 Task: Find connections with filter location Romorantin-Lanthenay with filter topic #entrepreneurwith filter profile language French with filter current company Tata 1mg with filter school Siva Sivani Institute Of Management with filter industry Book and Periodical Publishing with filter service category Android Development with filter keywords title Receptionist
Action: Mouse moved to (405, 281)
Screenshot: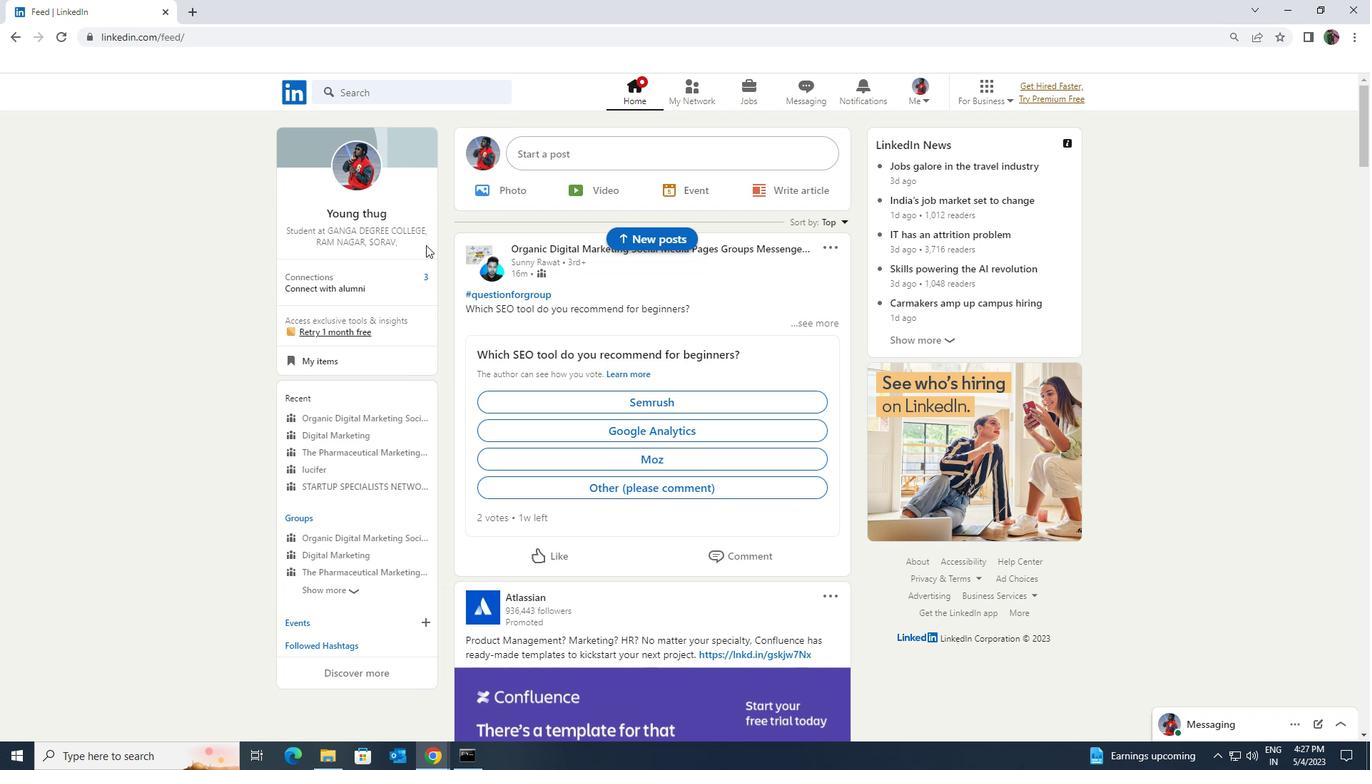 
Action: Mouse pressed left at (405, 281)
Screenshot: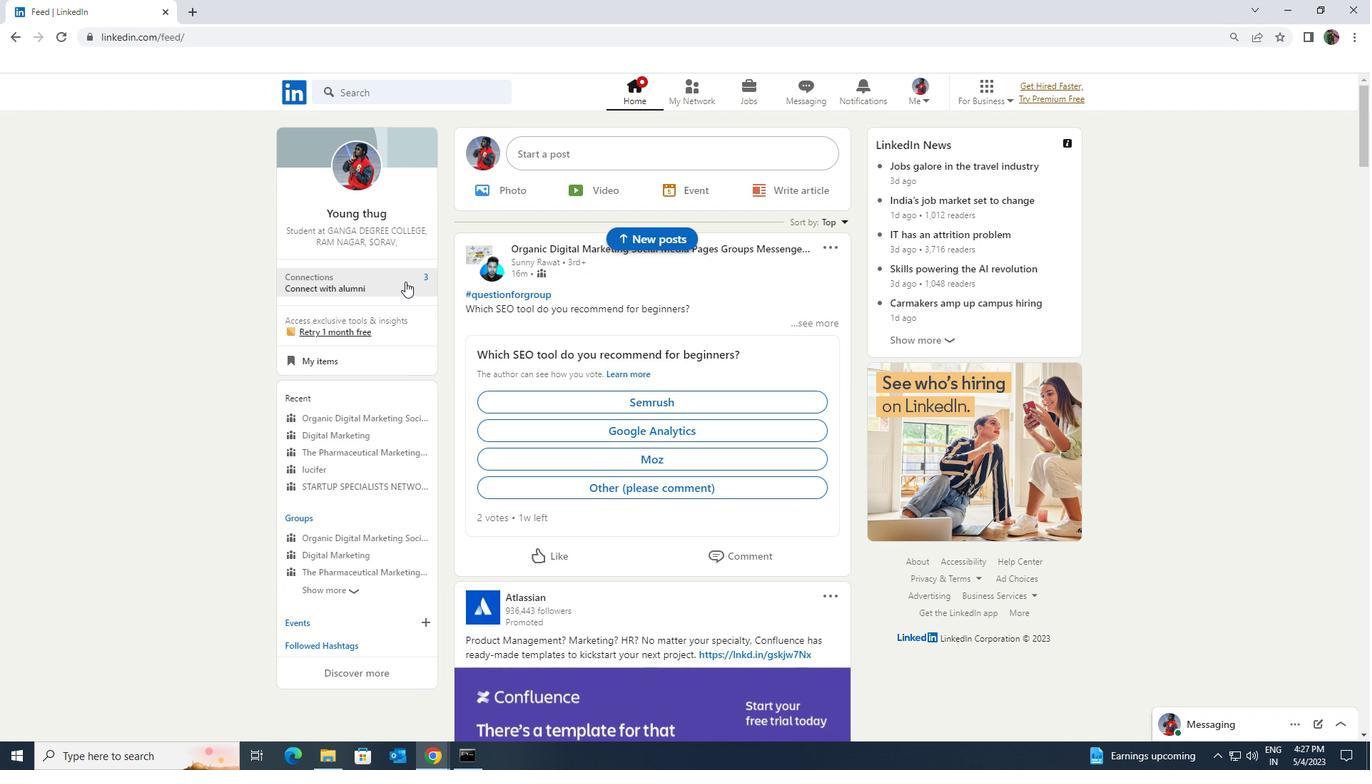 
Action: Mouse moved to (405, 178)
Screenshot: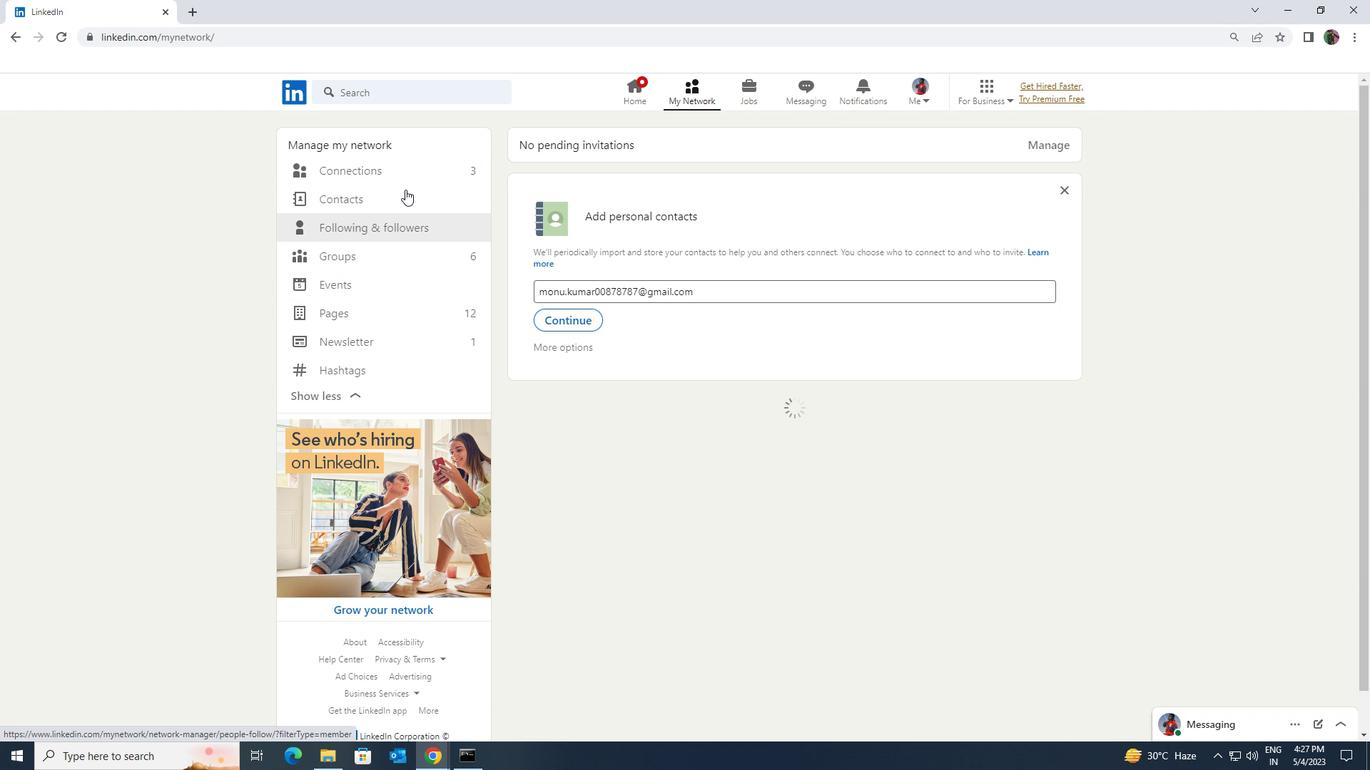 
Action: Mouse pressed left at (405, 178)
Screenshot: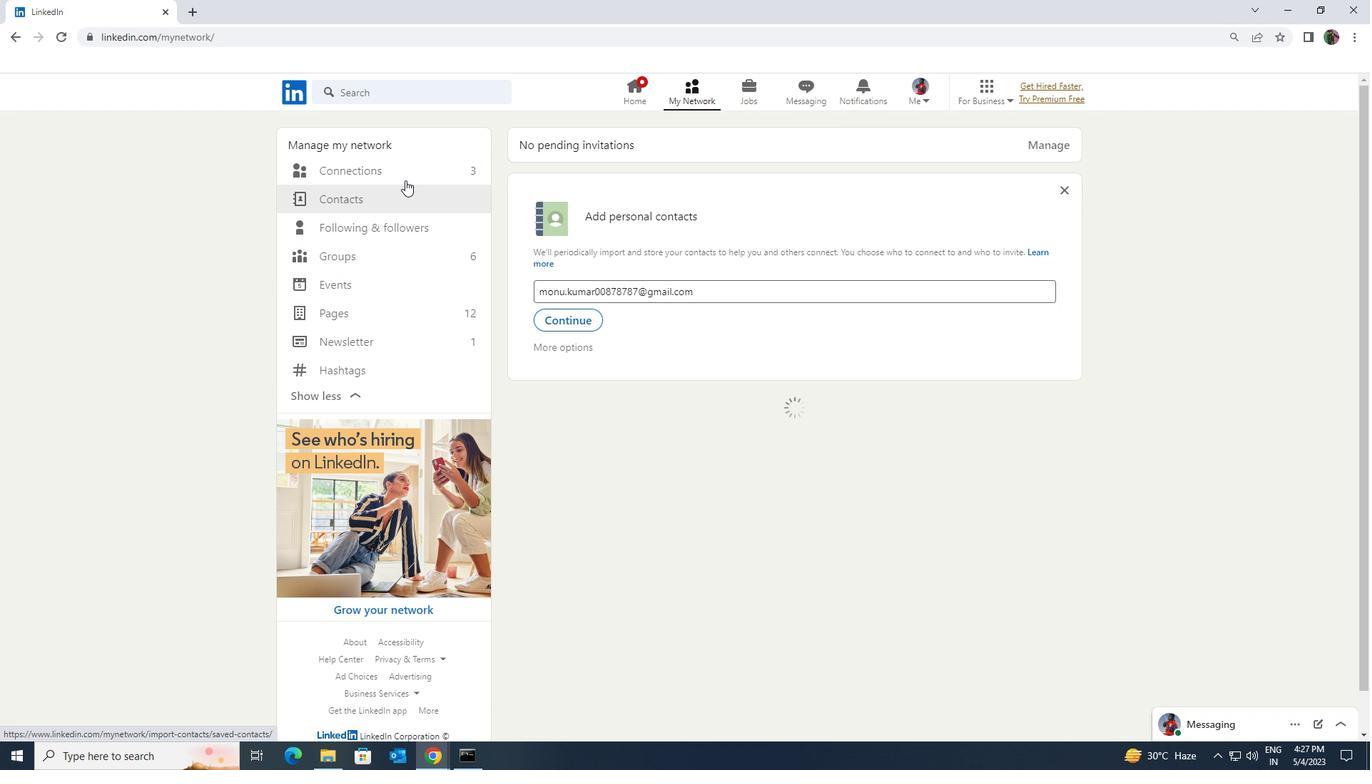 
Action: Mouse moved to (757, 172)
Screenshot: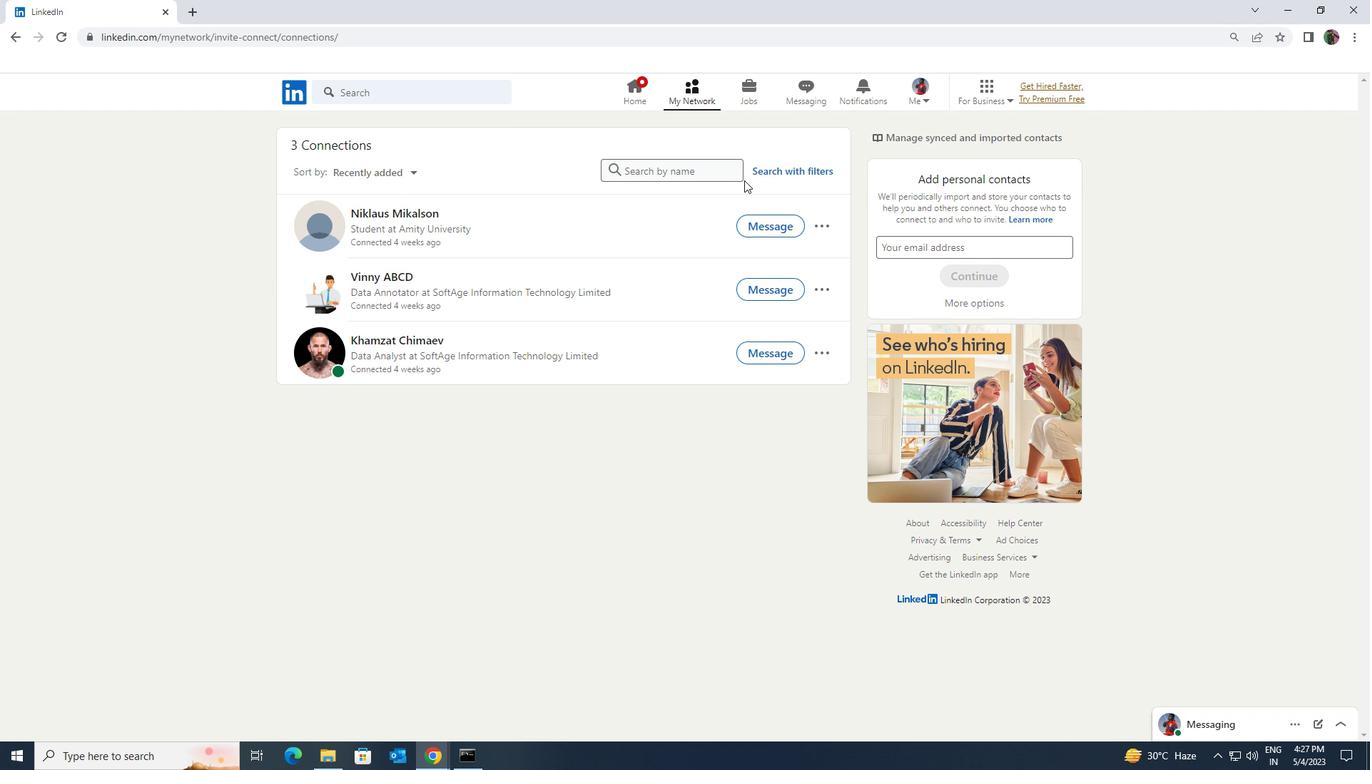 
Action: Mouse pressed left at (757, 172)
Screenshot: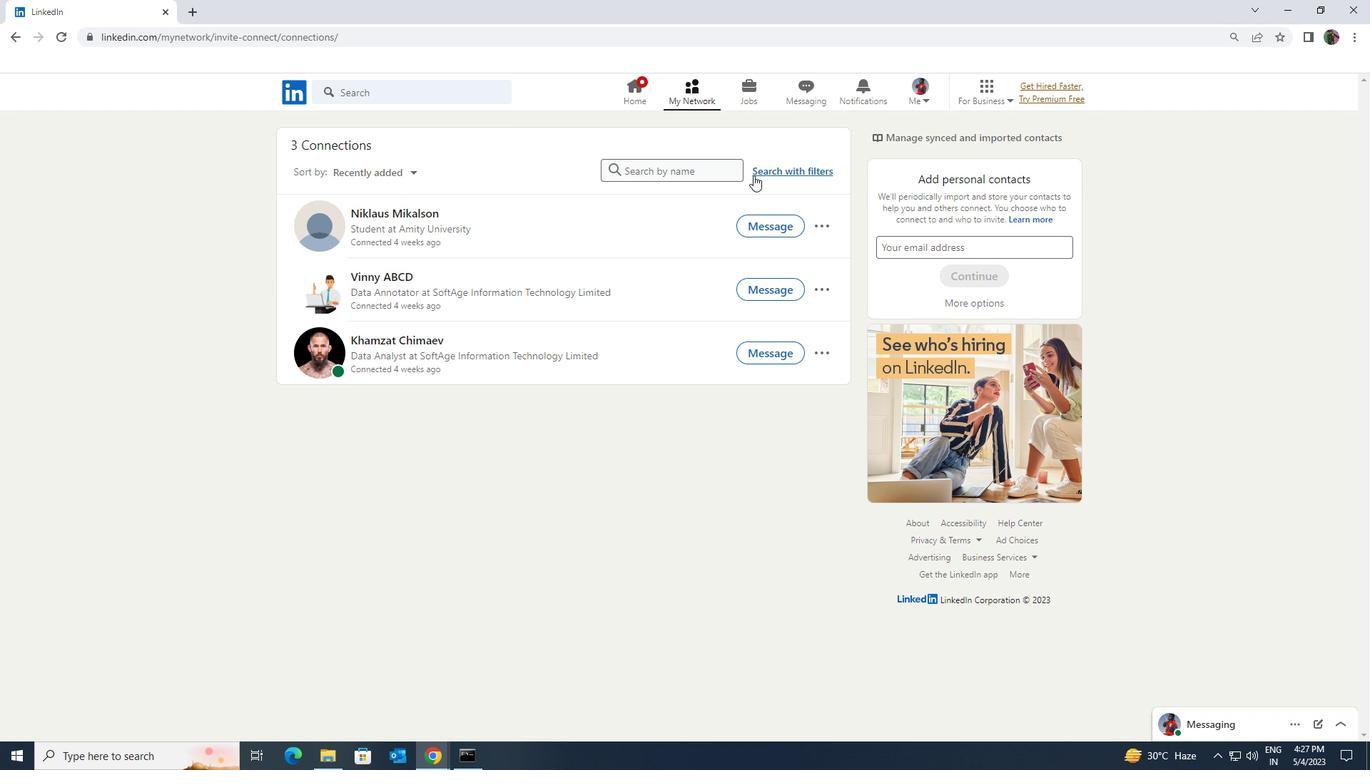 
Action: Mouse moved to (735, 130)
Screenshot: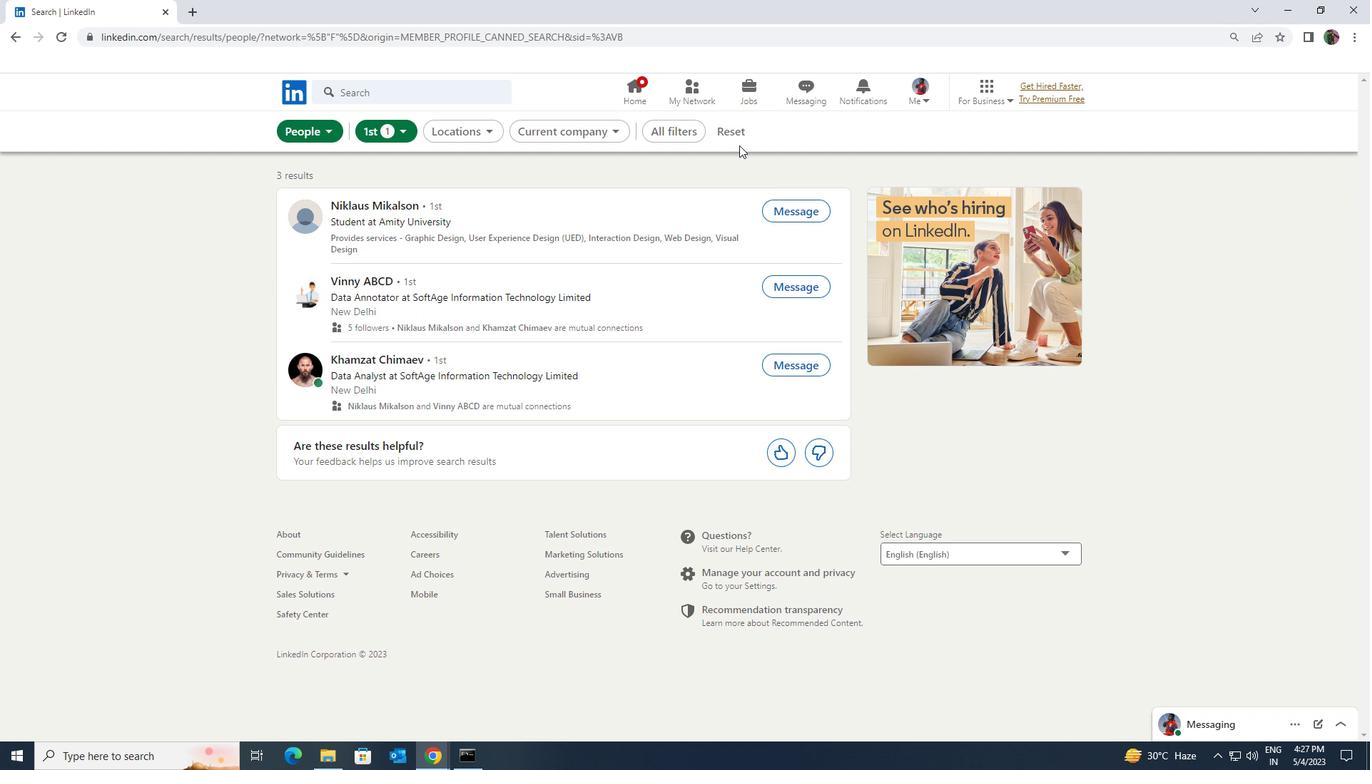 
Action: Mouse pressed left at (735, 130)
Screenshot: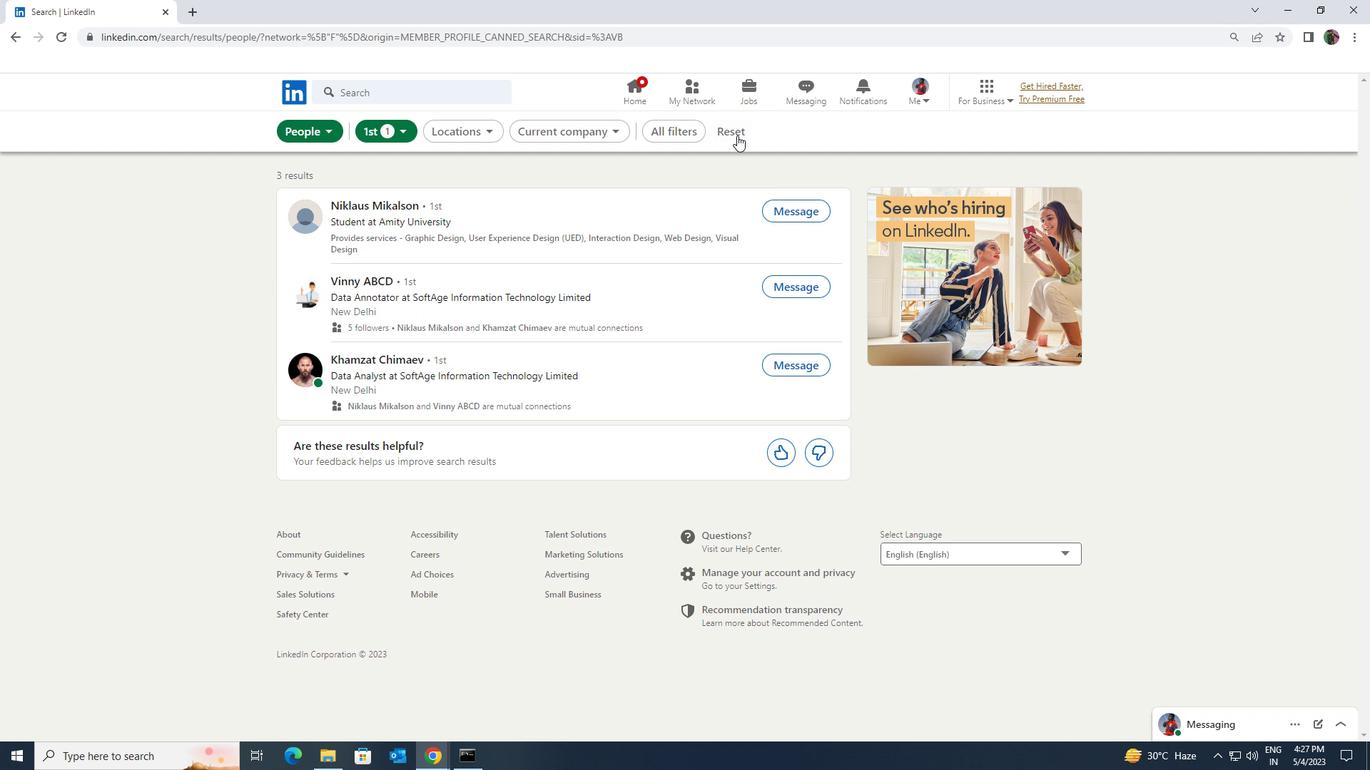 
Action: Mouse moved to (705, 129)
Screenshot: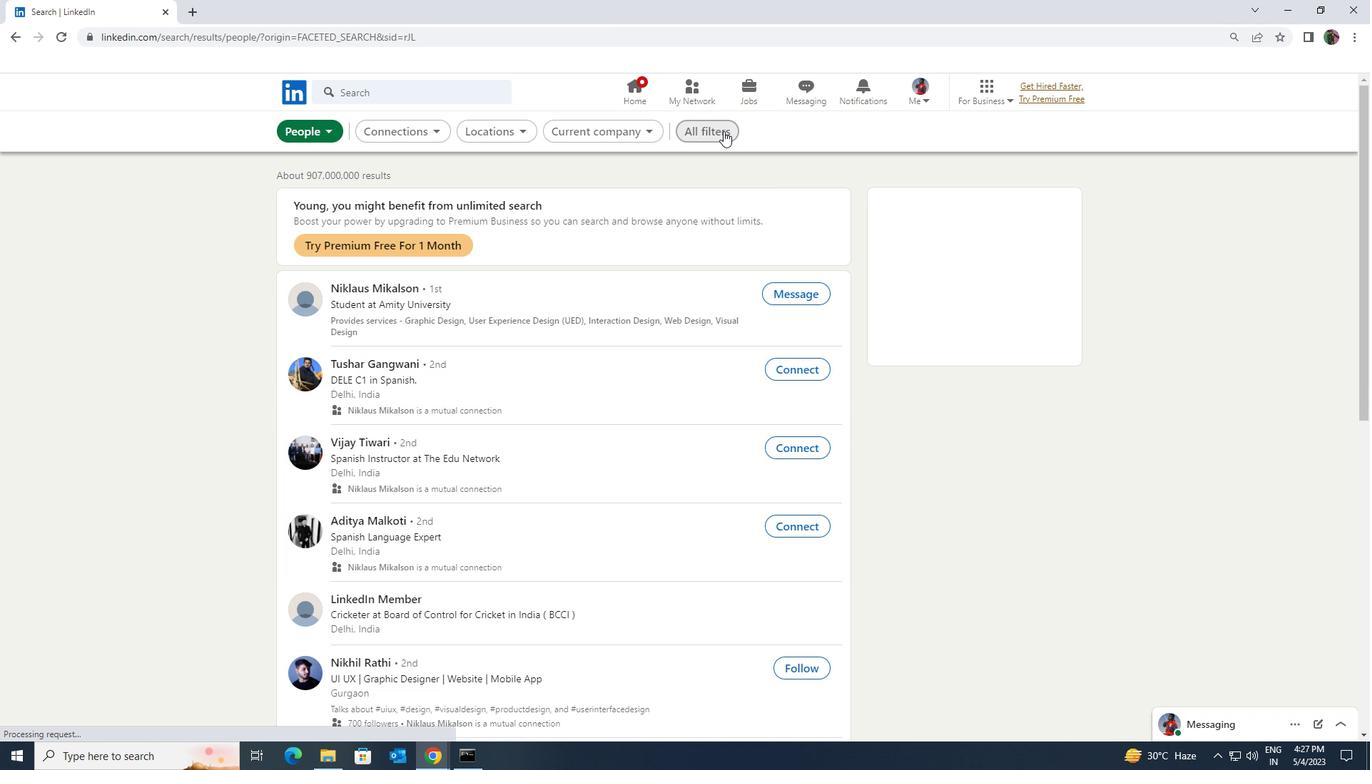 
Action: Mouse pressed left at (705, 129)
Screenshot: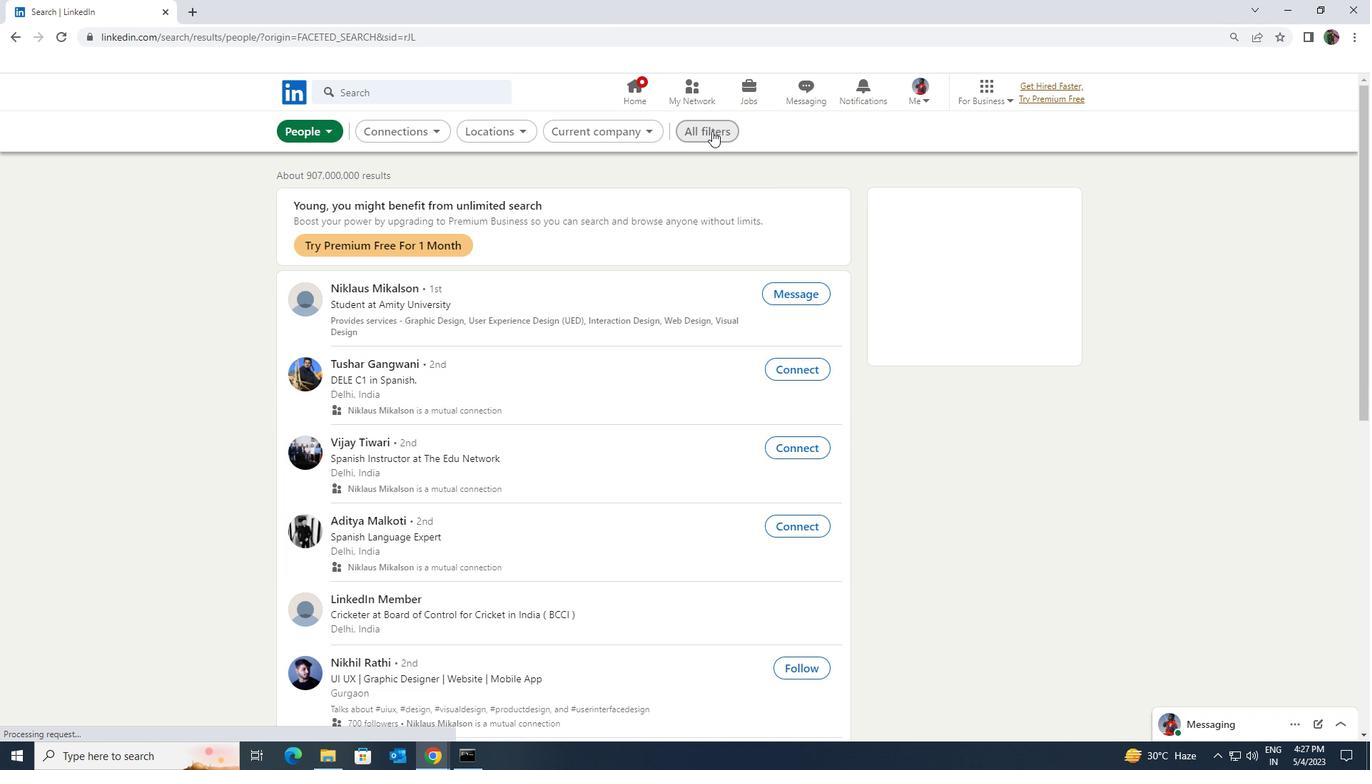 
Action: Mouse moved to (1189, 569)
Screenshot: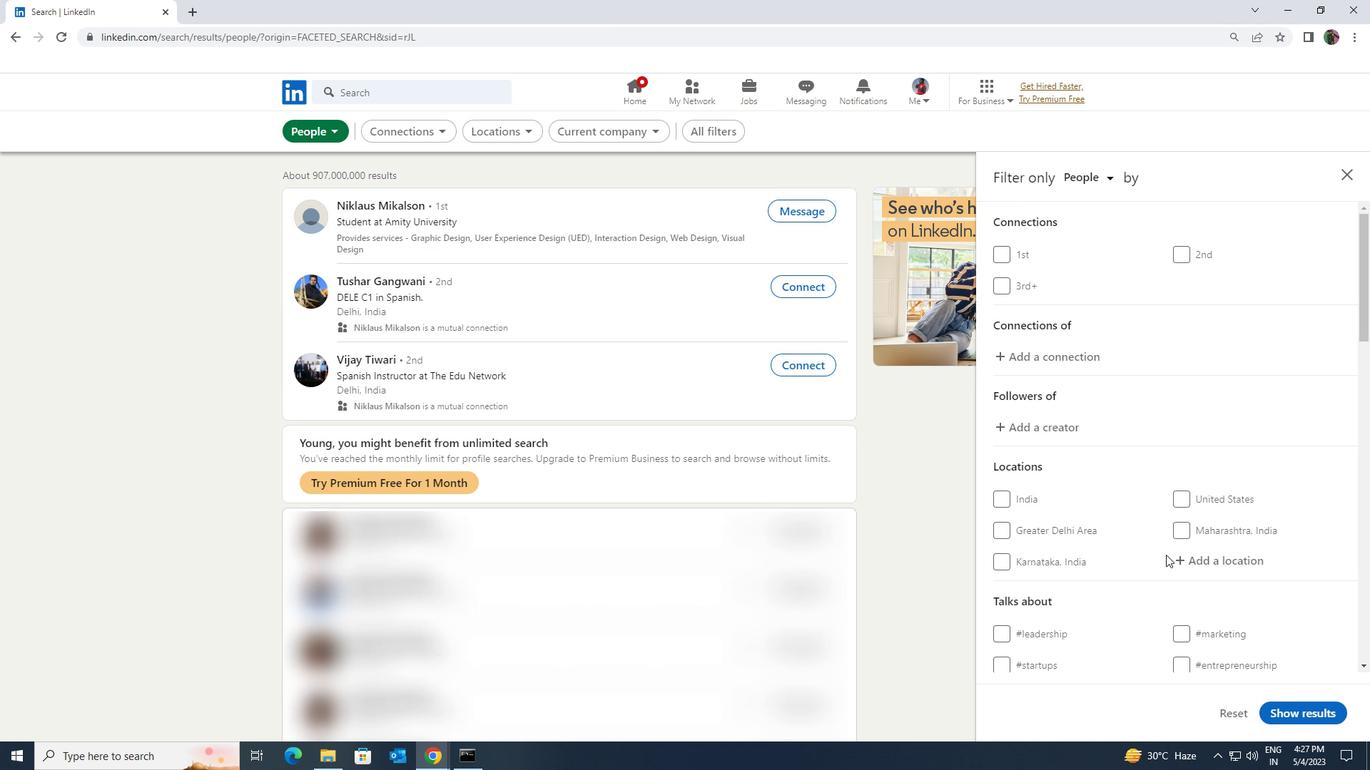 
Action: Mouse pressed left at (1189, 569)
Screenshot: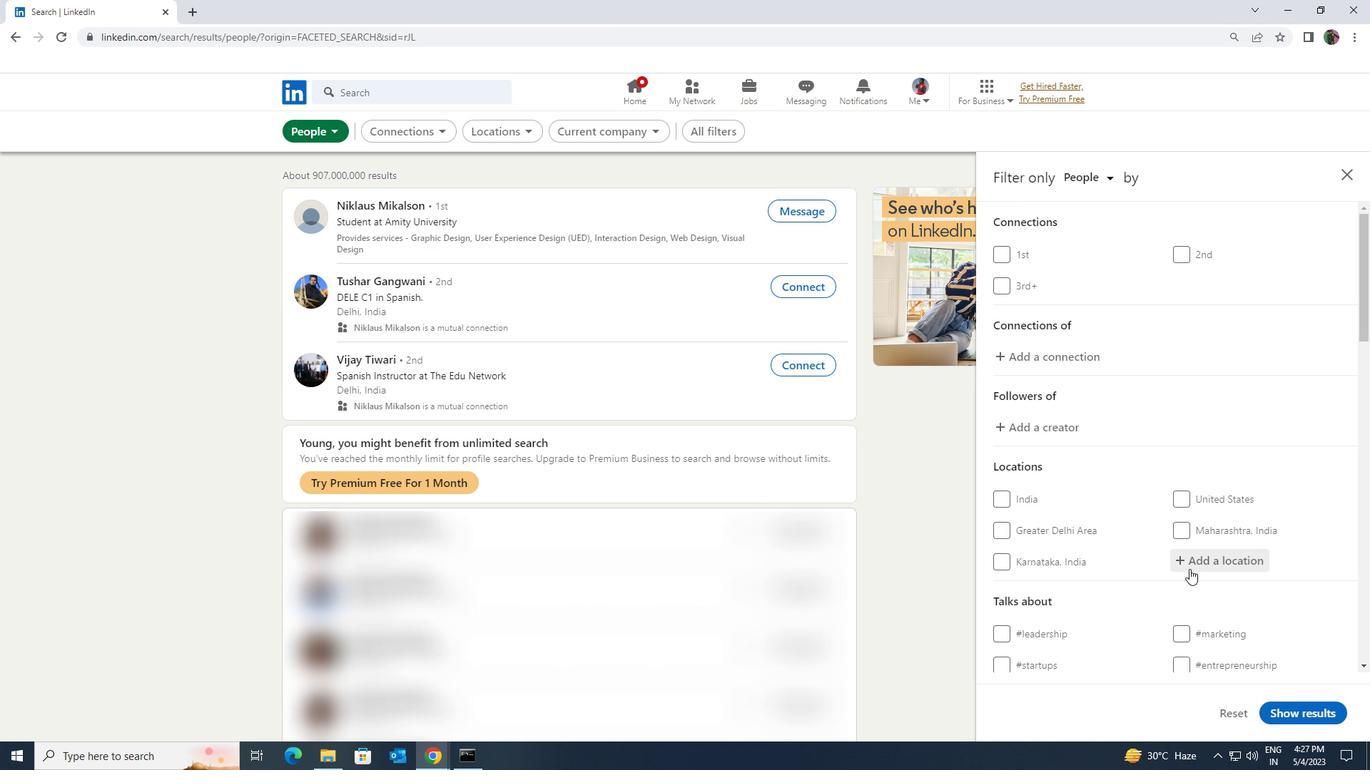 
Action: Key pressed <Key.shift>ROMANS<Key.space>SUR
Screenshot: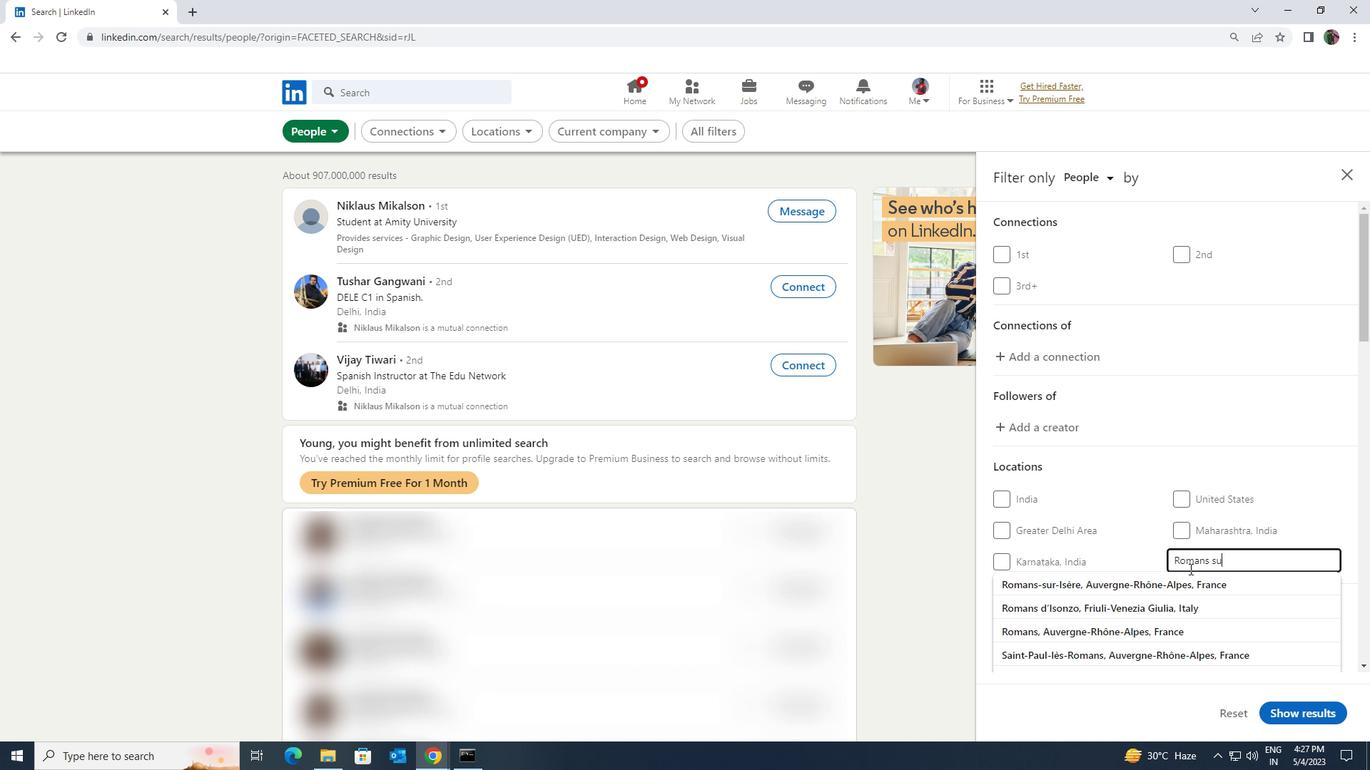 
Action: Mouse moved to (1196, 586)
Screenshot: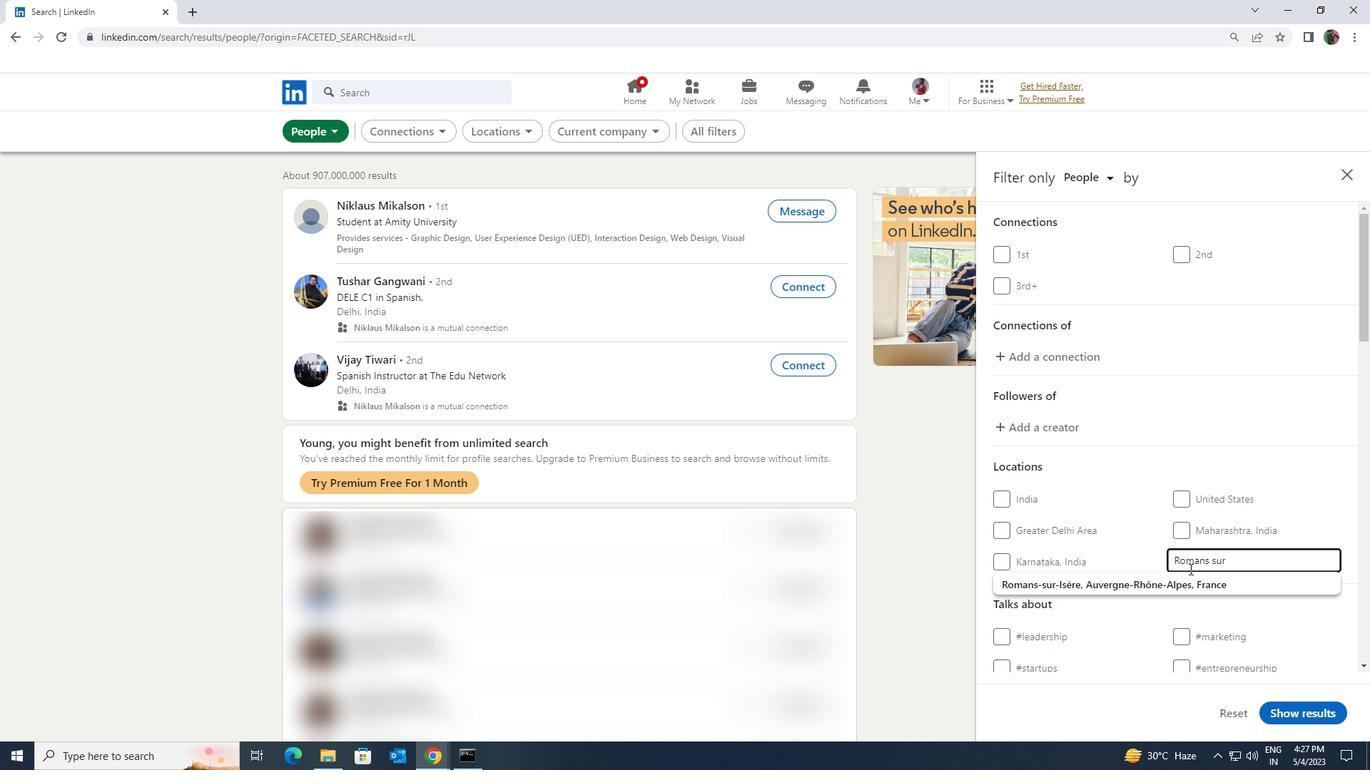 
Action: Mouse pressed left at (1196, 586)
Screenshot: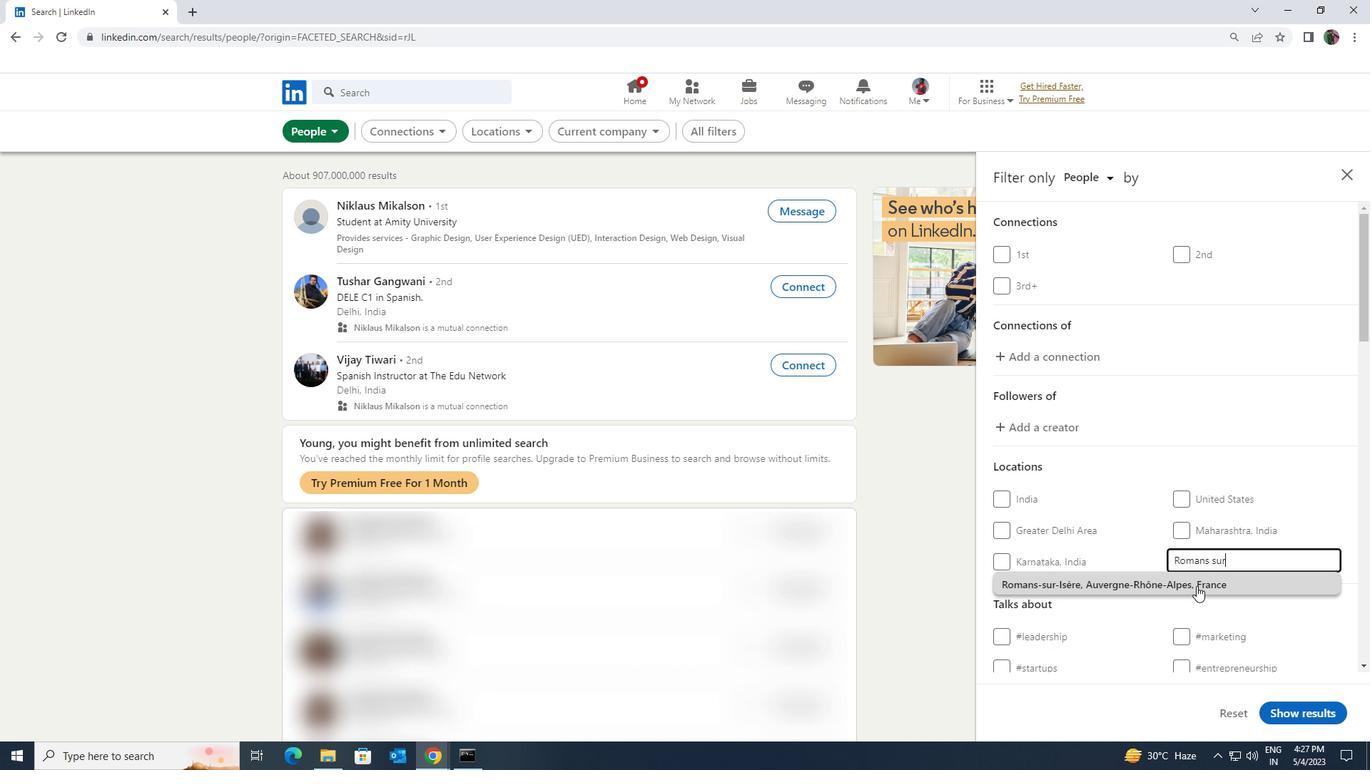 
Action: Mouse moved to (1194, 587)
Screenshot: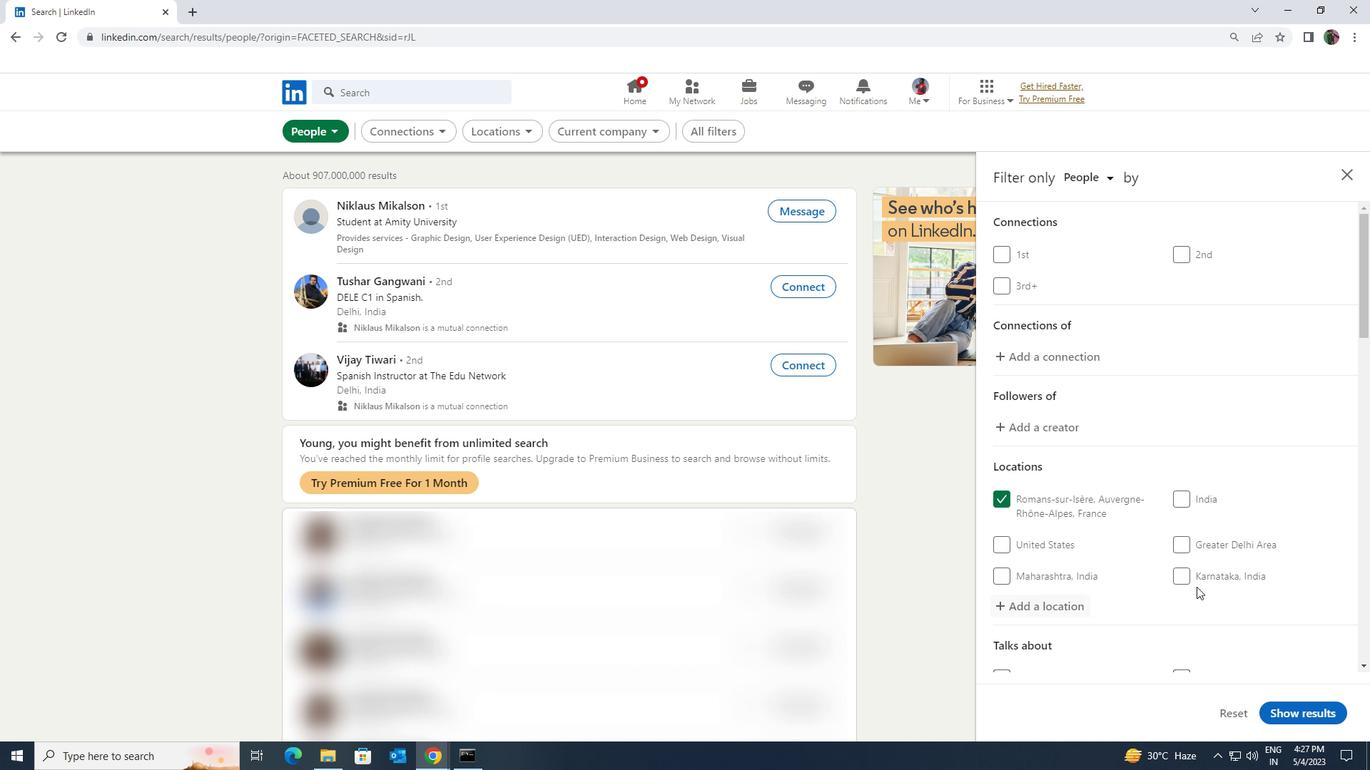
Action: Mouse scrolled (1194, 586) with delta (0, 0)
Screenshot: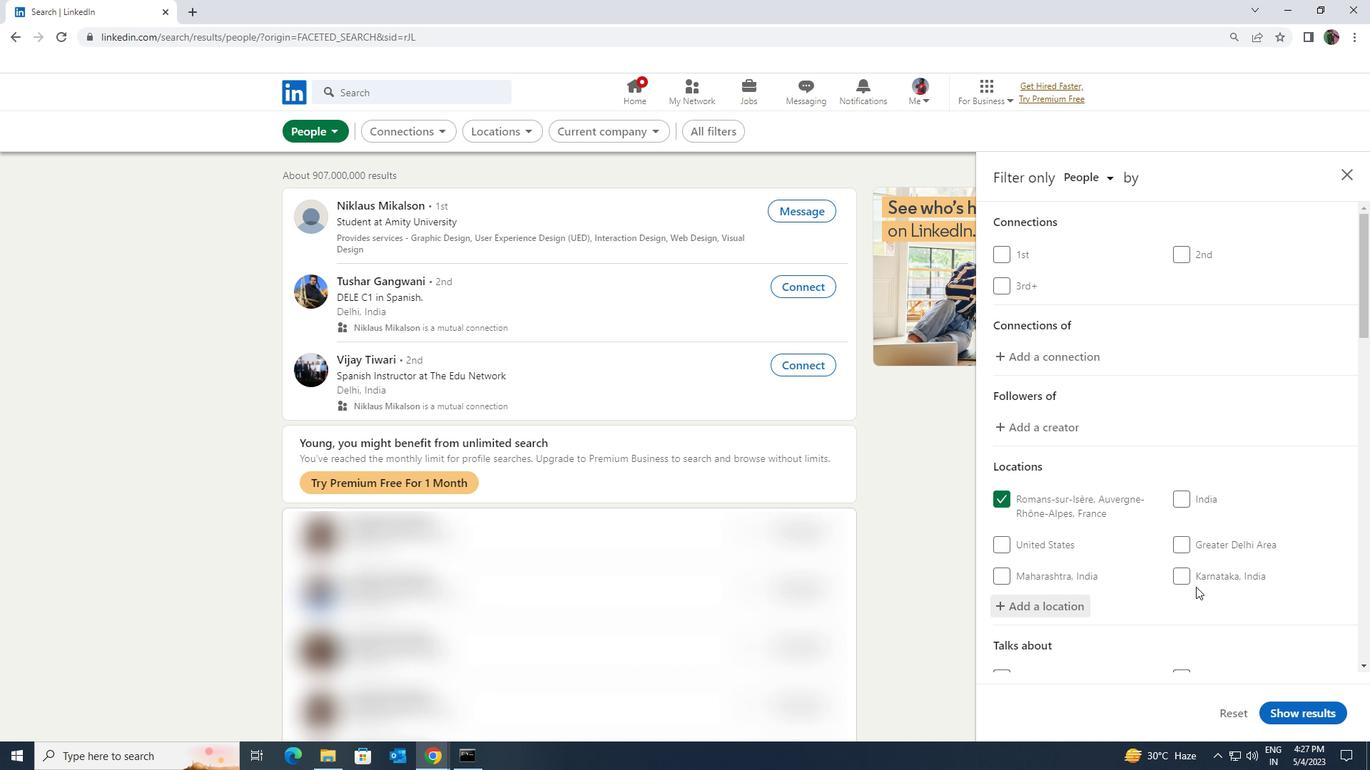 
Action: Mouse scrolled (1194, 586) with delta (0, 0)
Screenshot: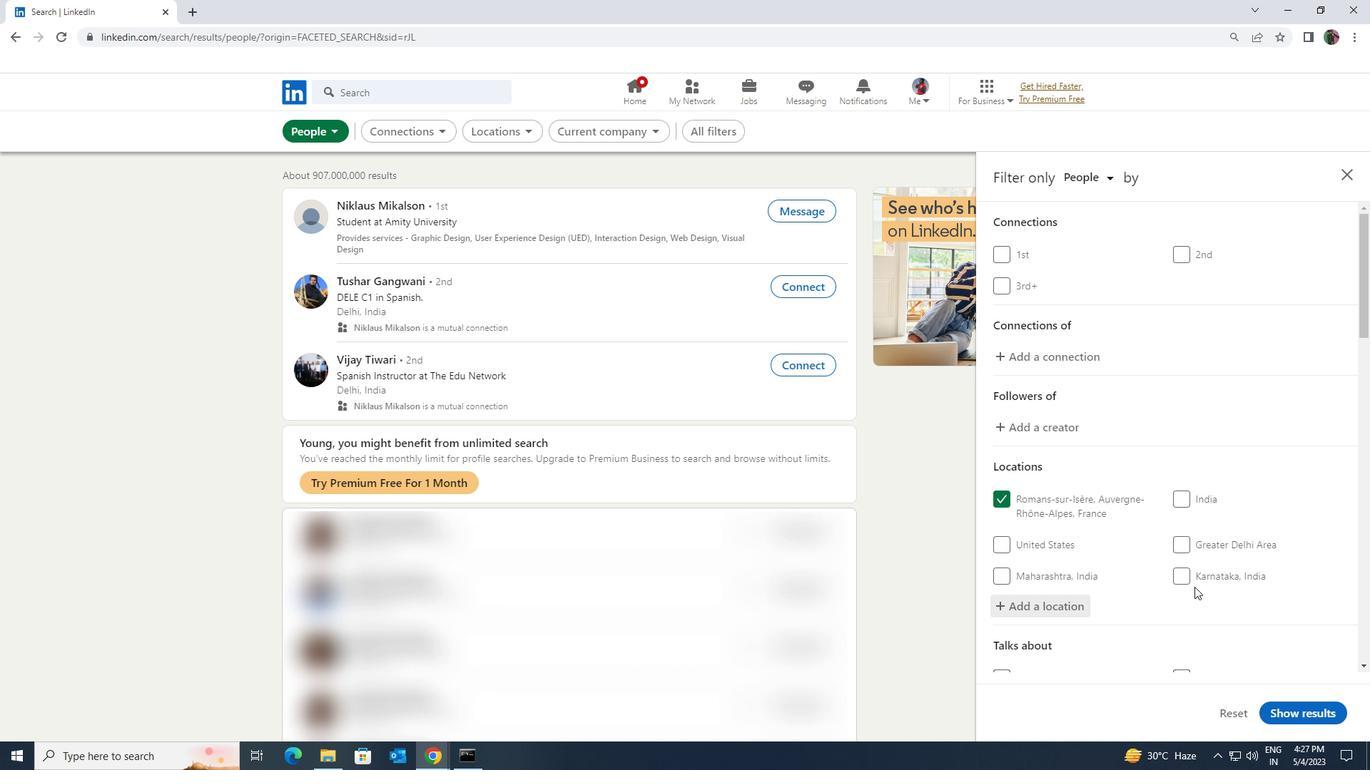 
Action: Mouse moved to (1193, 604)
Screenshot: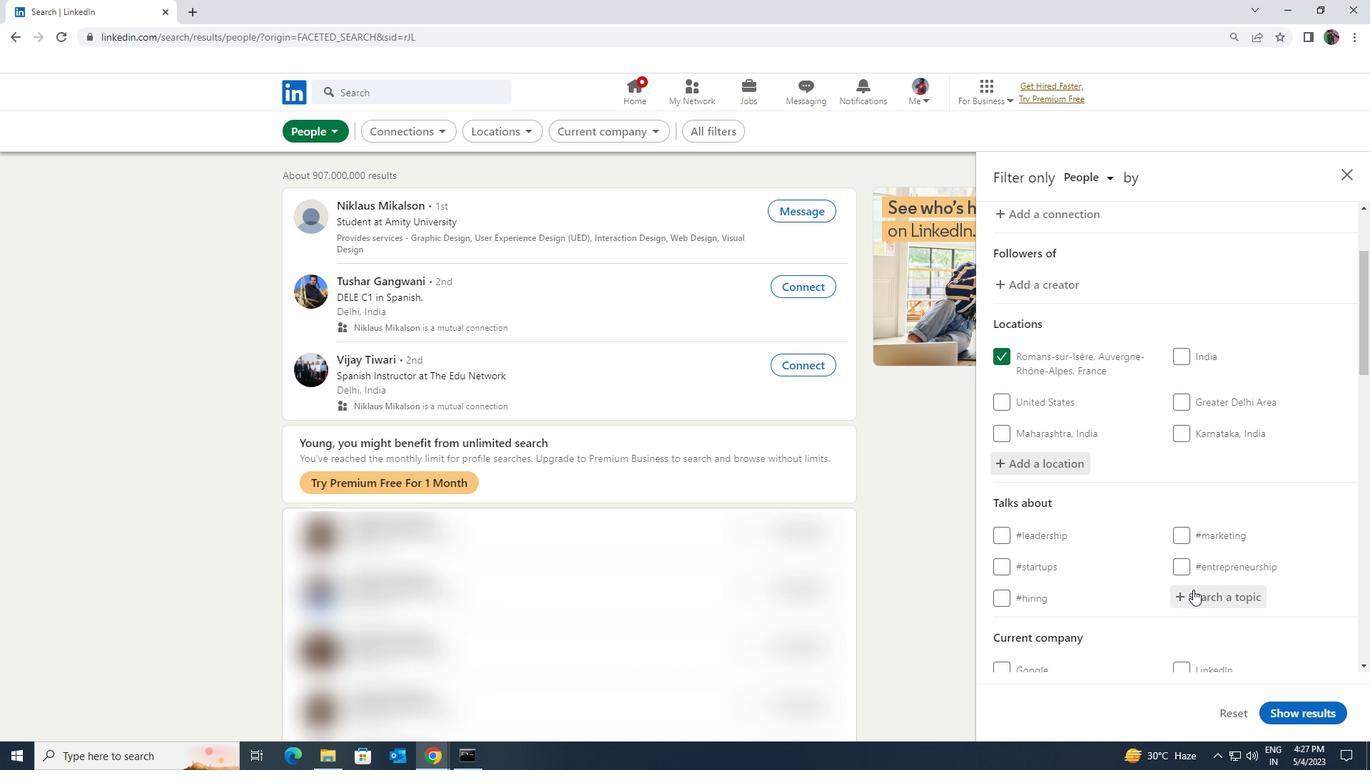 
Action: Mouse pressed left at (1193, 604)
Screenshot: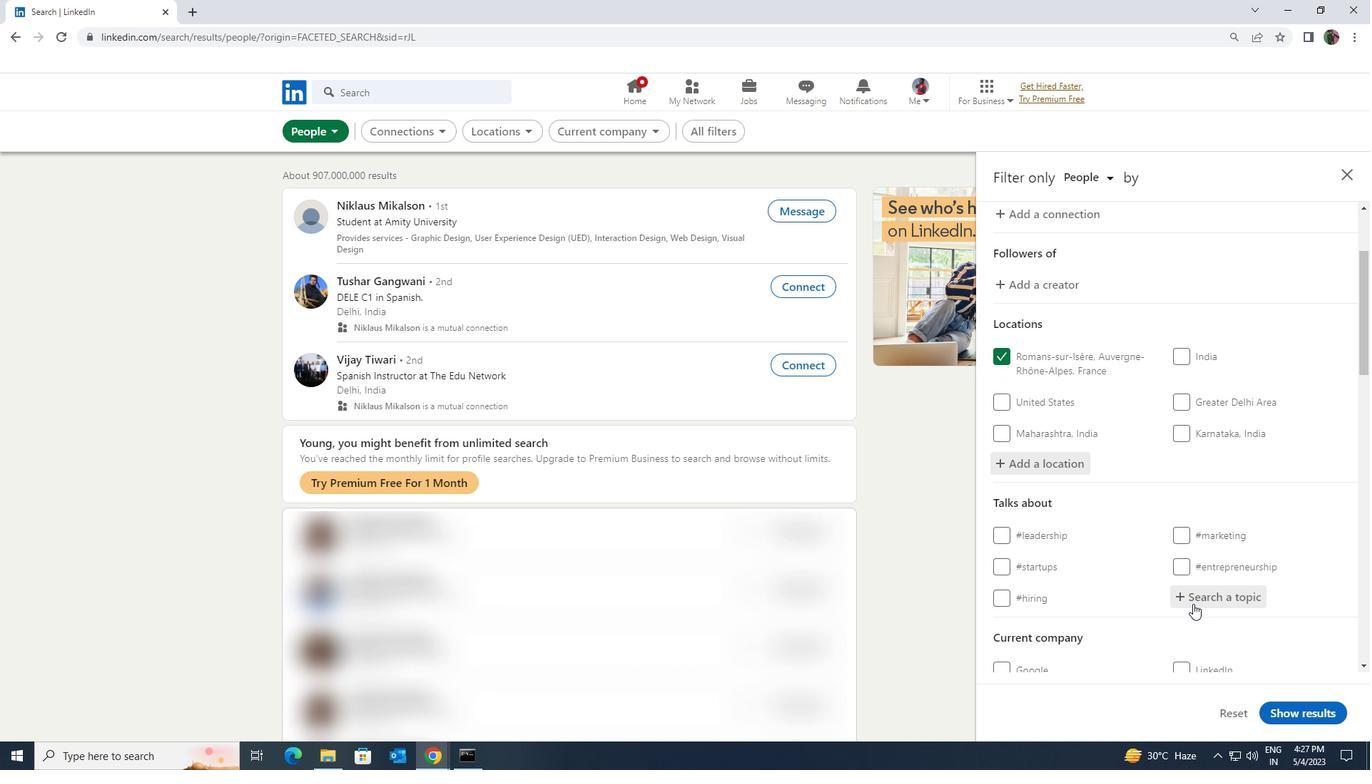
Action: Key pressed <Key.shift>LINKEDIN
Screenshot: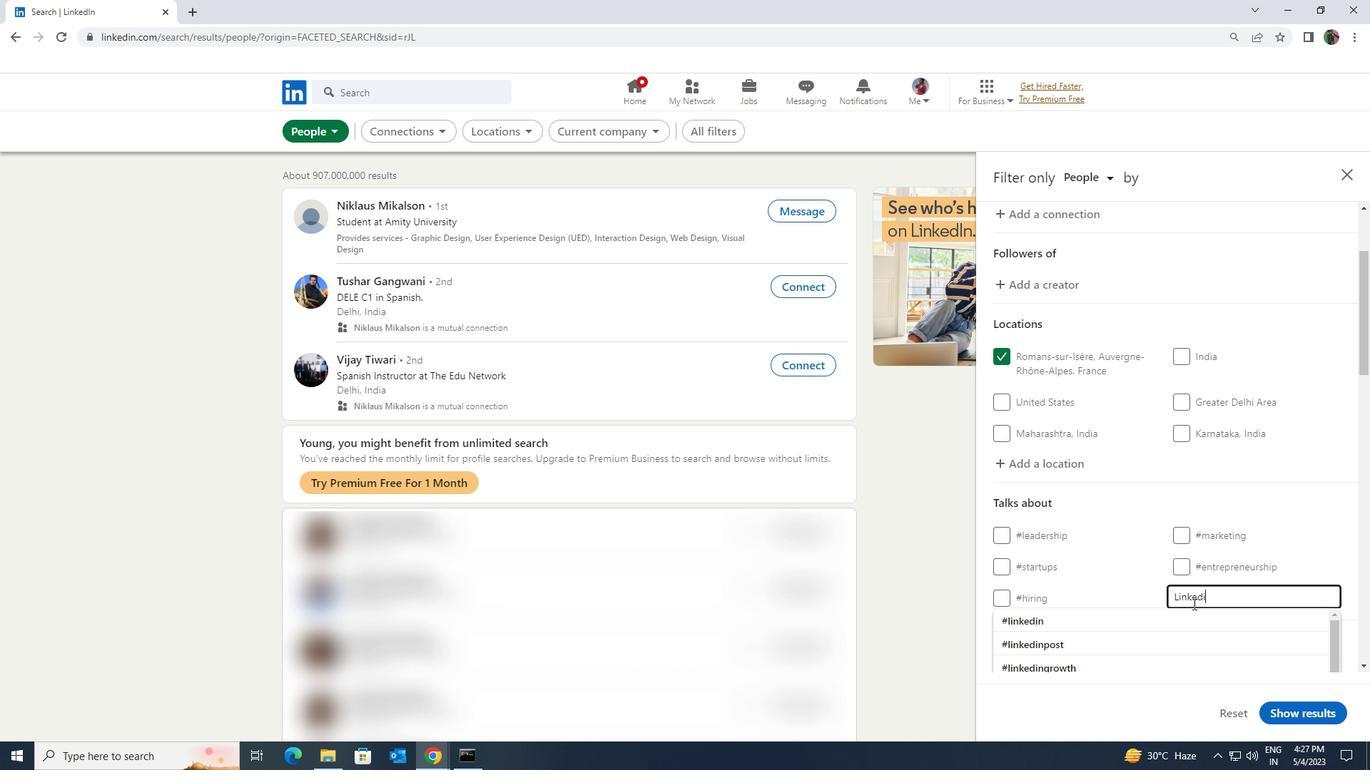 
Action: Mouse moved to (1164, 617)
Screenshot: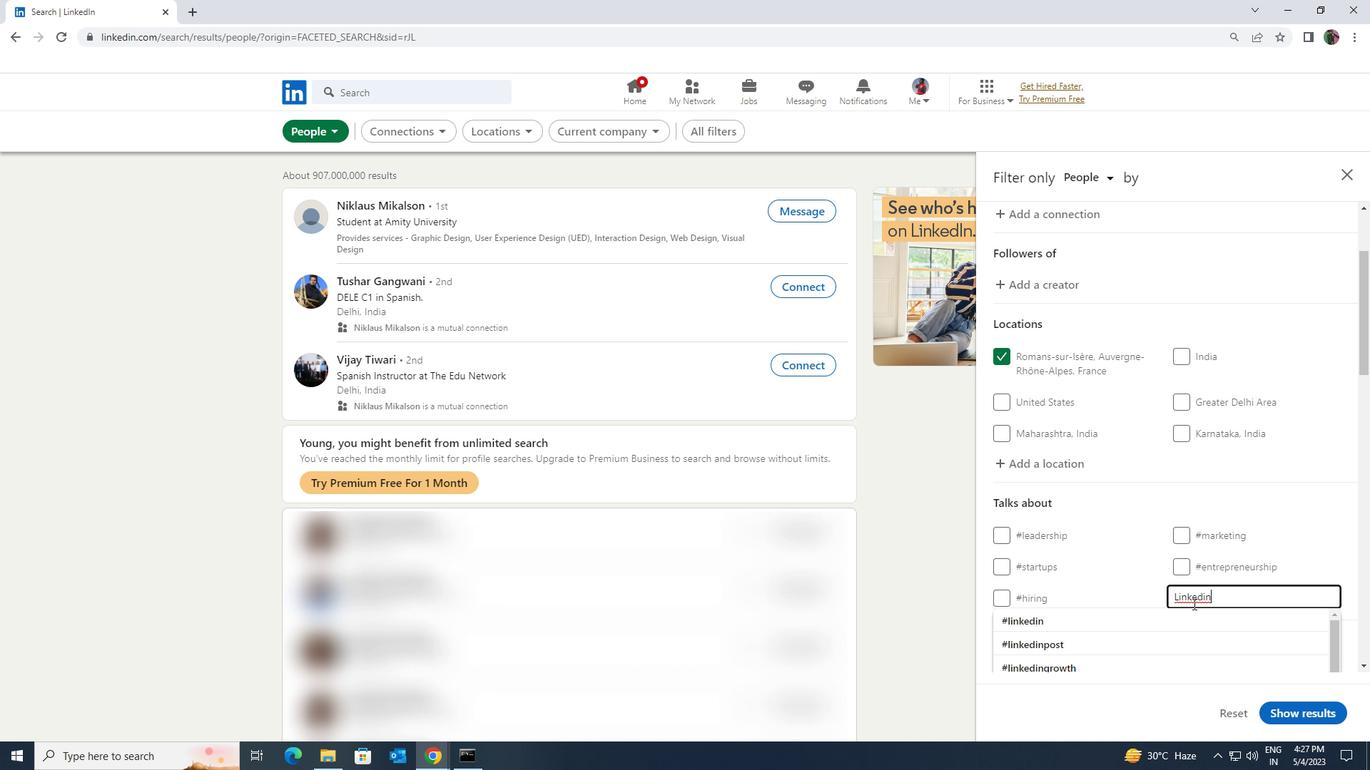 
Action: Mouse pressed left at (1164, 617)
Screenshot: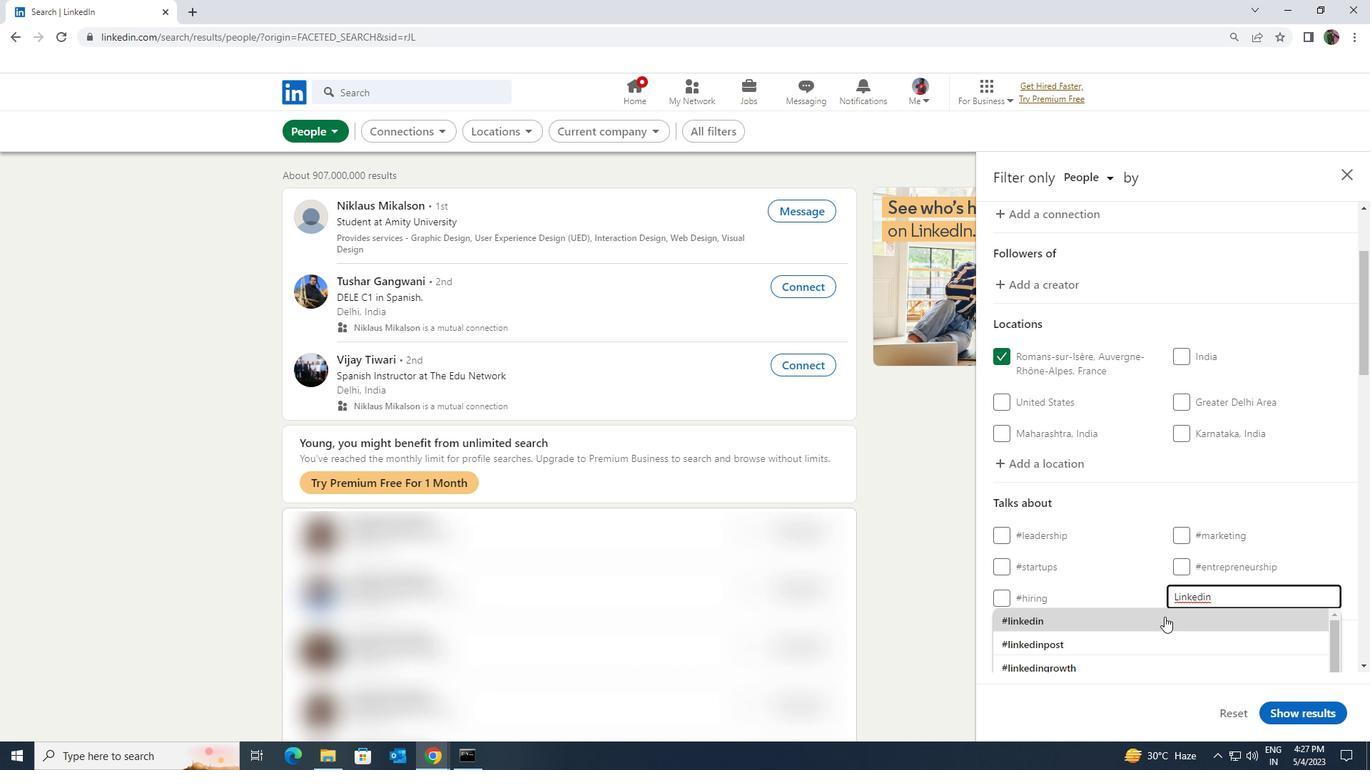 
Action: Mouse scrolled (1164, 616) with delta (0, 0)
Screenshot: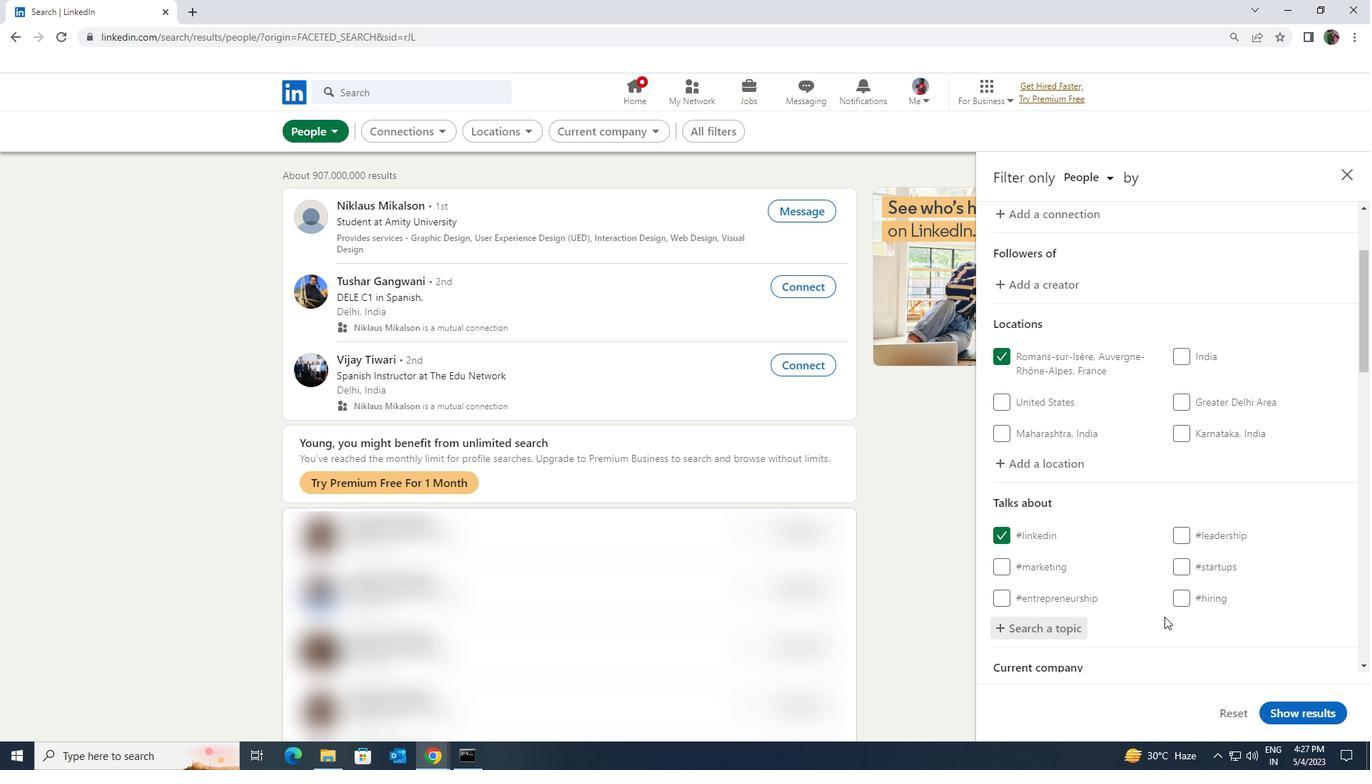 
Action: Mouse scrolled (1164, 616) with delta (0, 0)
Screenshot: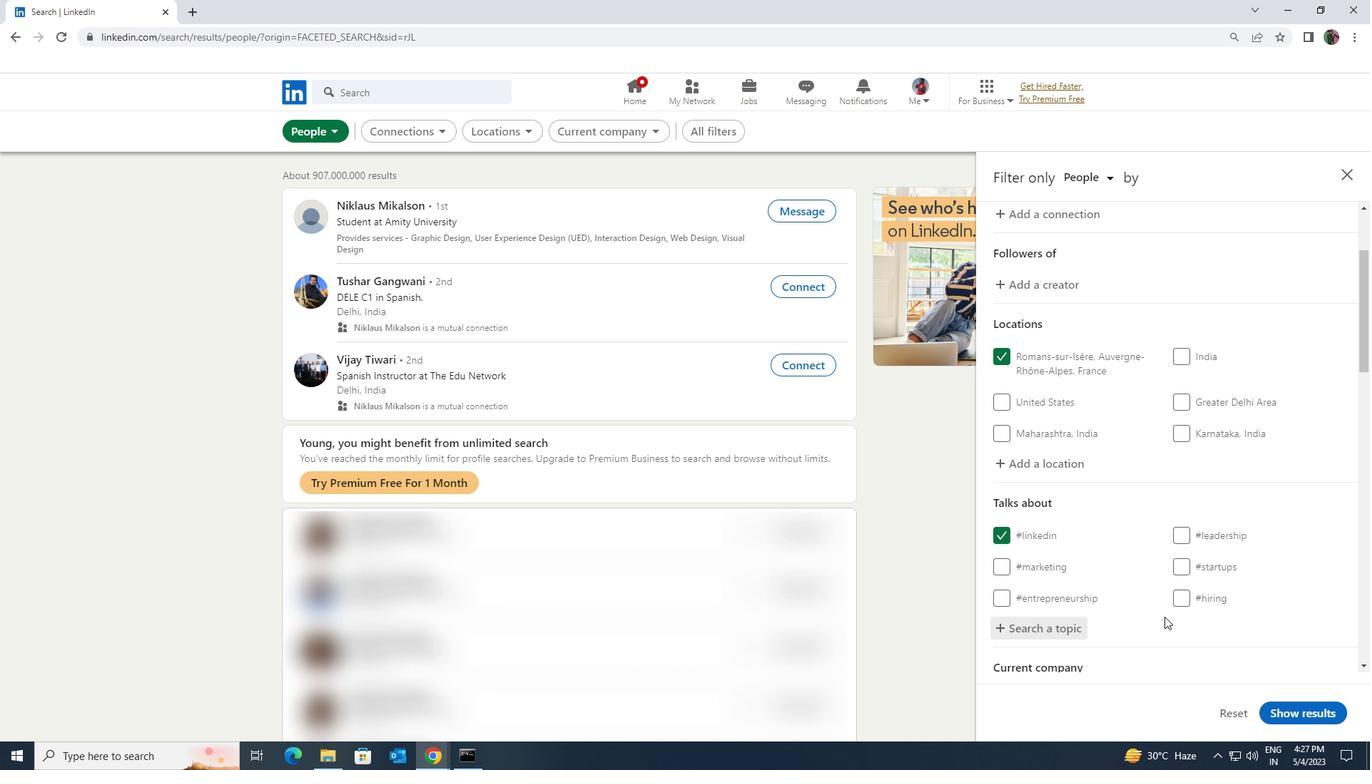 
Action: Mouse scrolled (1164, 616) with delta (0, 0)
Screenshot: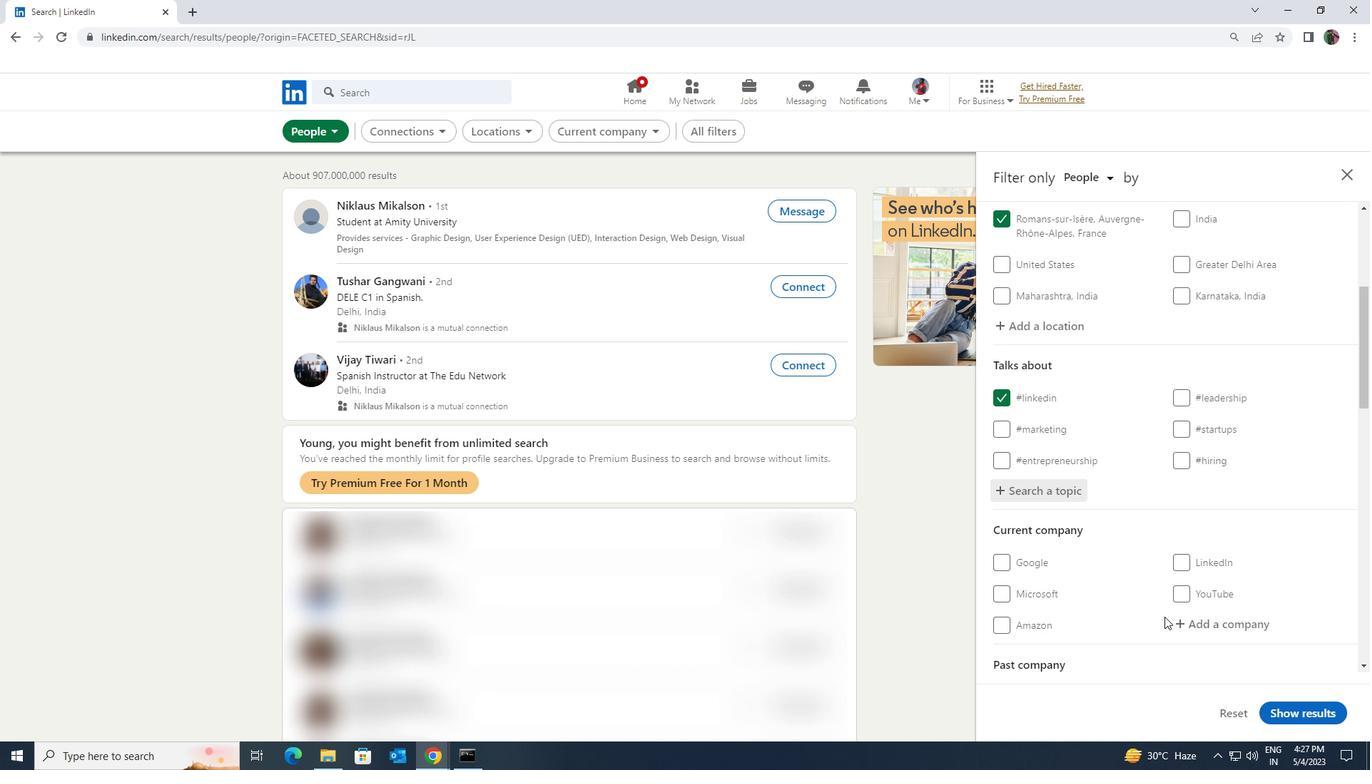 
Action: Mouse scrolled (1164, 616) with delta (0, 0)
Screenshot: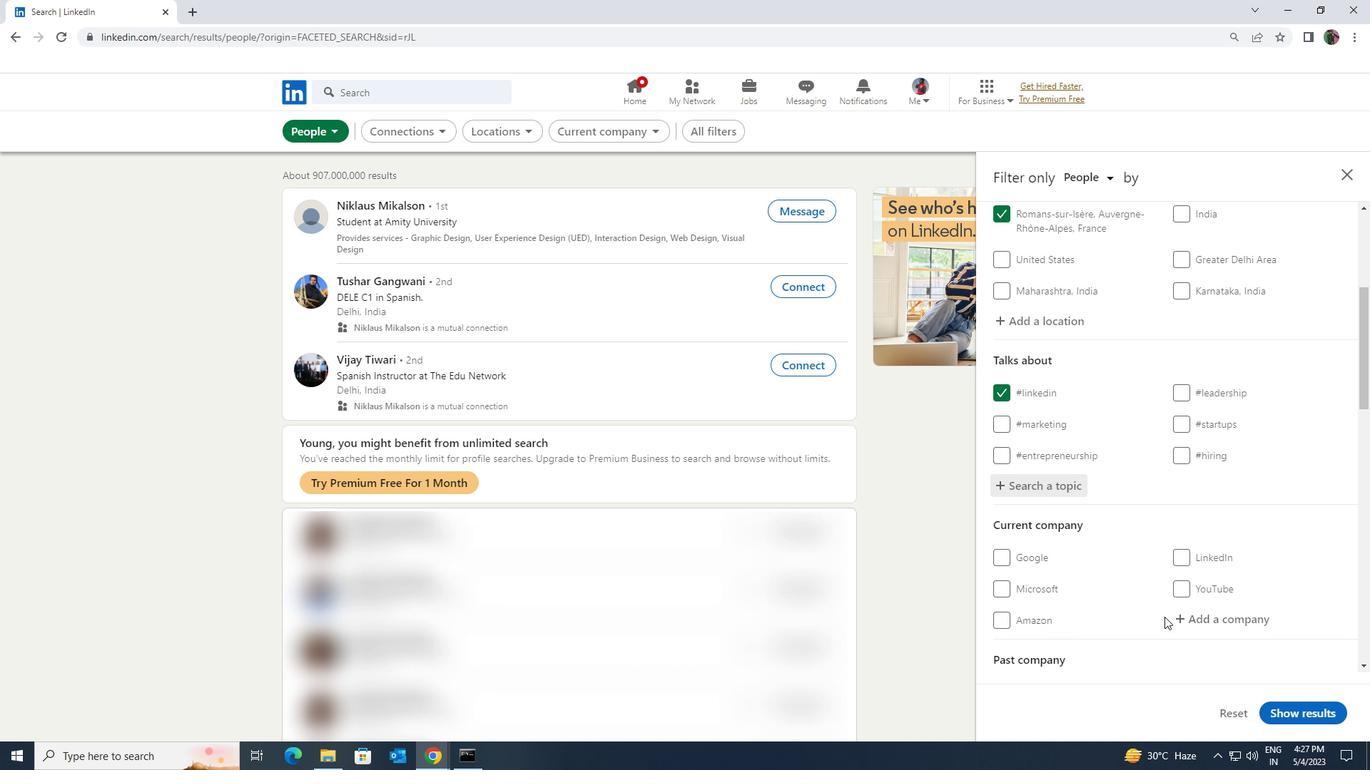 
Action: Mouse scrolled (1164, 616) with delta (0, 0)
Screenshot: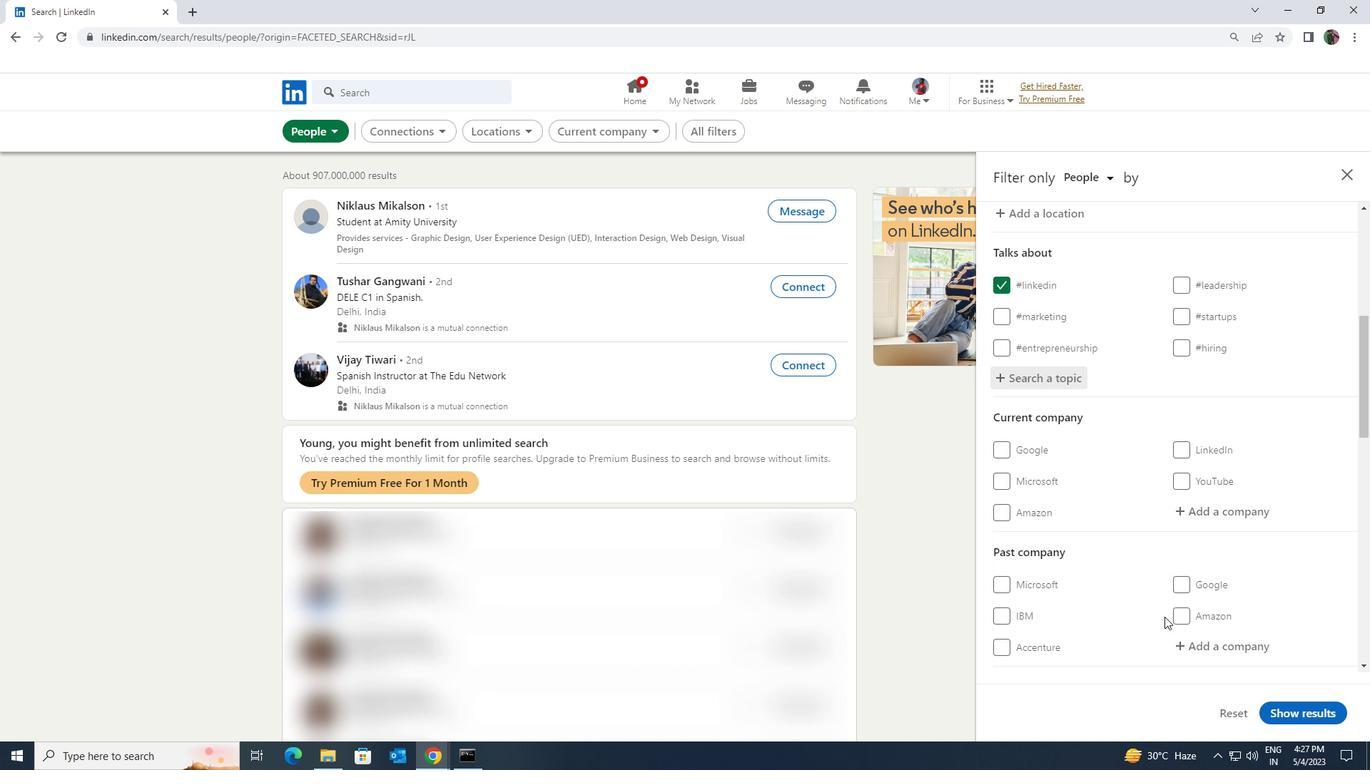 
Action: Mouse scrolled (1164, 616) with delta (0, 0)
Screenshot: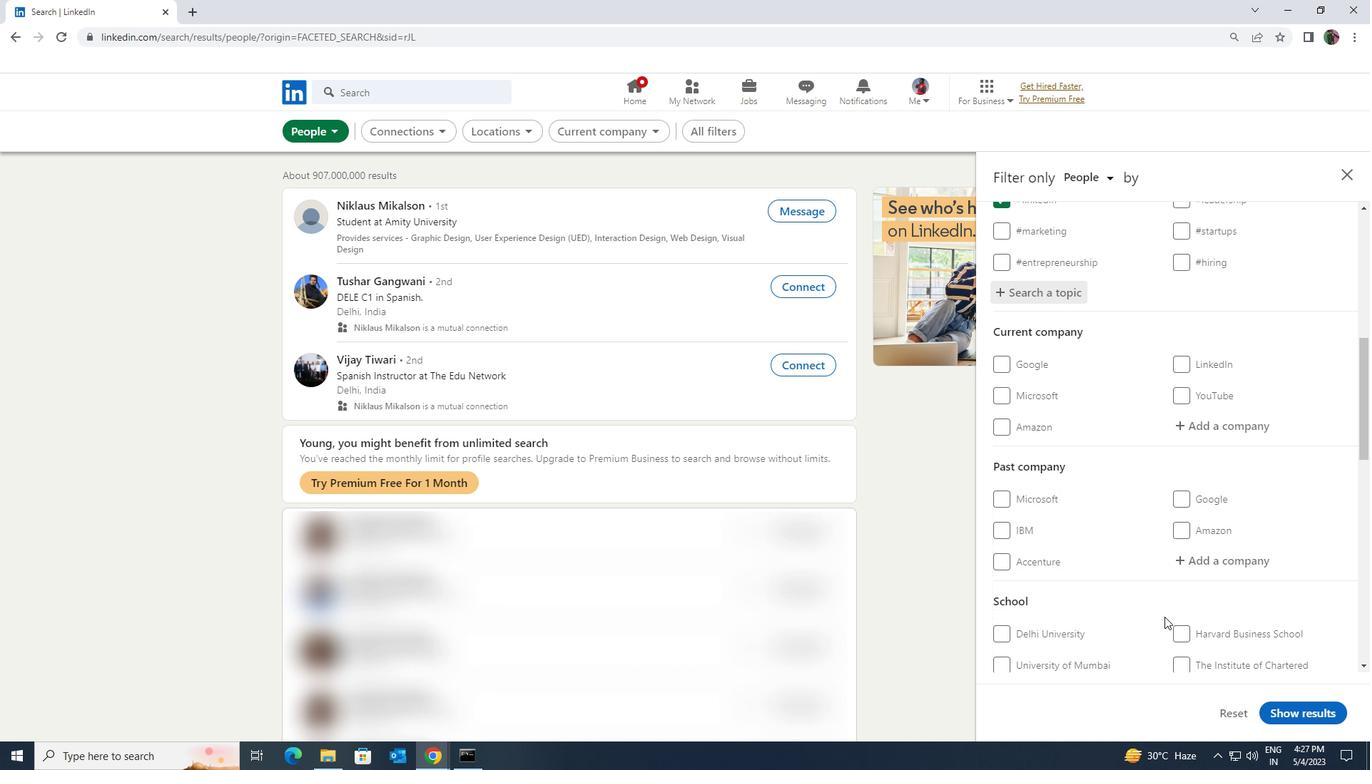 
Action: Mouse scrolled (1164, 616) with delta (0, 0)
Screenshot: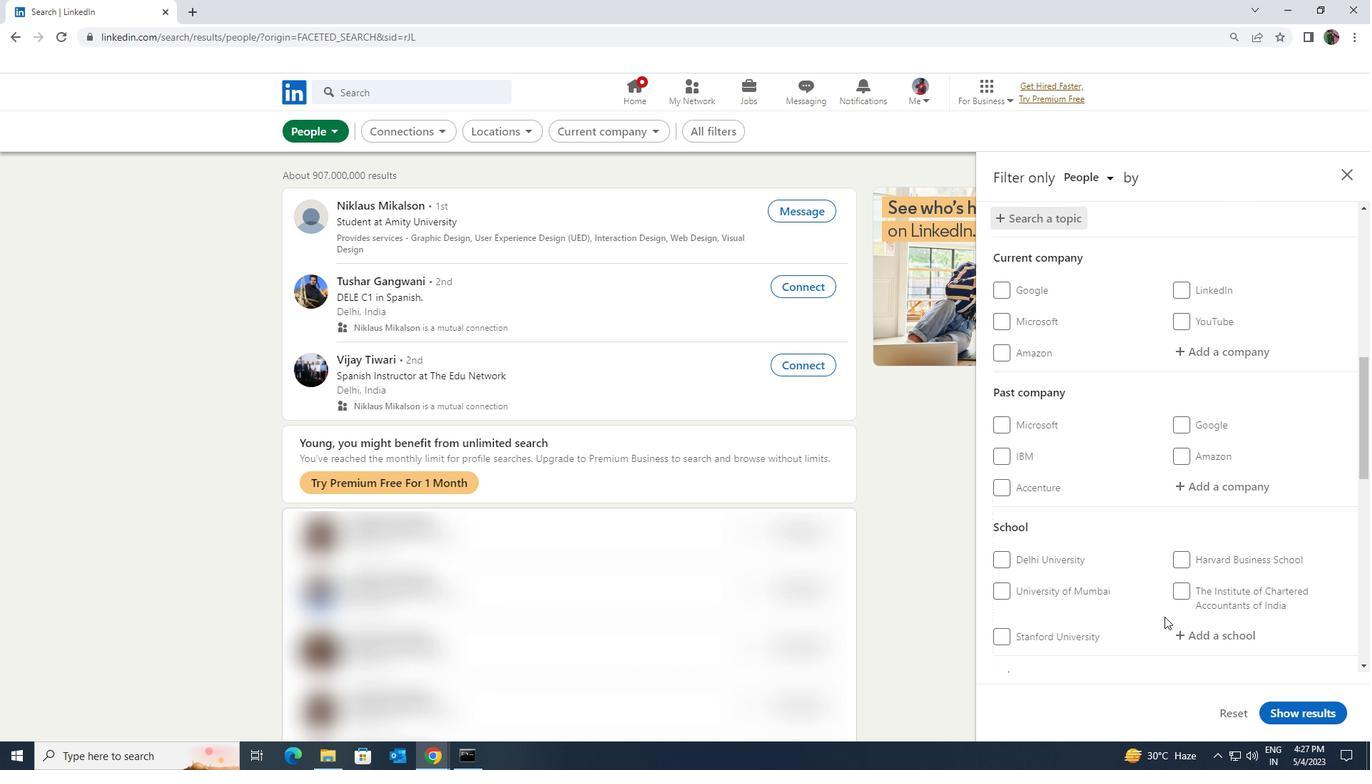 
Action: Mouse scrolled (1164, 616) with delta (0, 0)
Screenshot: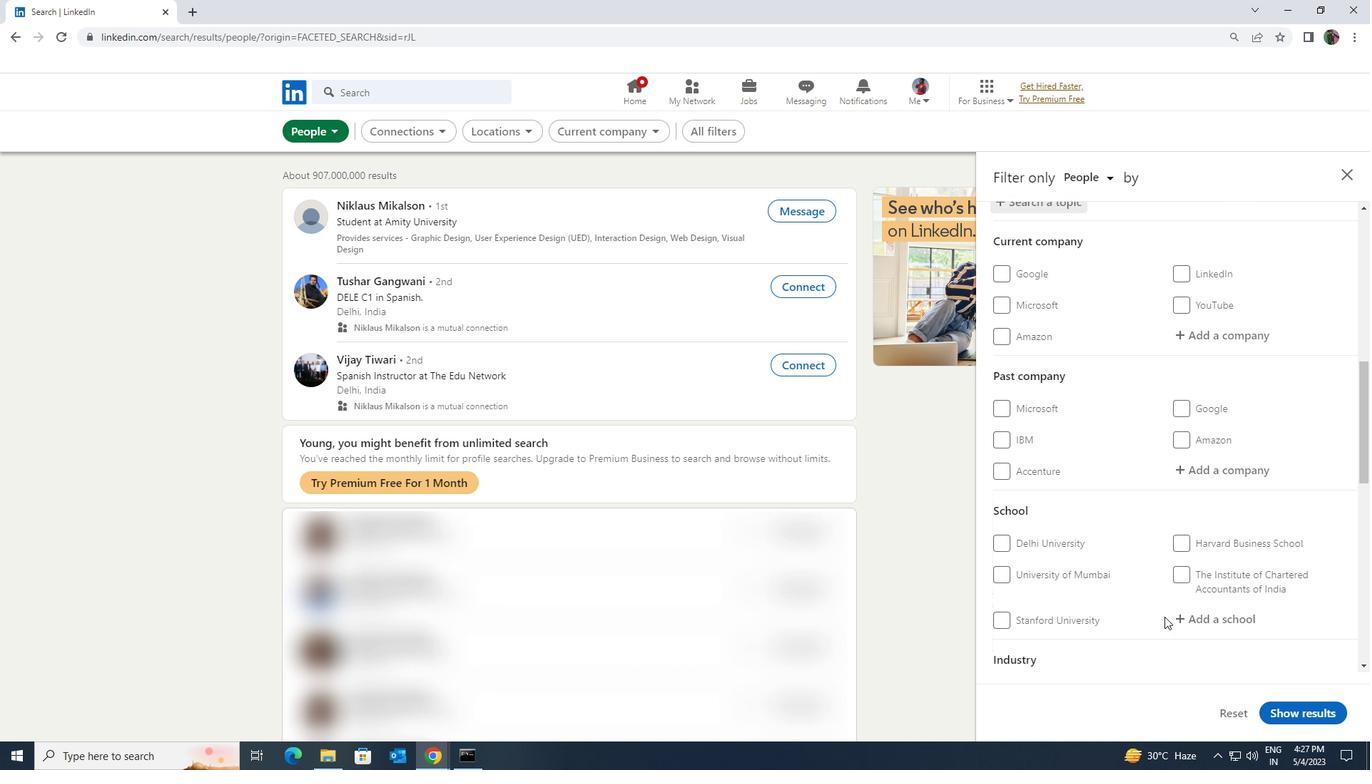 
Action: Mouse scrolled (1164, 616) with delta (0, 0)
Screenshot: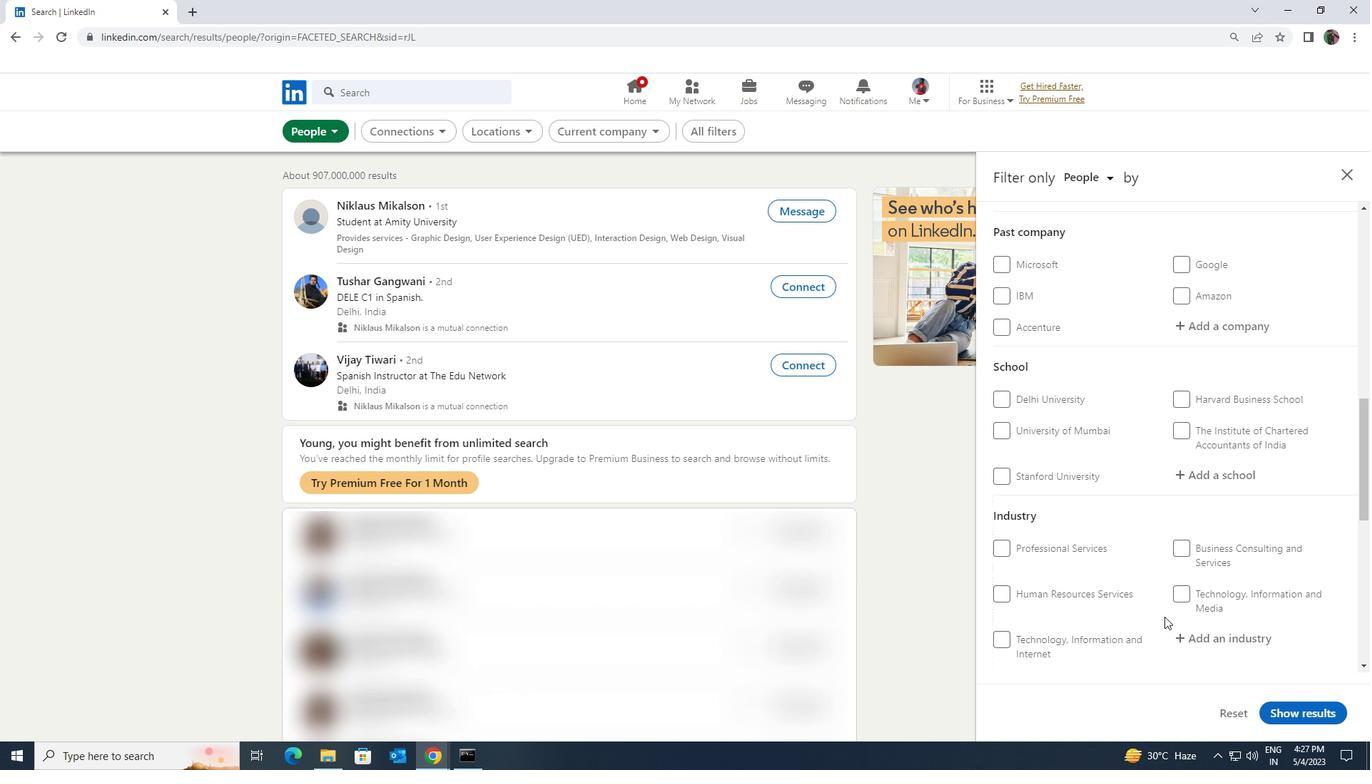 
Action: Mouse scrolled (1164, 616) with delta (0, 0)
Screenshot: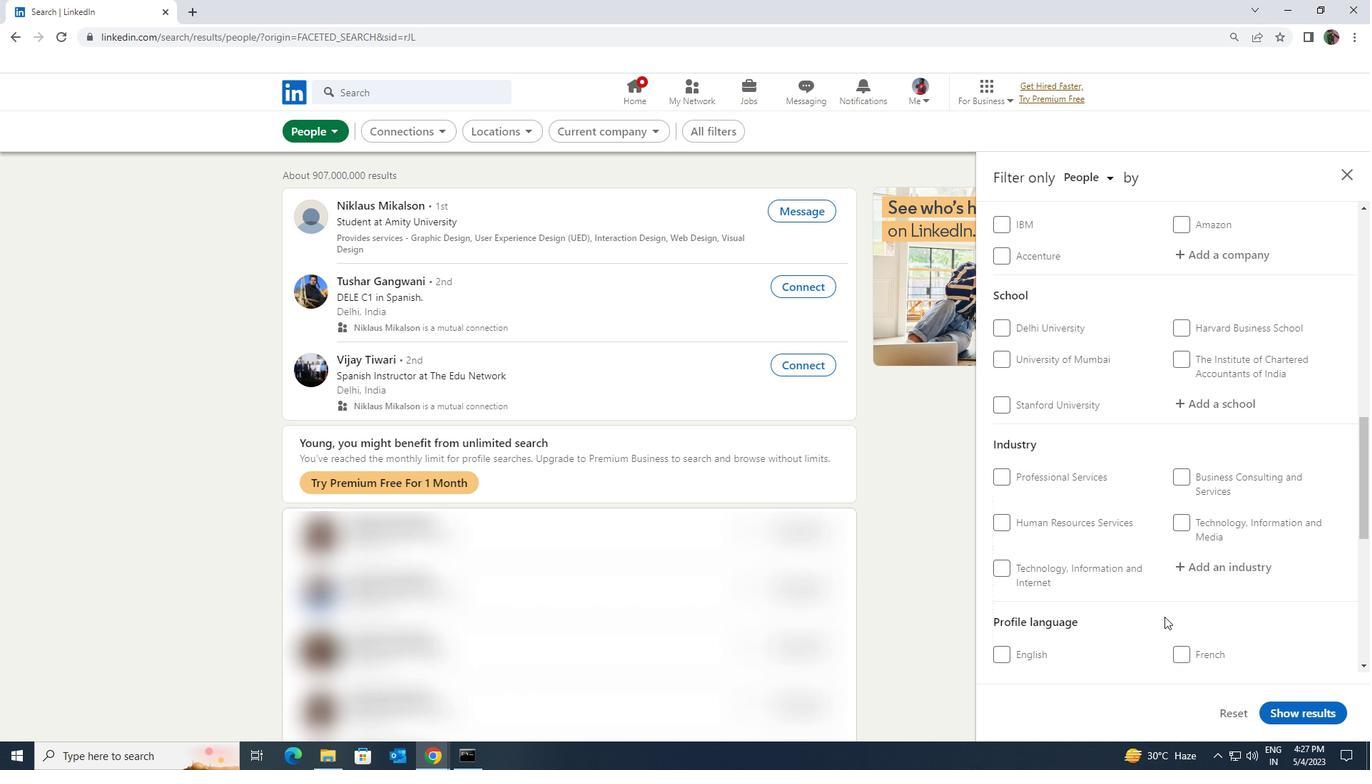 
Action: Mouse moved to (1049, 619)
Screenshot: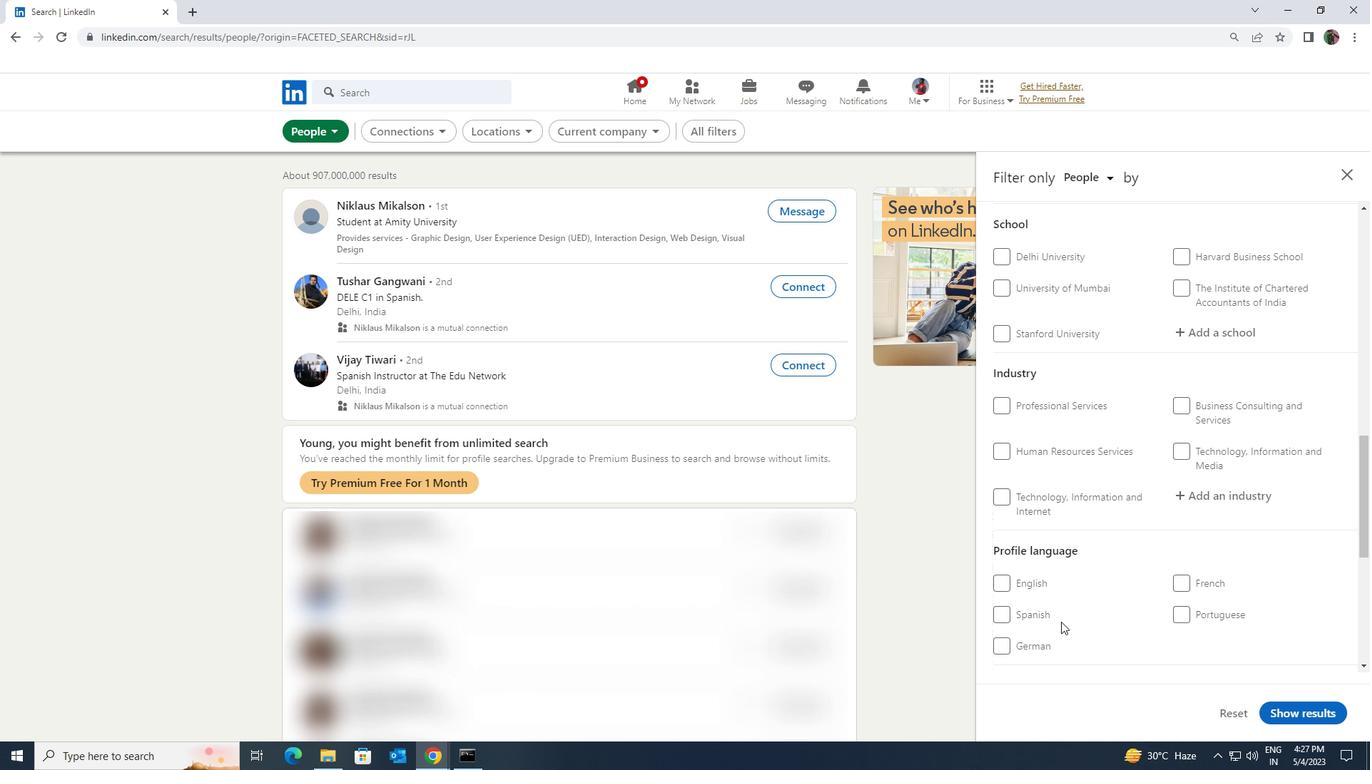 
Action: Mouse pressed left at (1049, 619)
Screenshot: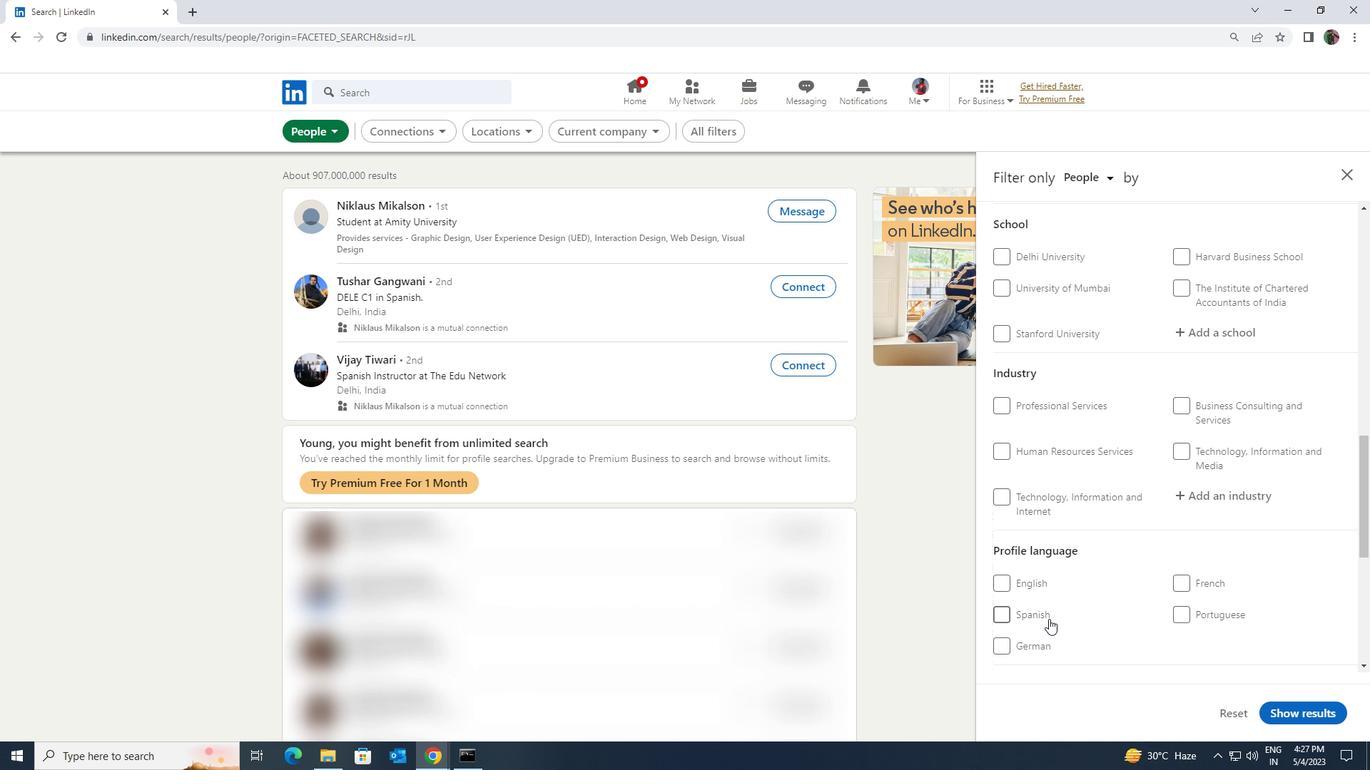 
Action: Mouse moved to (1136, 605)
Screenshot: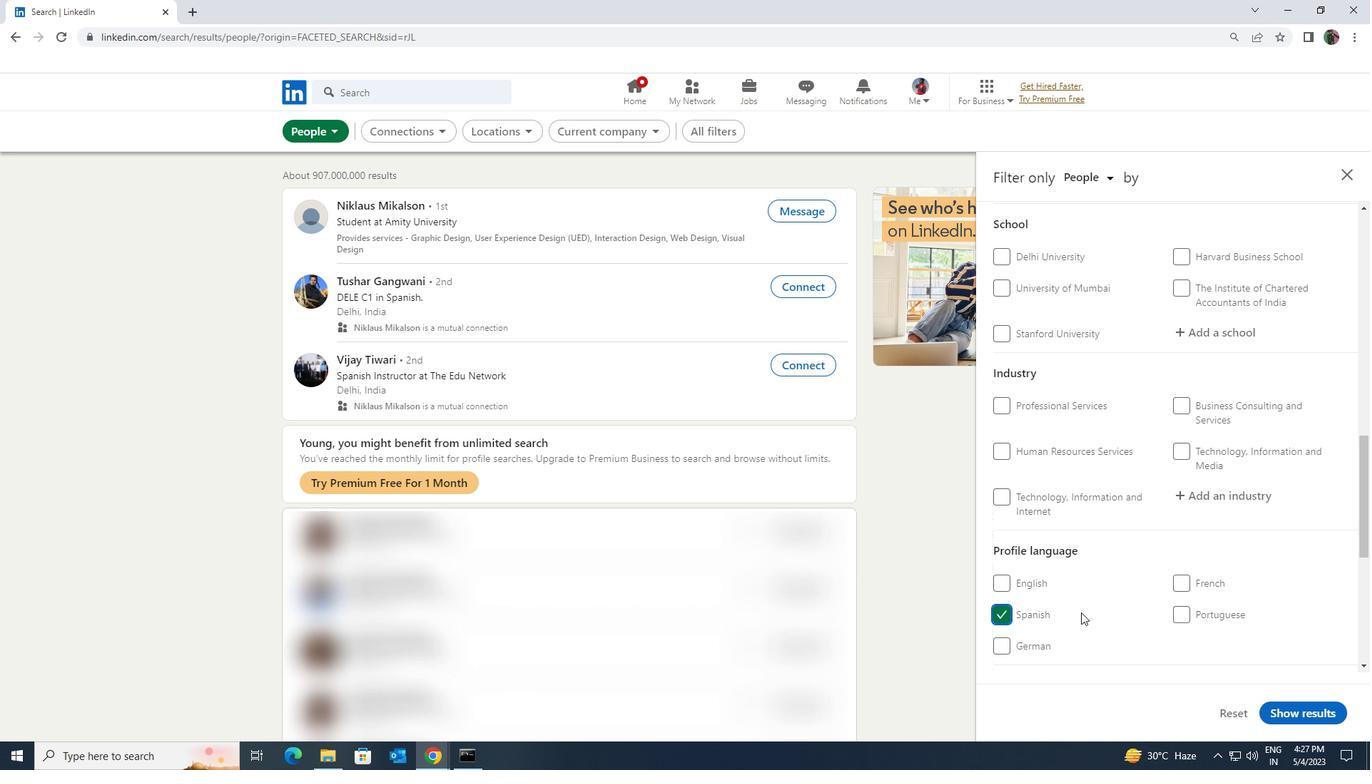 
Action: Mouse scrolled (1136, 606) with delta (0, 0)
Screenshot: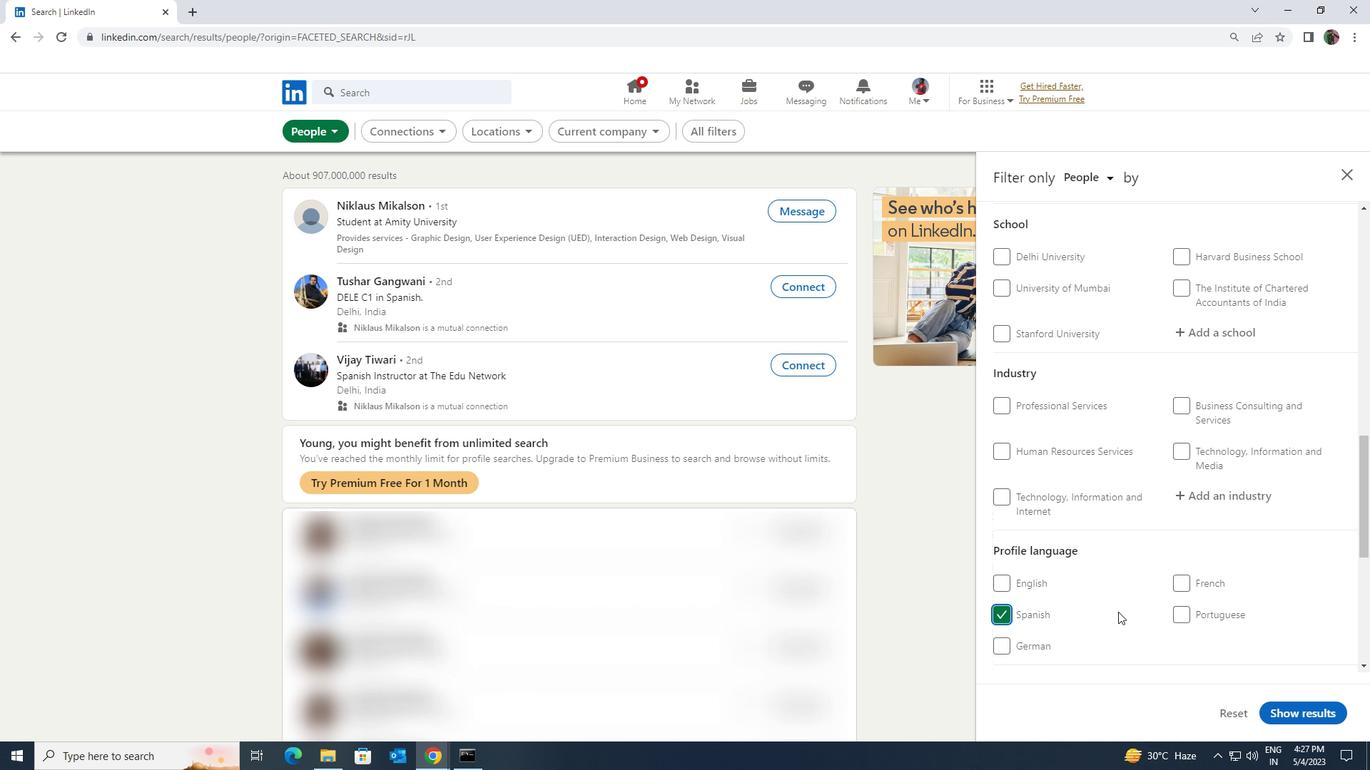 
Action: Mouse scrolled (1136, 606) with delta (0, 0)
Screenshot: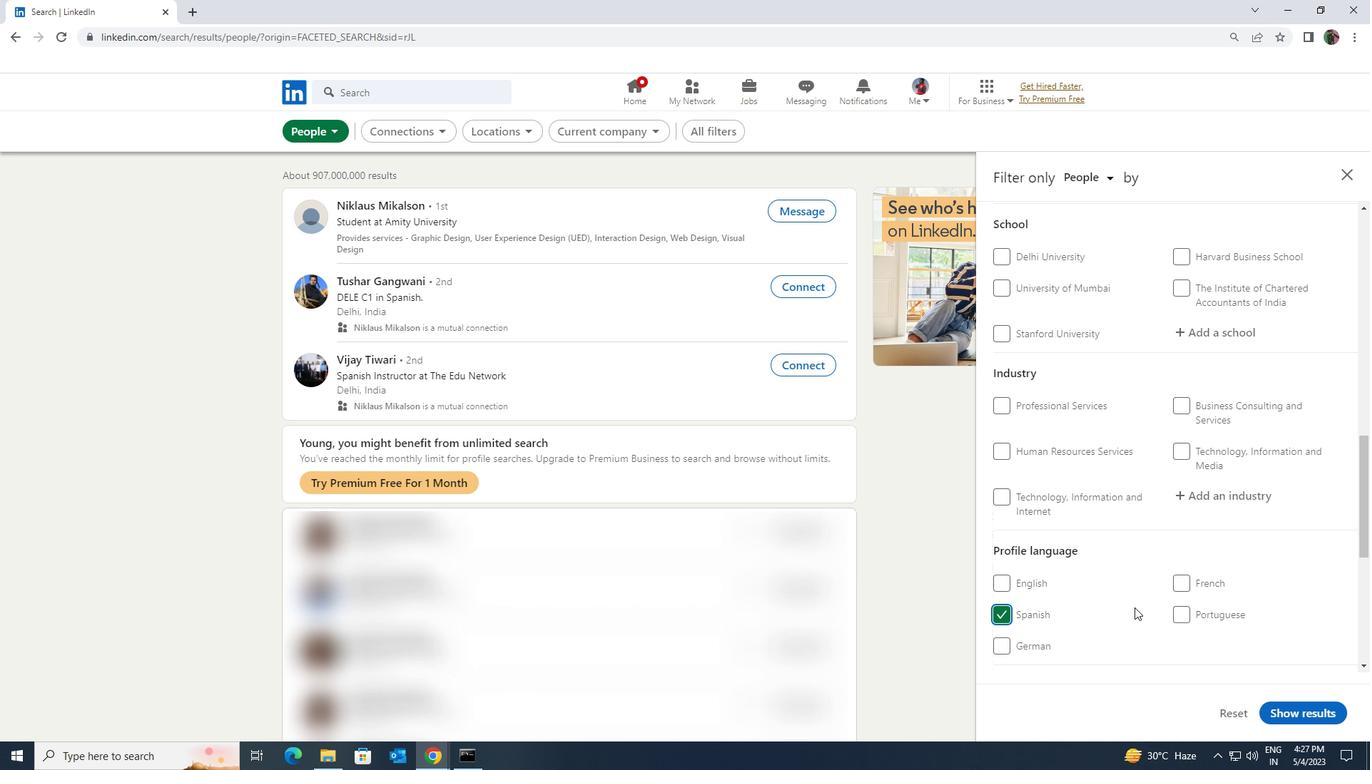 
Action: Mouse moved to (1138, 605)
Screenshot: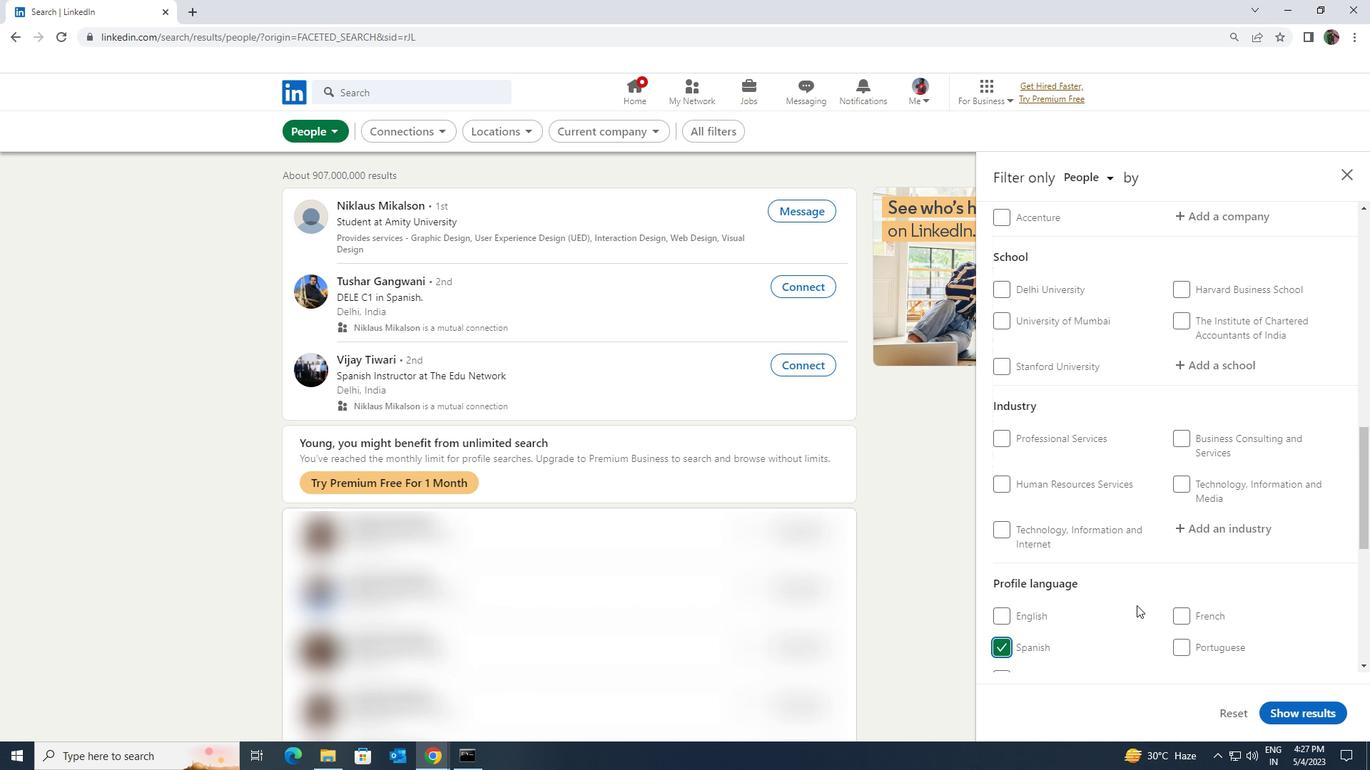 
Action: Mouse scrolled (1138, 605) with delta (0, 0)
Screenshot: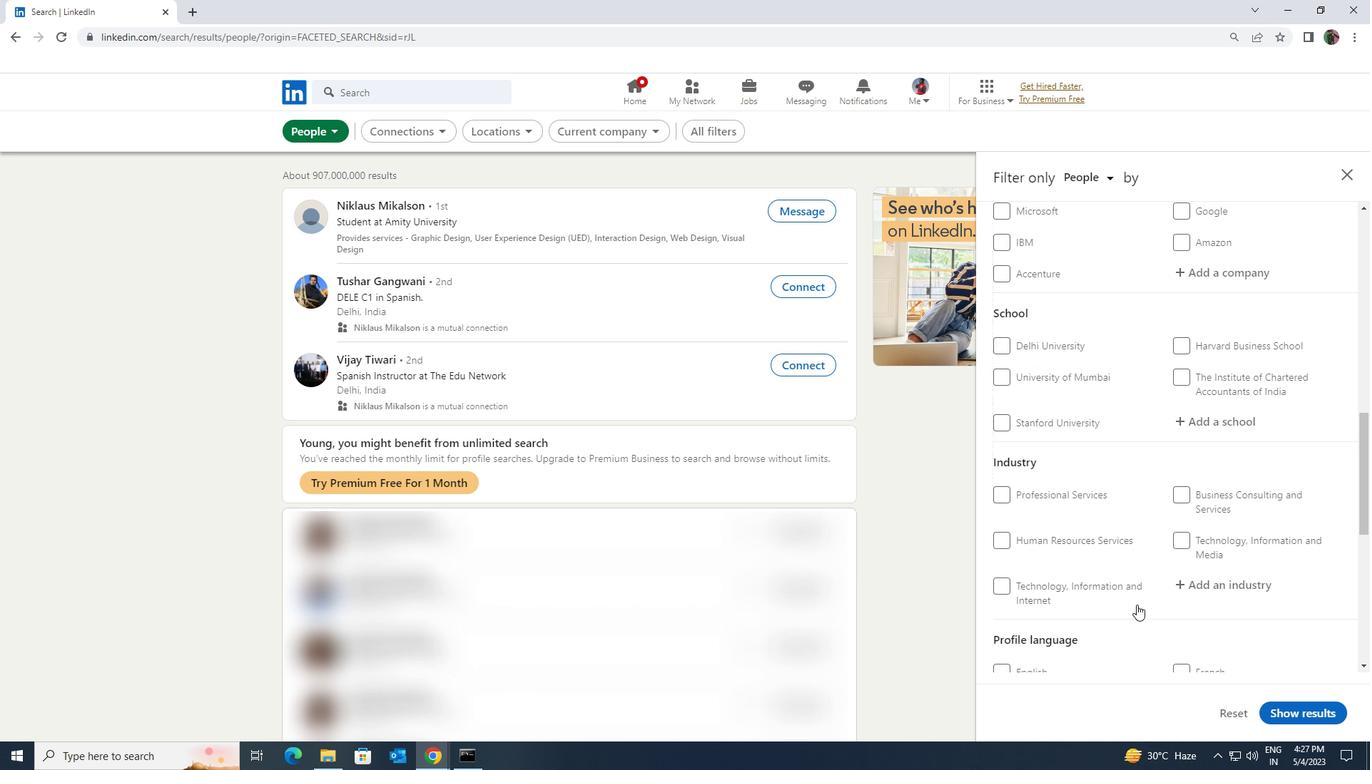 
Action: Mouse scrolled (1138, 605) with delta (0, 0)
Screenshot: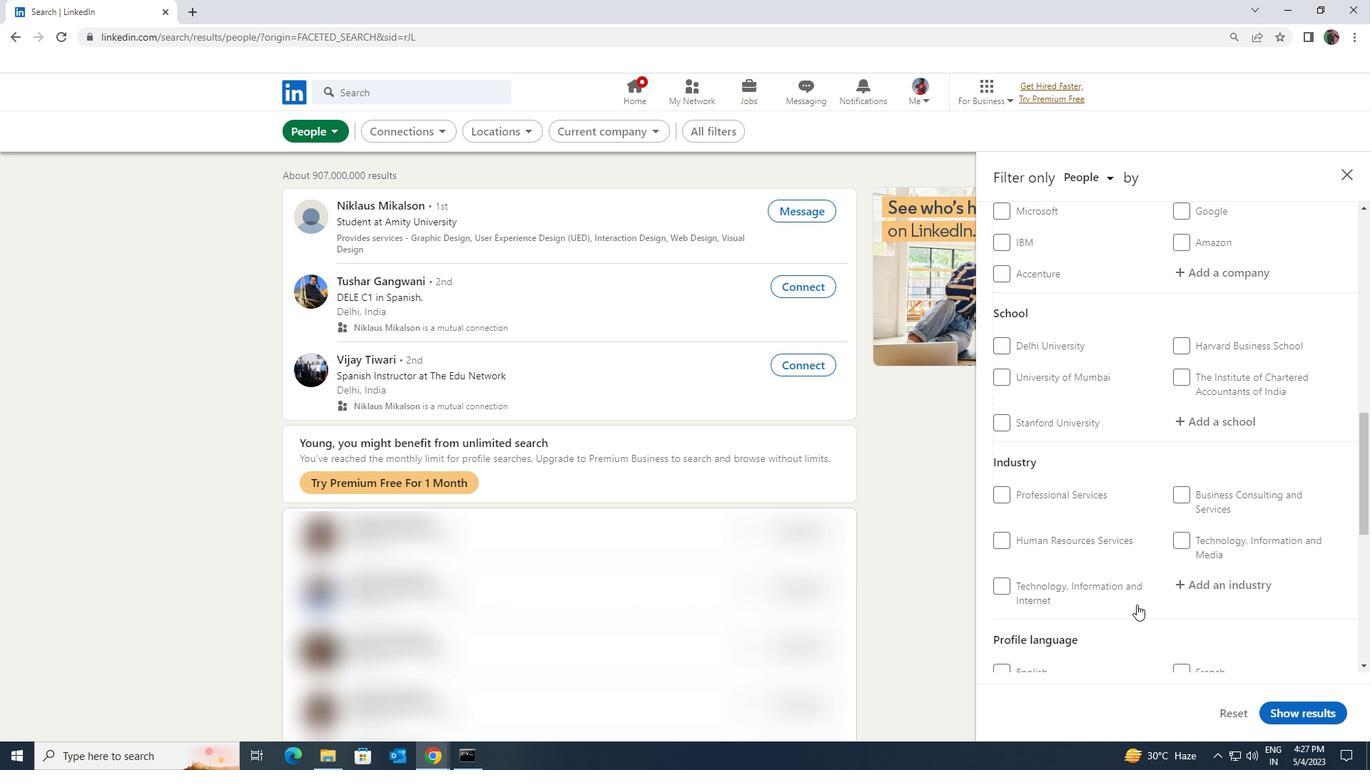 
Action: Mouse moved to (1139, 605)
Screenshot: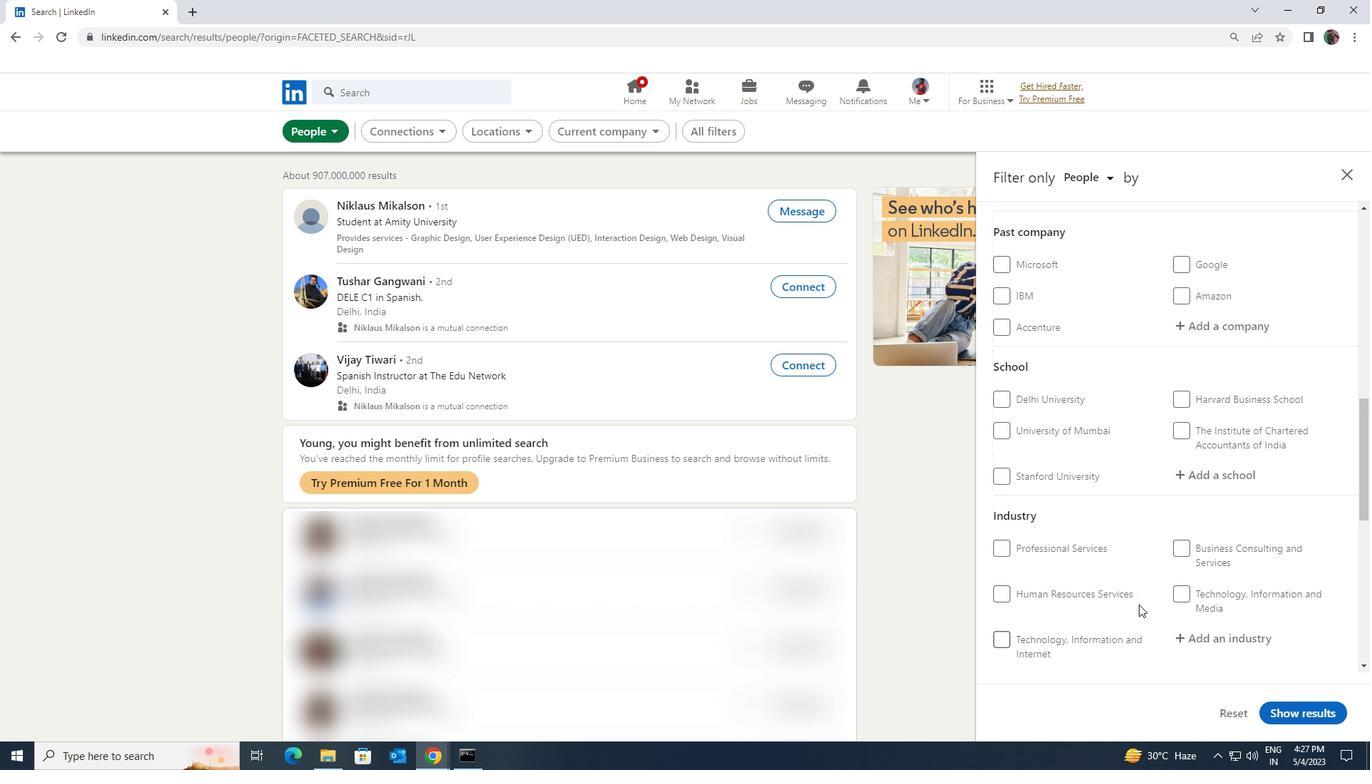 
Action: Mouse scrolled (1139, 605) with delta (0, 0)
Screenshot: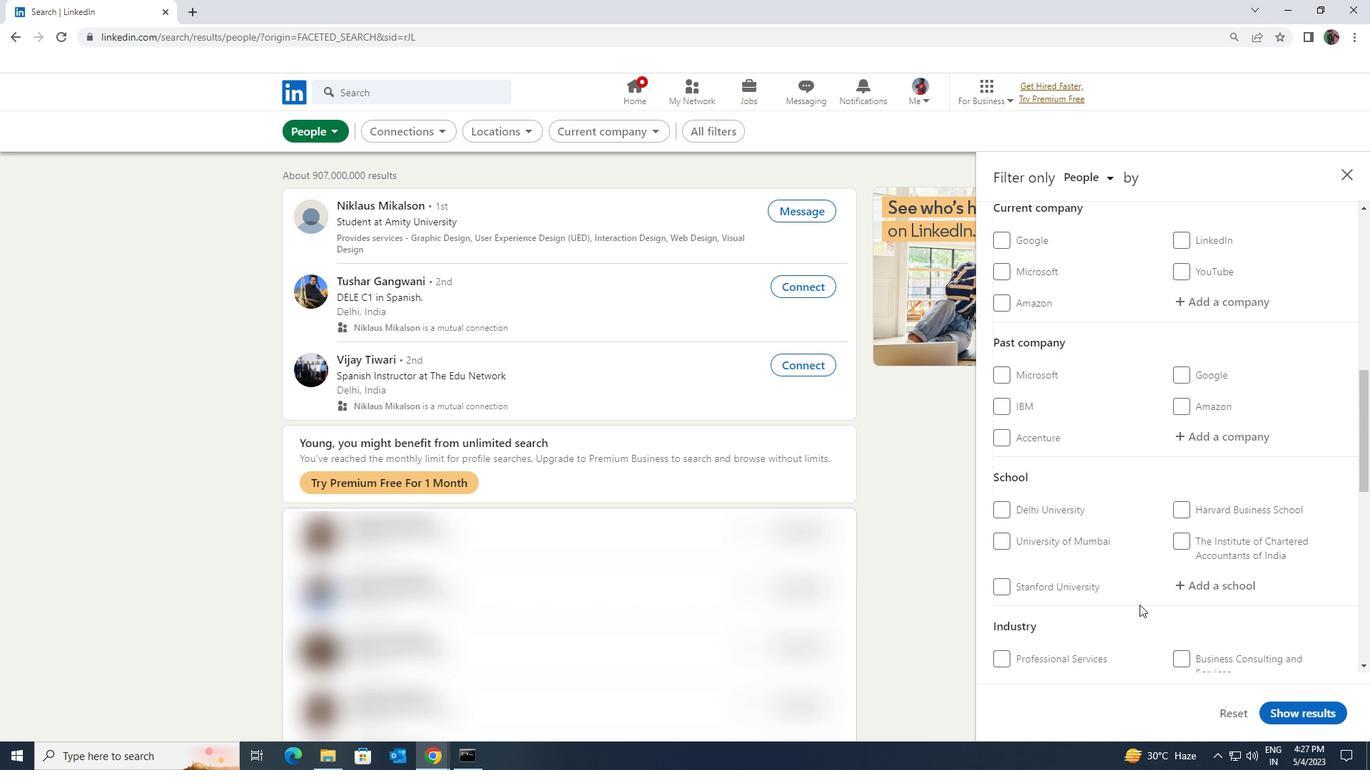 
Action: Mouse scrolled (1139, 605) with delta (0, 0)
Screenshot: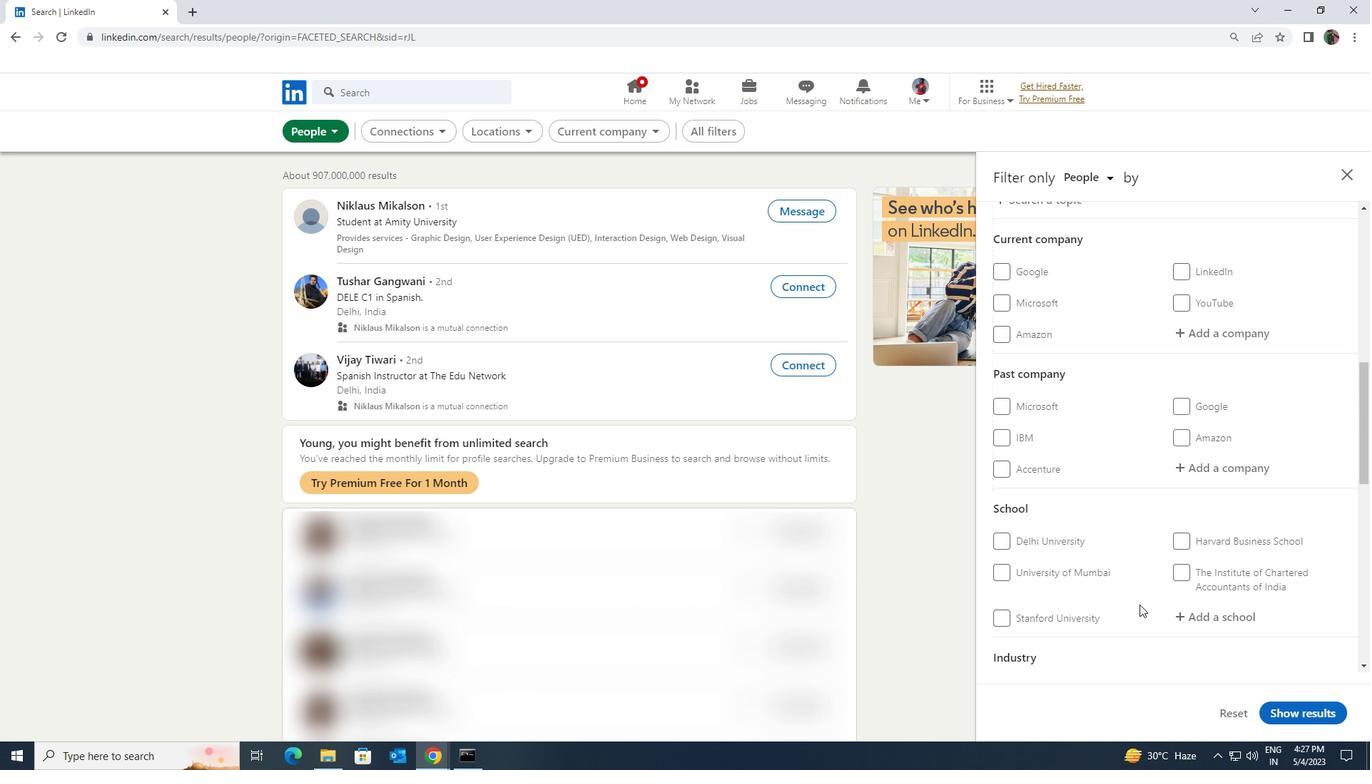
Action: Mouse scrolled (1139, 605) with delta (0, 0)
Screenshot: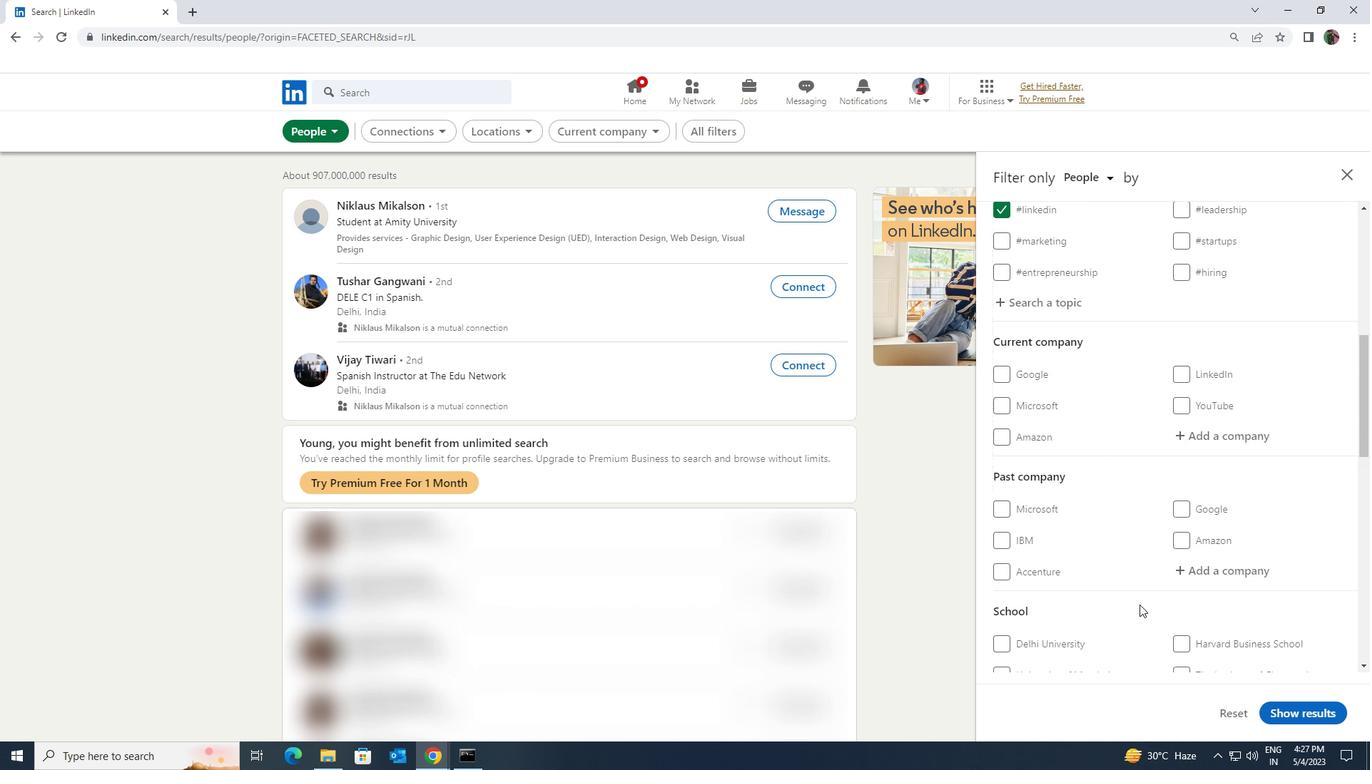 
Action: Mouse scrolled (1139, 605) with delta (0, 0)
Screenshot: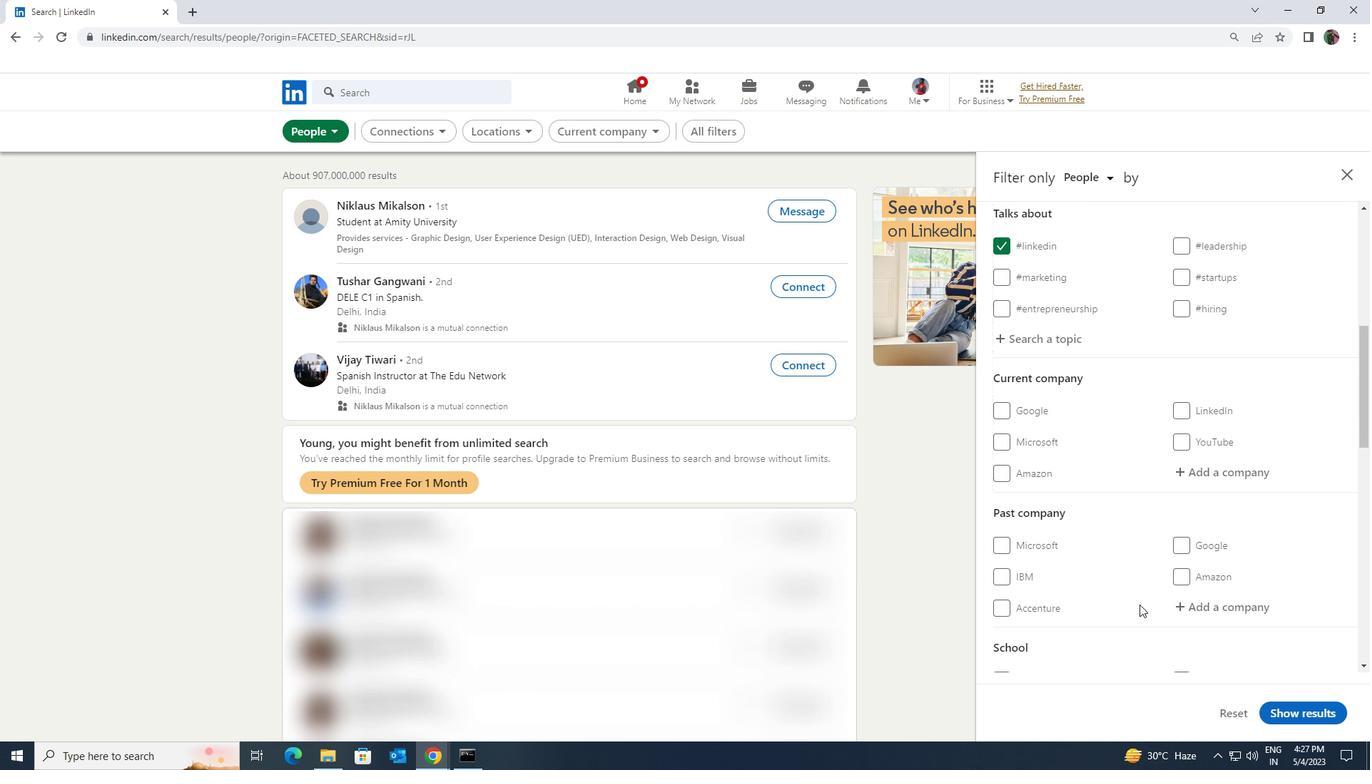 
Action: Mouse moved to (1186, 619)
Screenshot: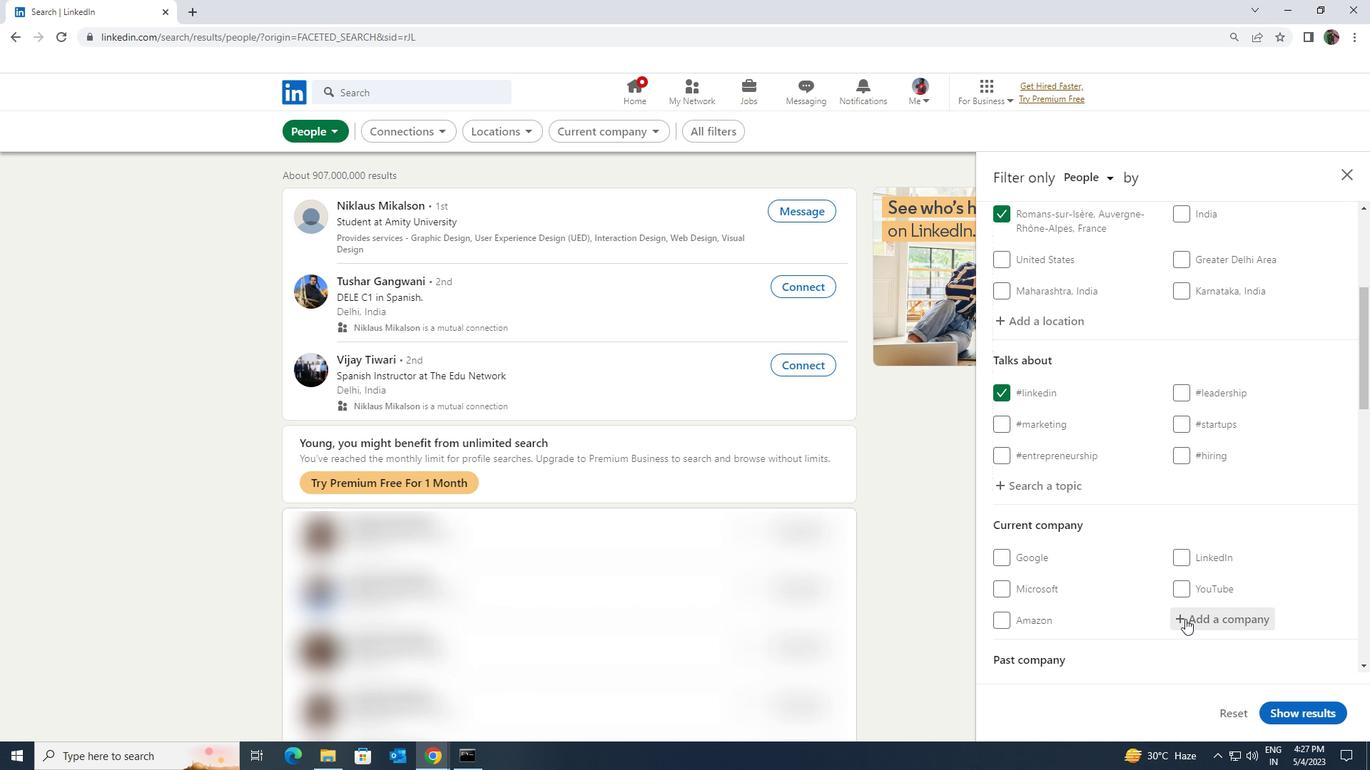 
Action: Mouse pressed left at (1186, 619)
Screenshot: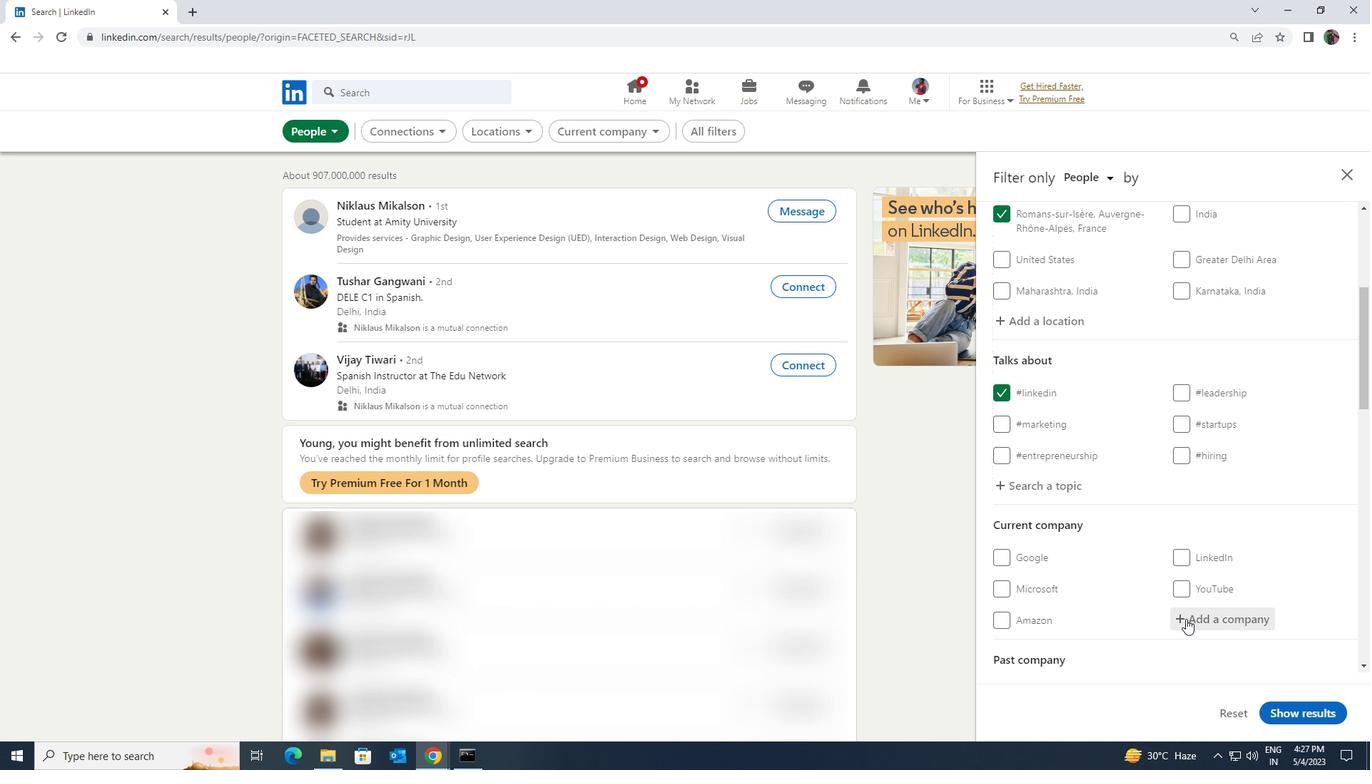 
Action: Key pressed <Key.shift><Key.shift><Key.shift><Key.shift><Key.shift><Key.shift><Key.shift><Key.shift><Key.shift><Key.shift><Key.shift><Key.shift>PARLE<Key.space><Key.shift>PRODUCTS
Screenshot: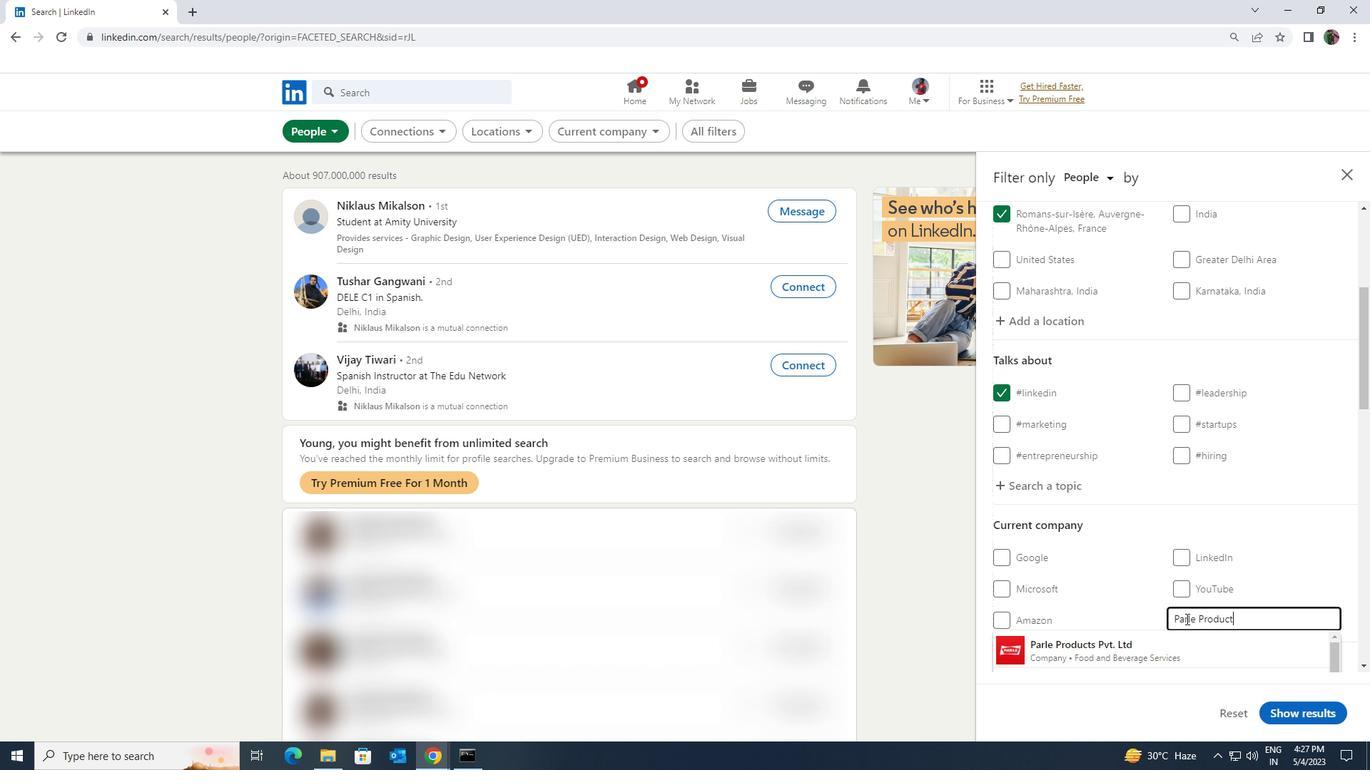 
Action: Mouse moved to (1176, 638)
Screenshot: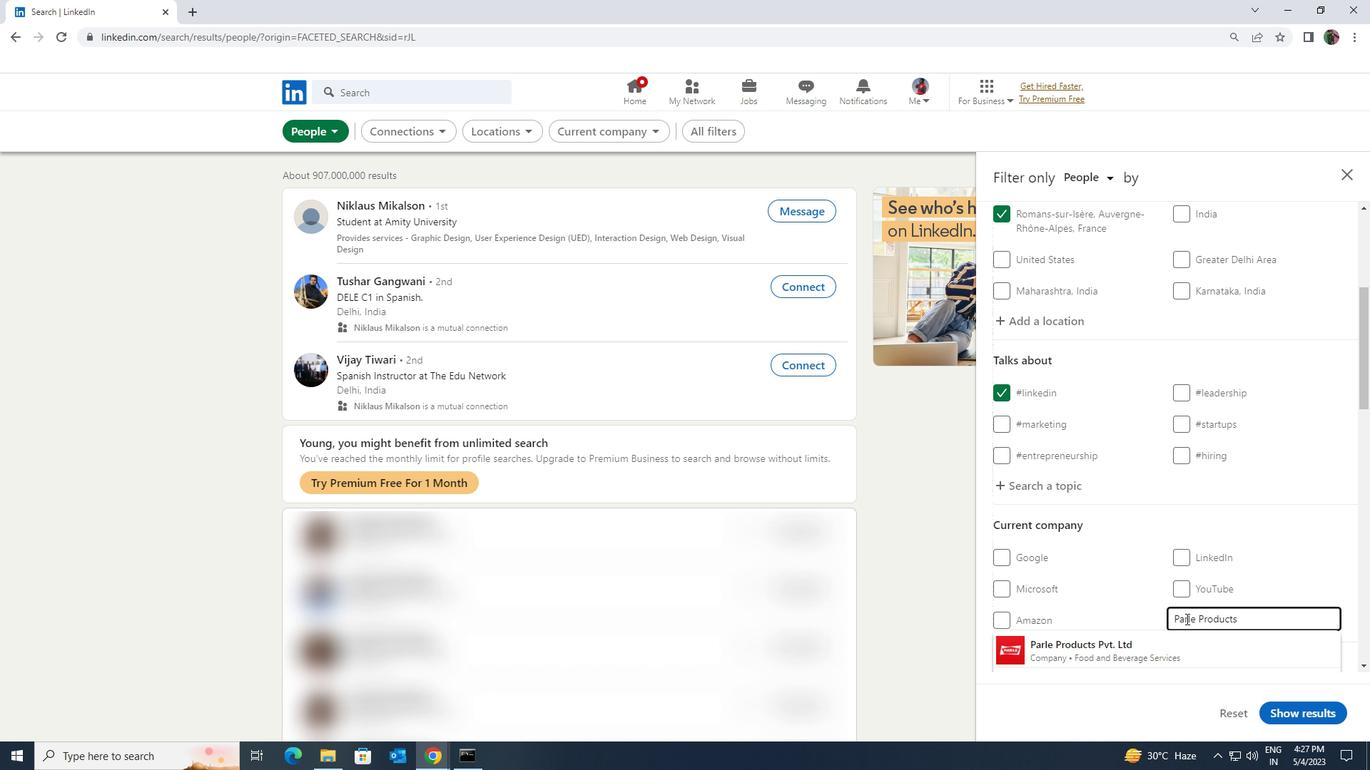 
Action: Mouse pressed left at (1176, 638)
Screenshot: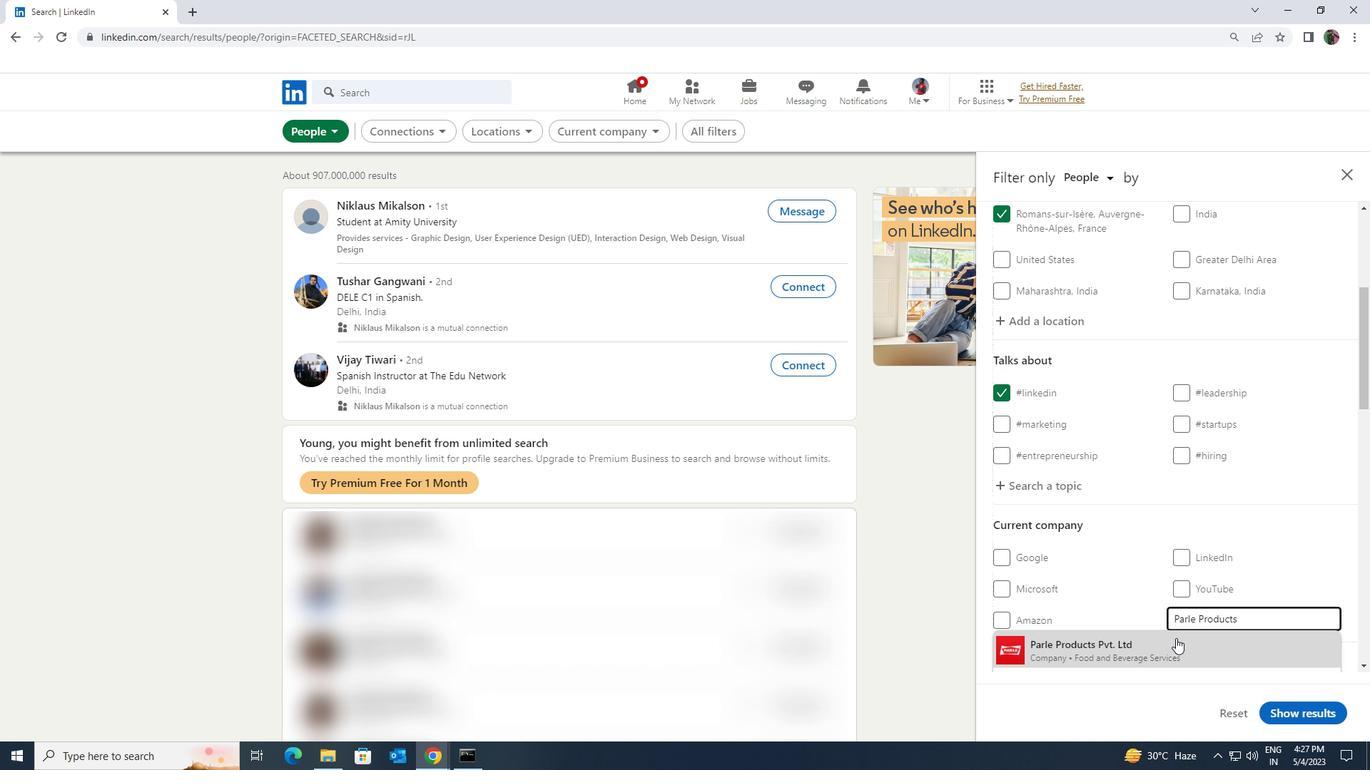 
Action: Mouse moved to (1186, 599)
Screenshot: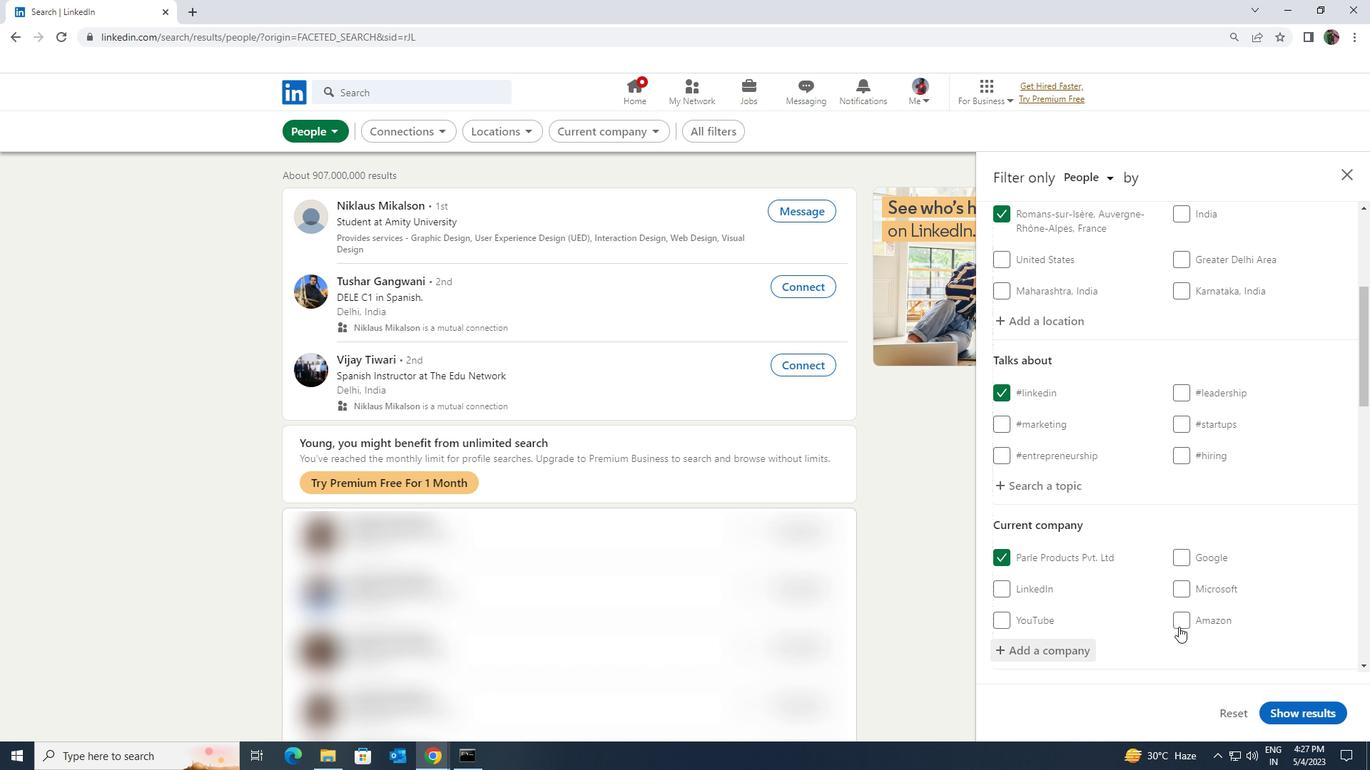 
Action: Mouse scrolled (1186, 598) with delta (0, 0)
Screenshot: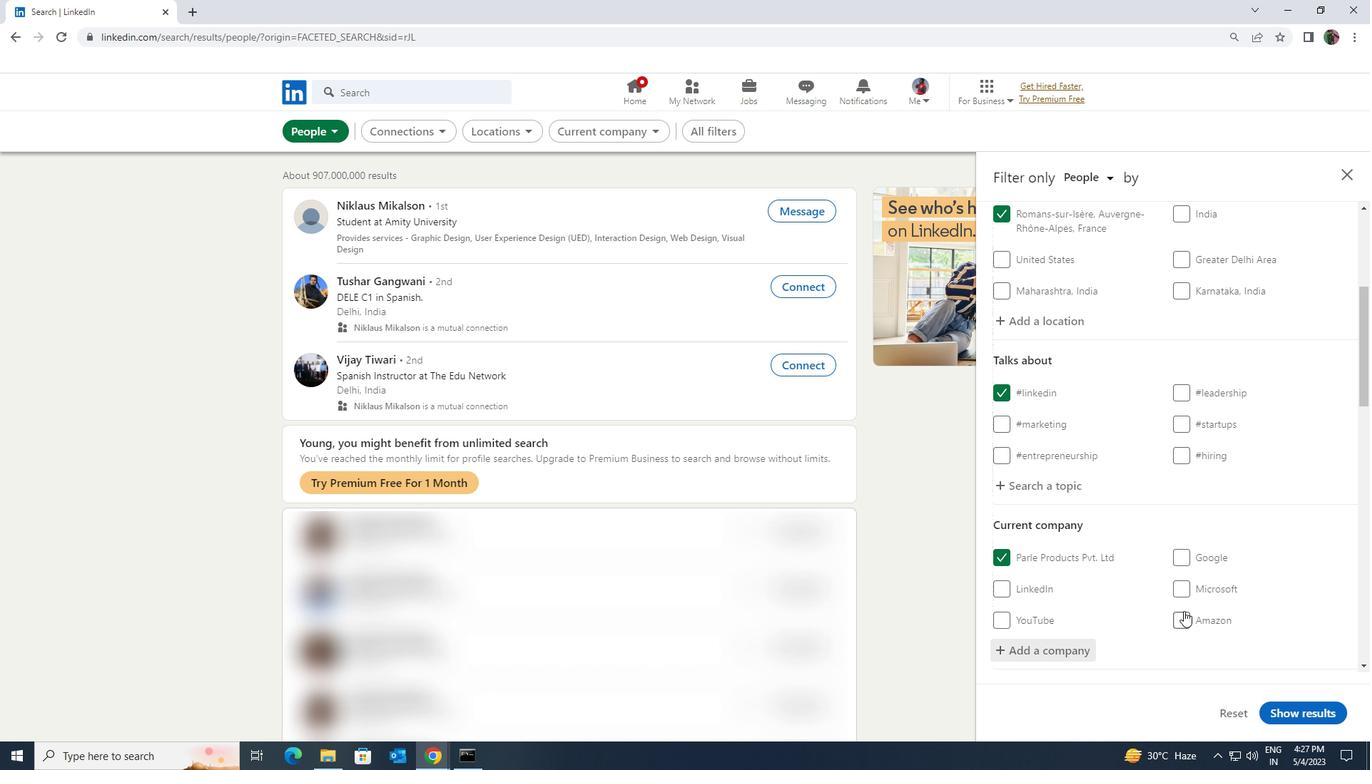 
Action: Mouse scrolled (1186, 598) with delta (0, 0)
Screenshot: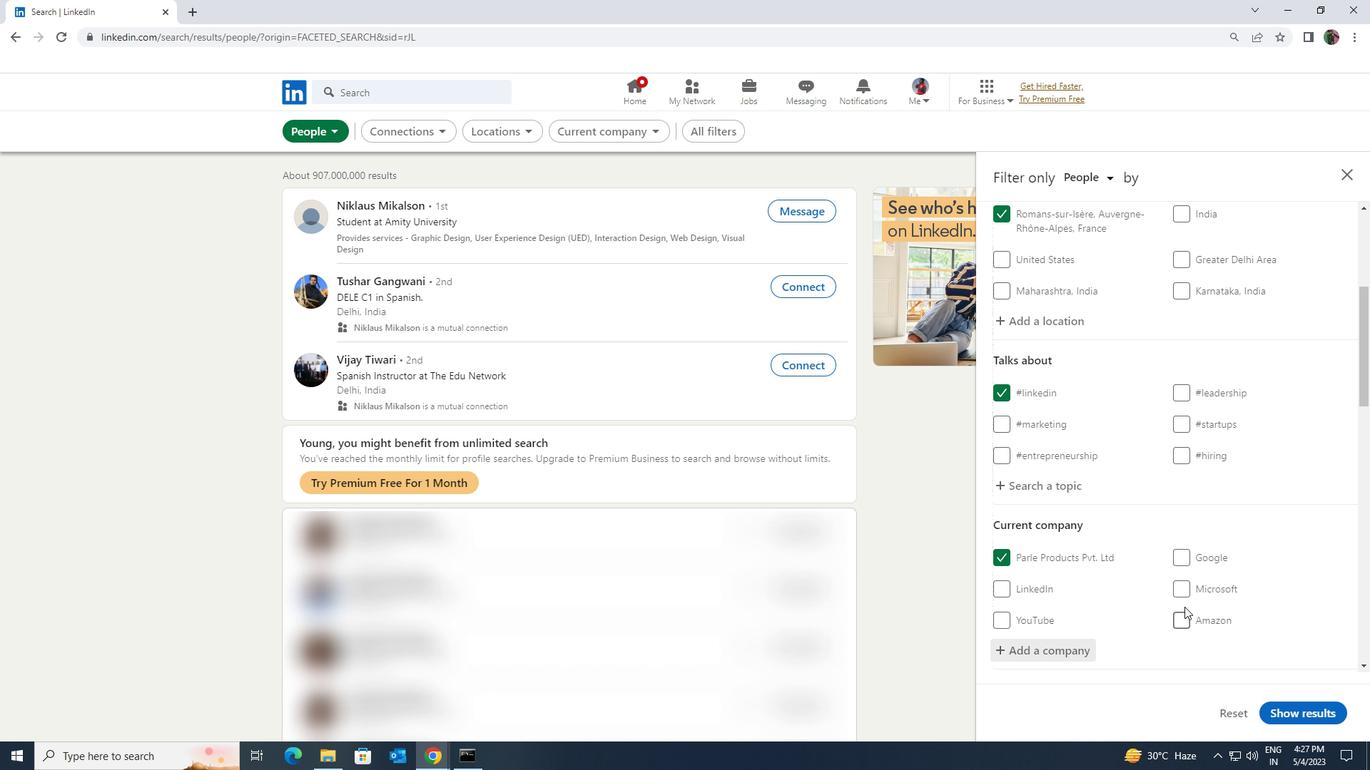 
Action: Mouse scrolled (1186, 598) with delta (0, 0)
Screenshot: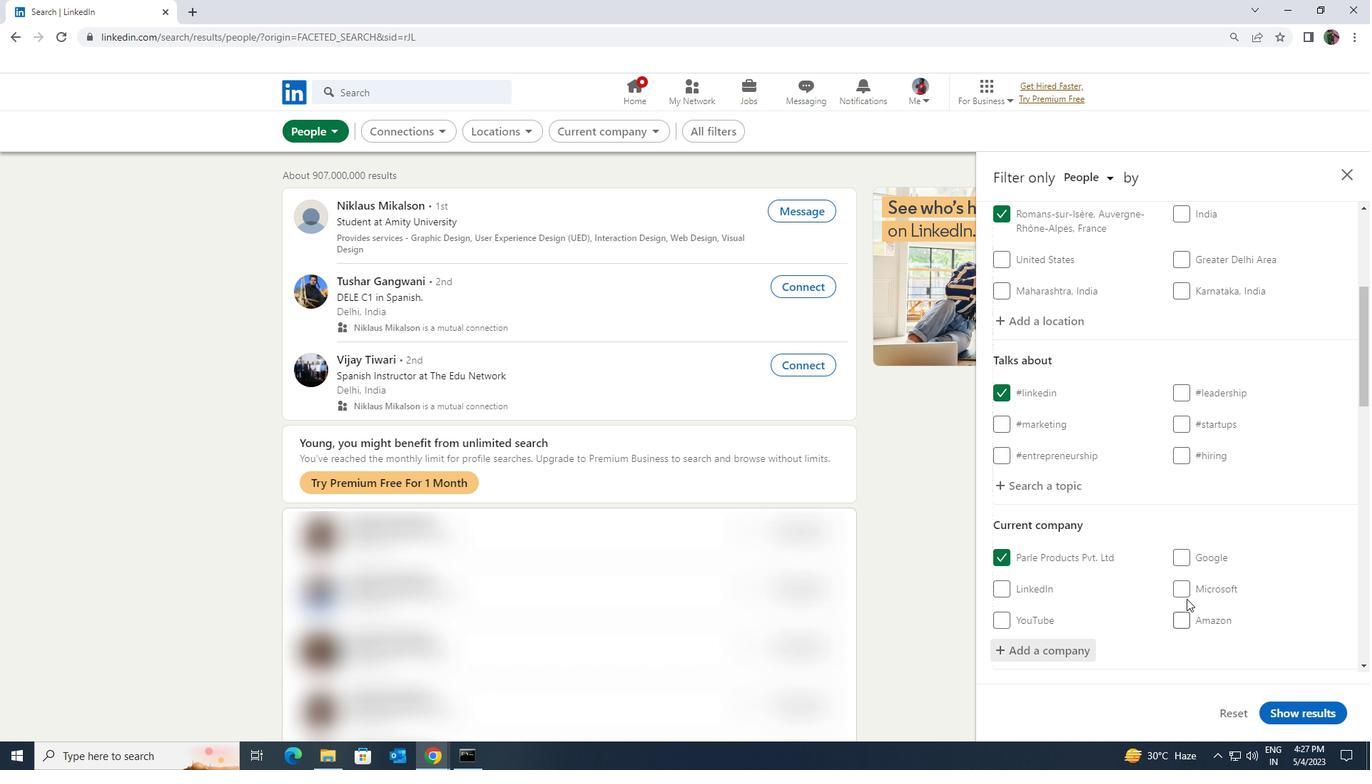 
Action: Mouse moved to (1191, 600)
Screenshot: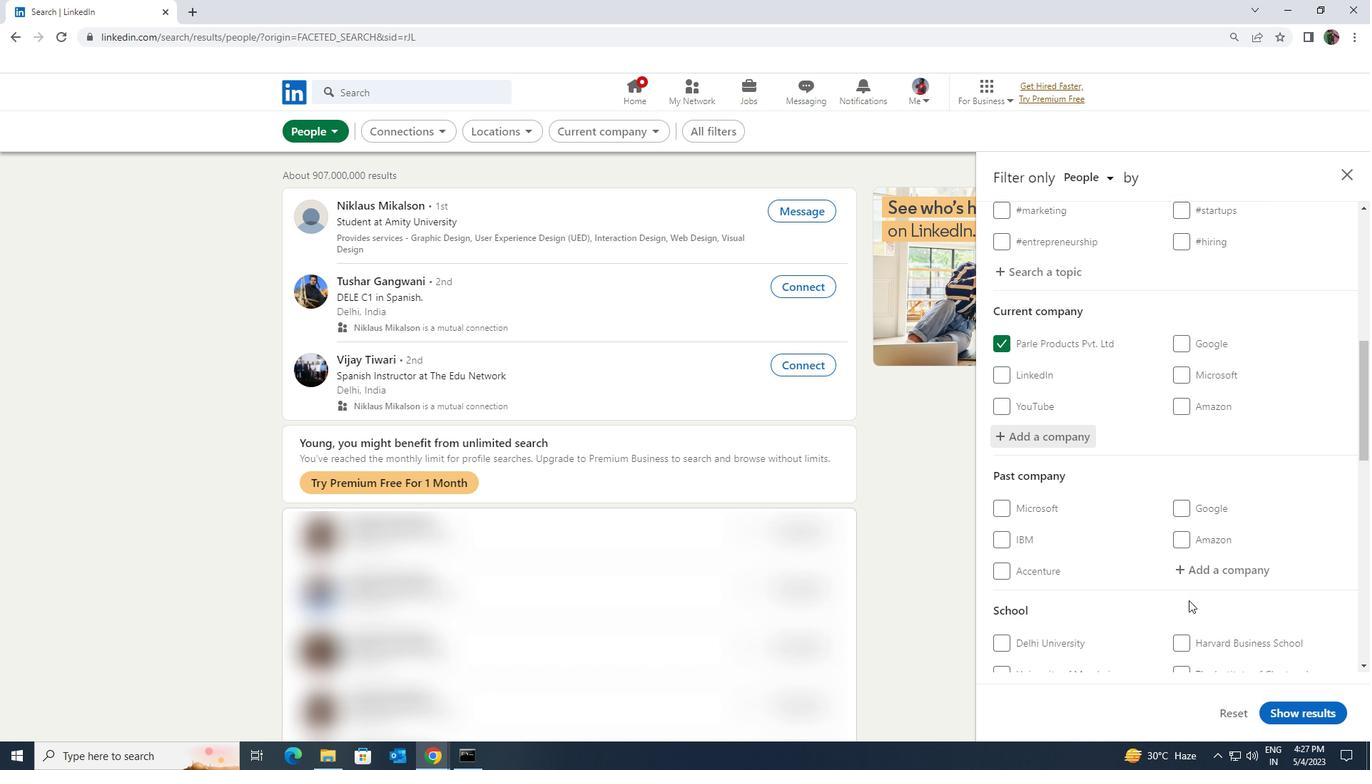 
Action: Mouse scrolled (1191, 599) with delta (0, 0)
Screenshot: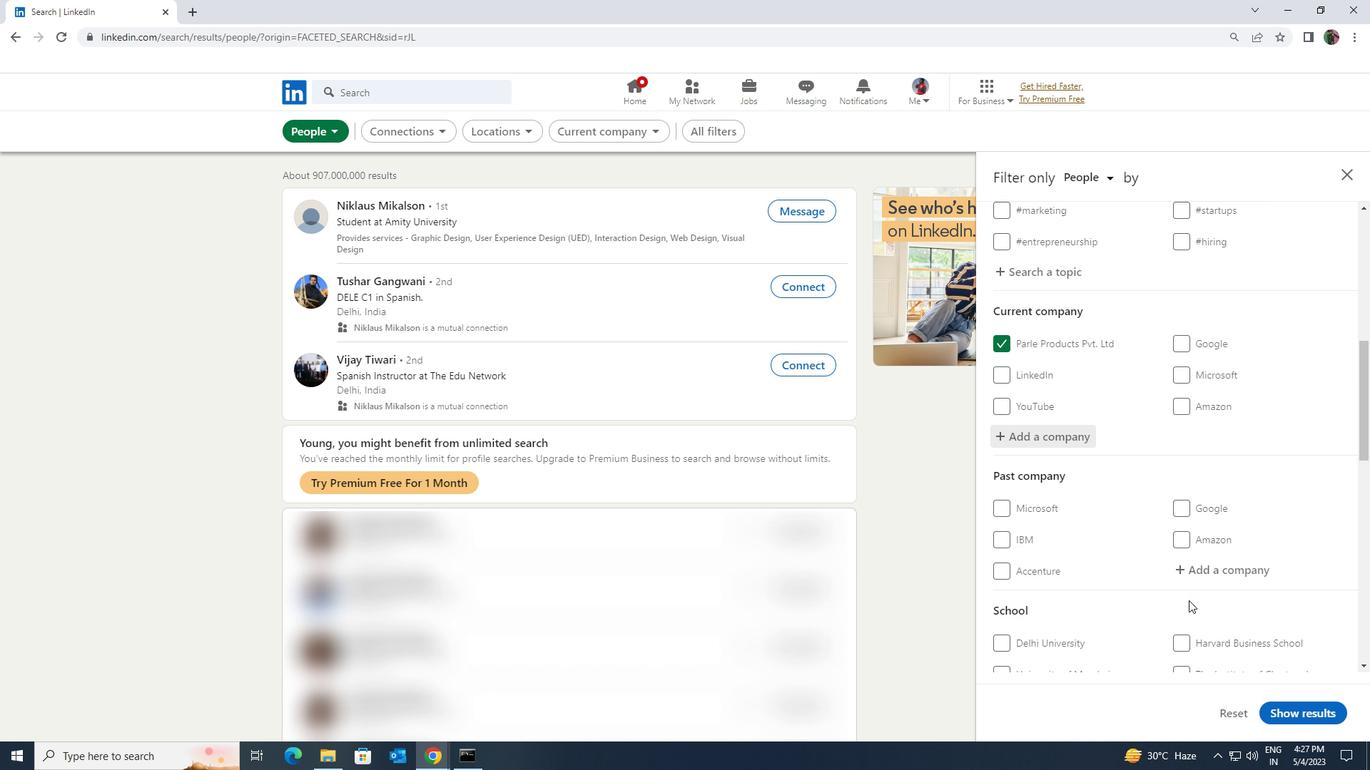 
Action: Mouse scrolled (1191, 599) with delta (0, 0)
Screenshot: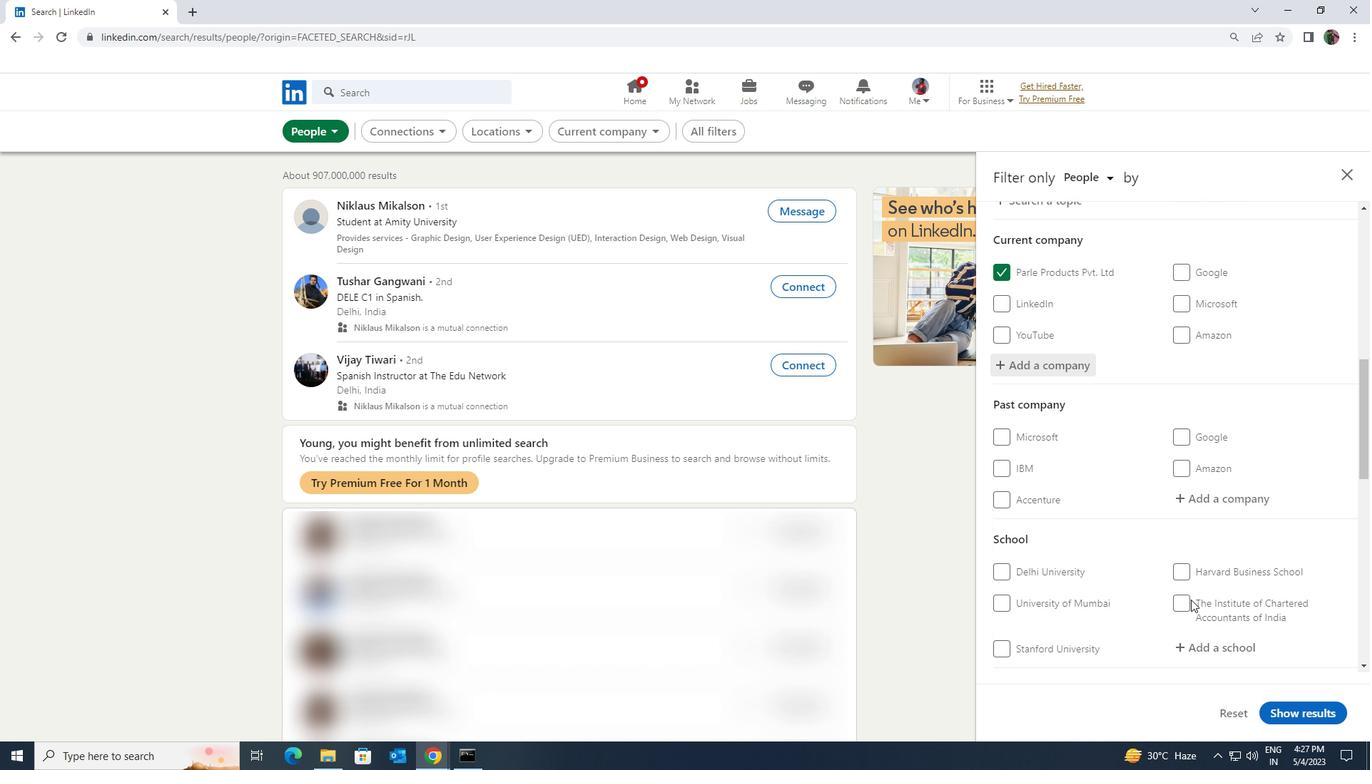 
Action: Mouse scrolled (1191, 599) with delta (0, 0)
Screenshot: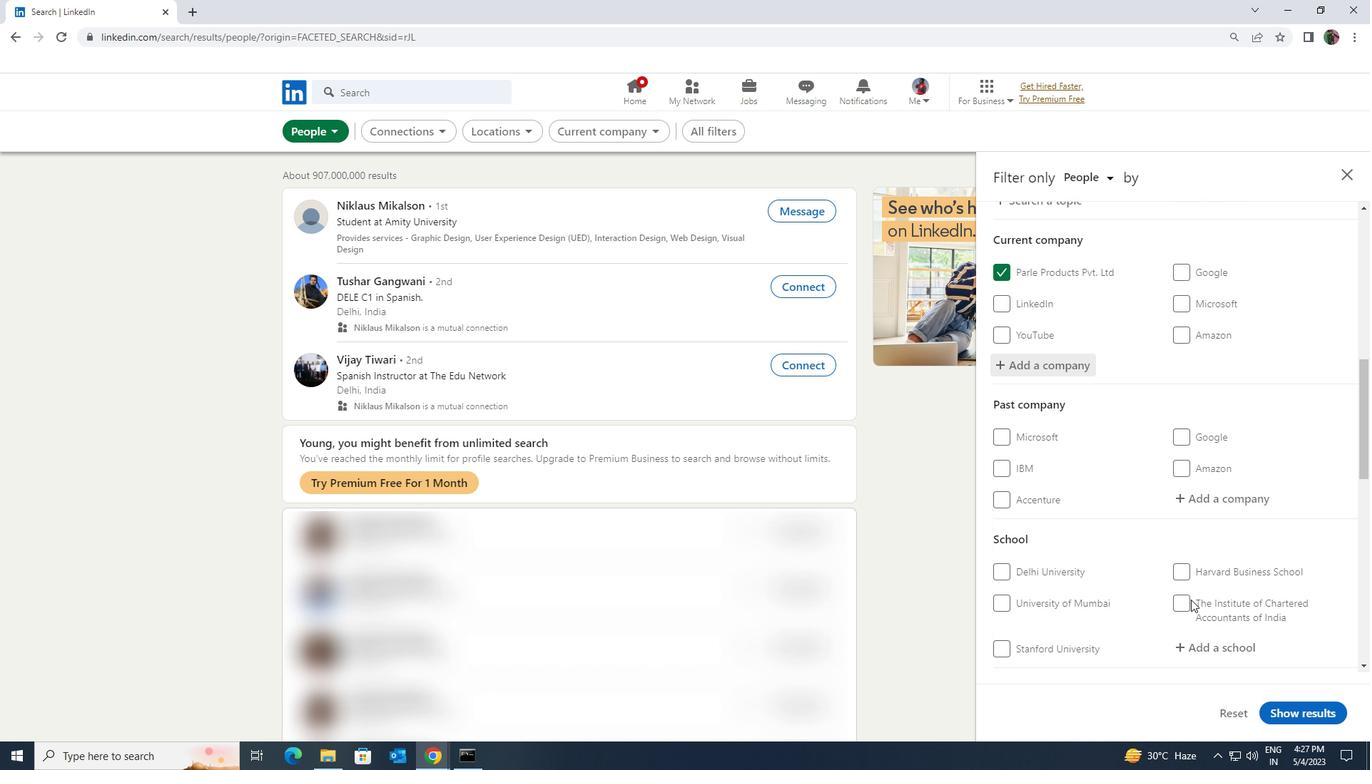 
Action: Mouse moved to (1198, 510)
Screenshot: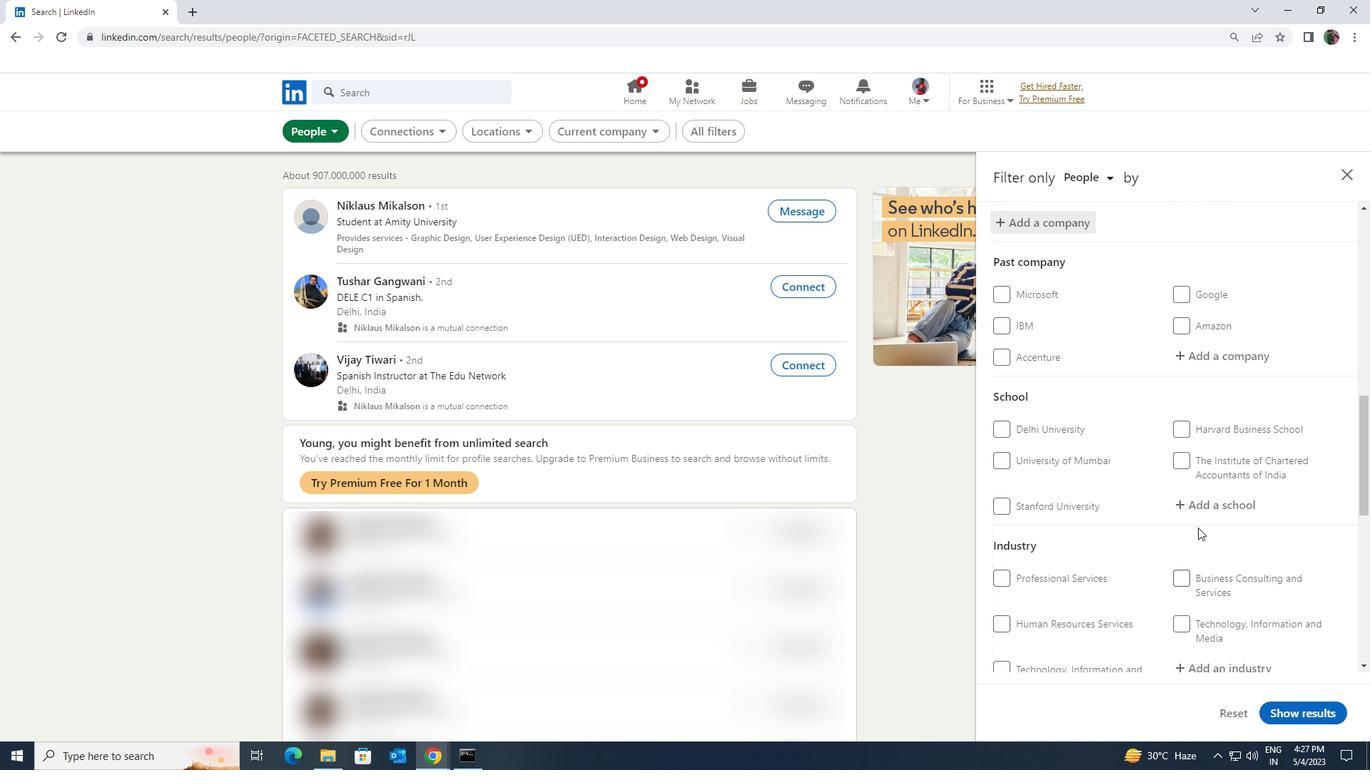 
Action: Mouse pressed left at (1198, 510)
Screenshot: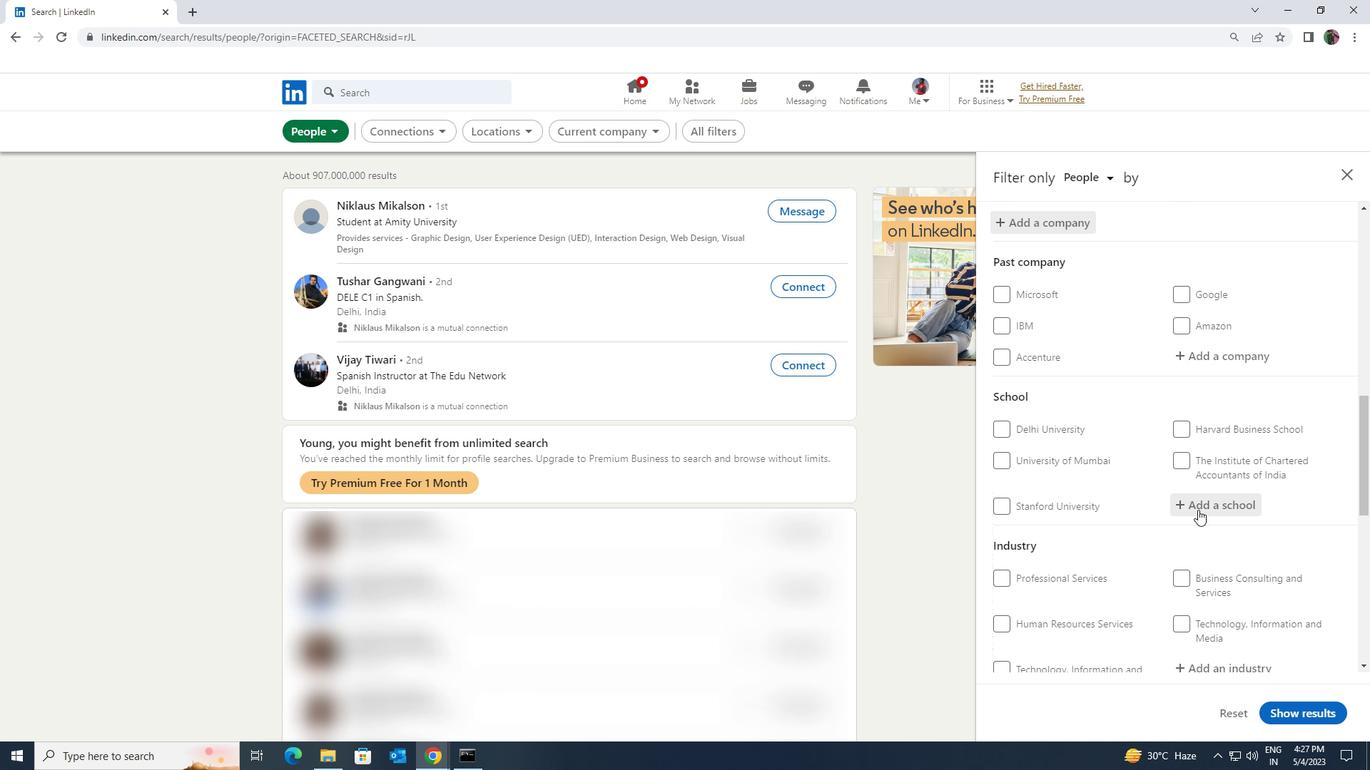 
Action: Key pressed <Key.shift><Key.shift><Key.shift><Key.shift><Key.shift><Key.shift><Key.shift><Key.shift><Key.shift><Key.shift>SUBODH<Key.space><Key.shift>PUBLIC
Screenshot: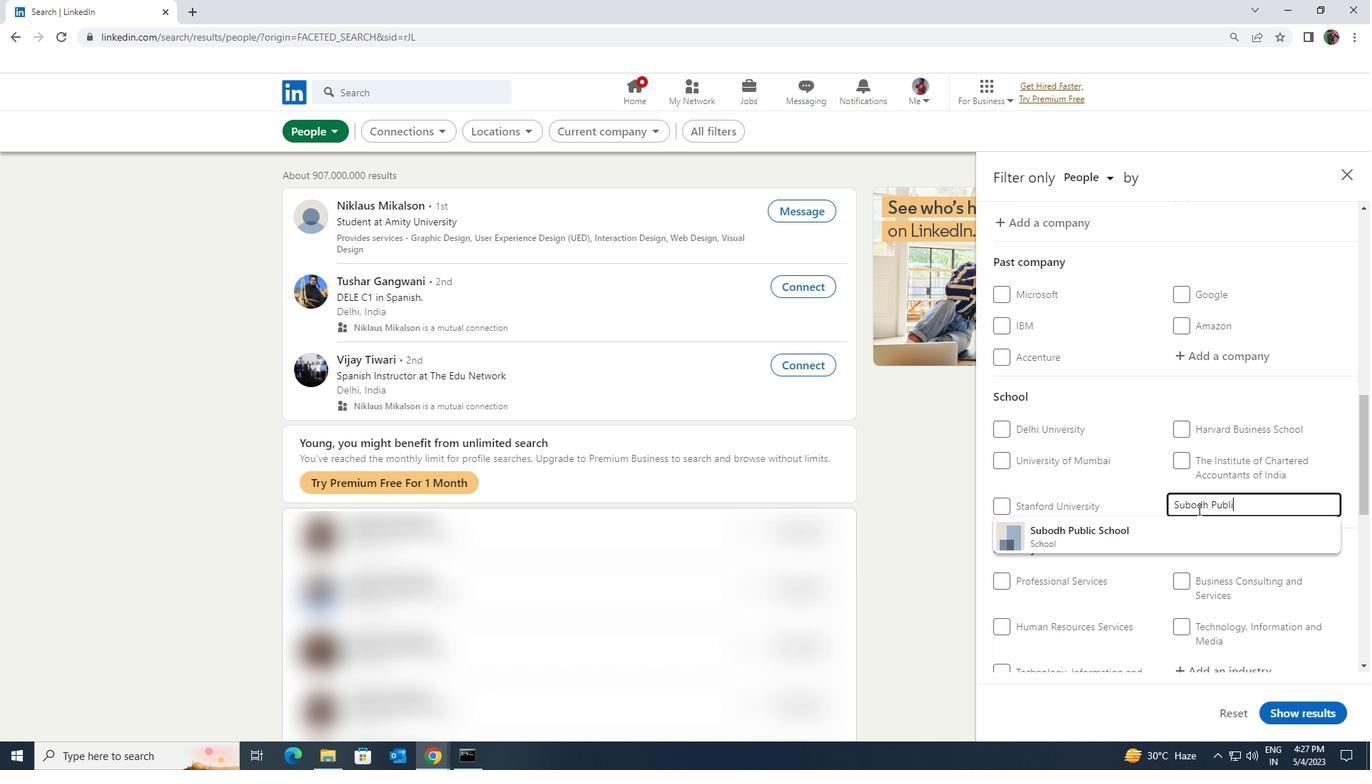 
Action: Mouse moved to (1188, 533)
Screenshot: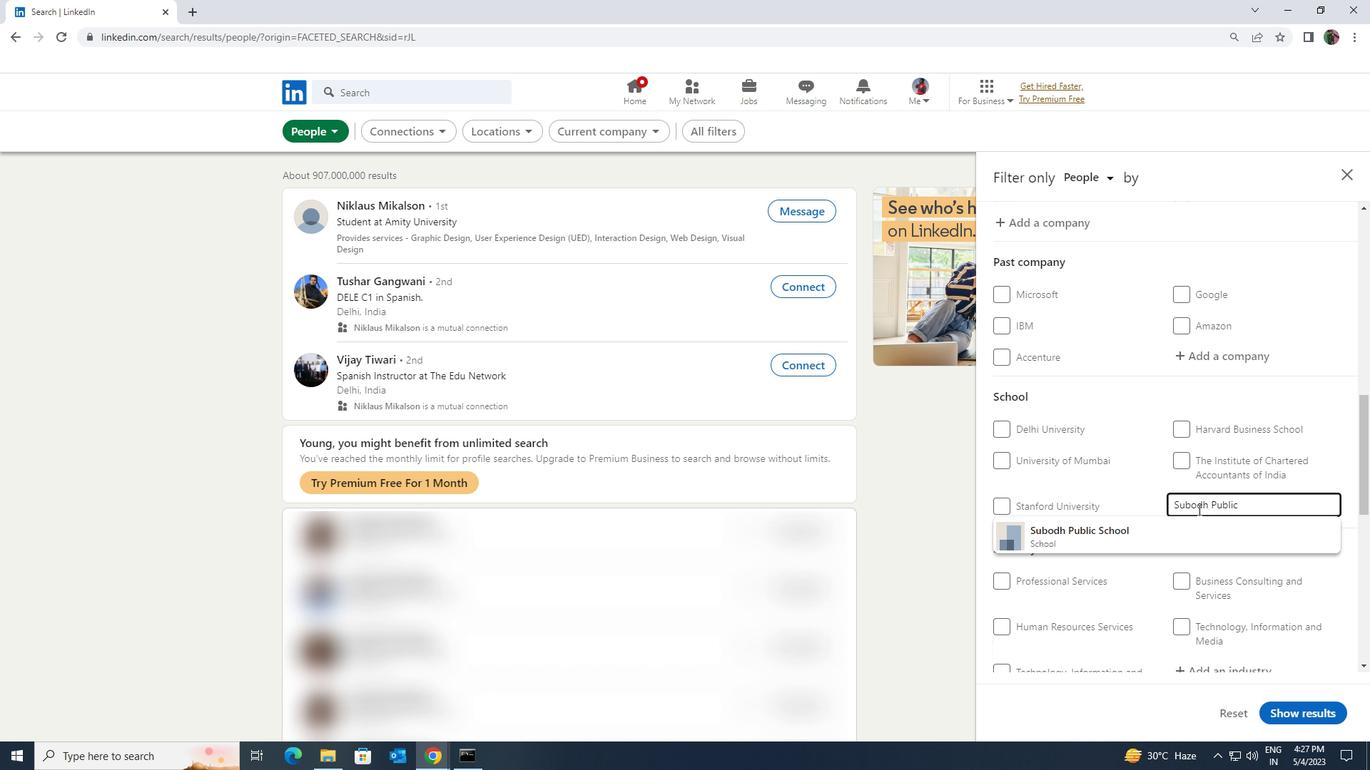 
Action: Mouse pressed left at (1188, 533)
Screenshot: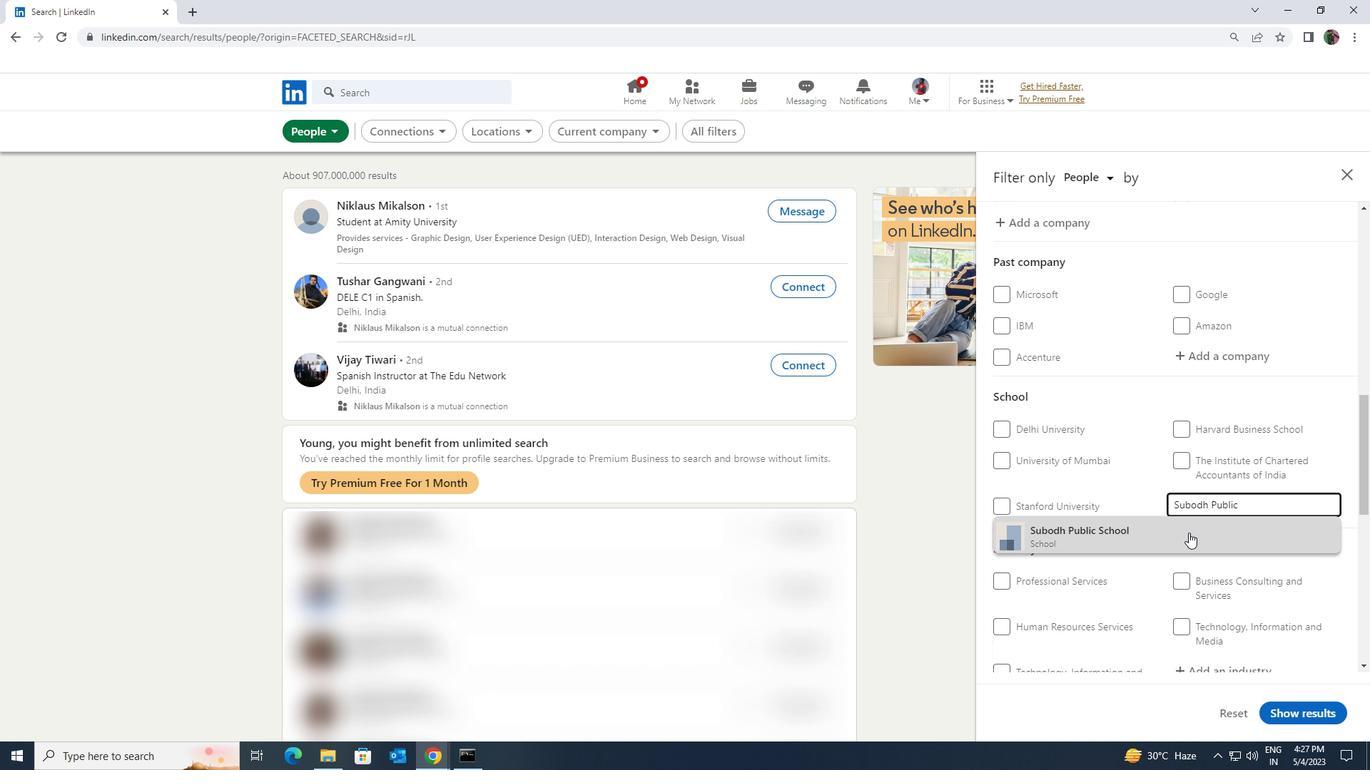 
Action: Mouse scrolled (1188, 532) with delta (0, 0)
Screenshot: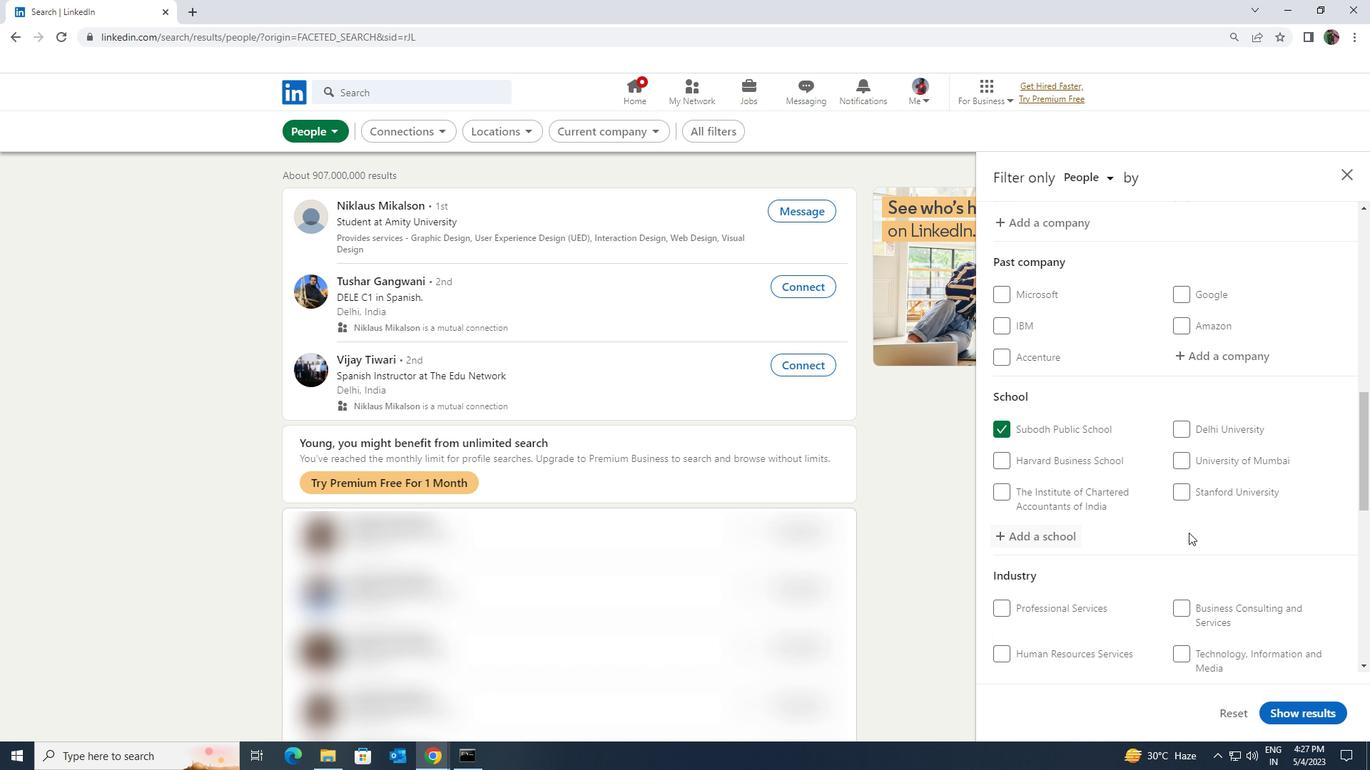 
Action: Mouse scrolled (1188, 532) with delta (0, 0)
Screenshot: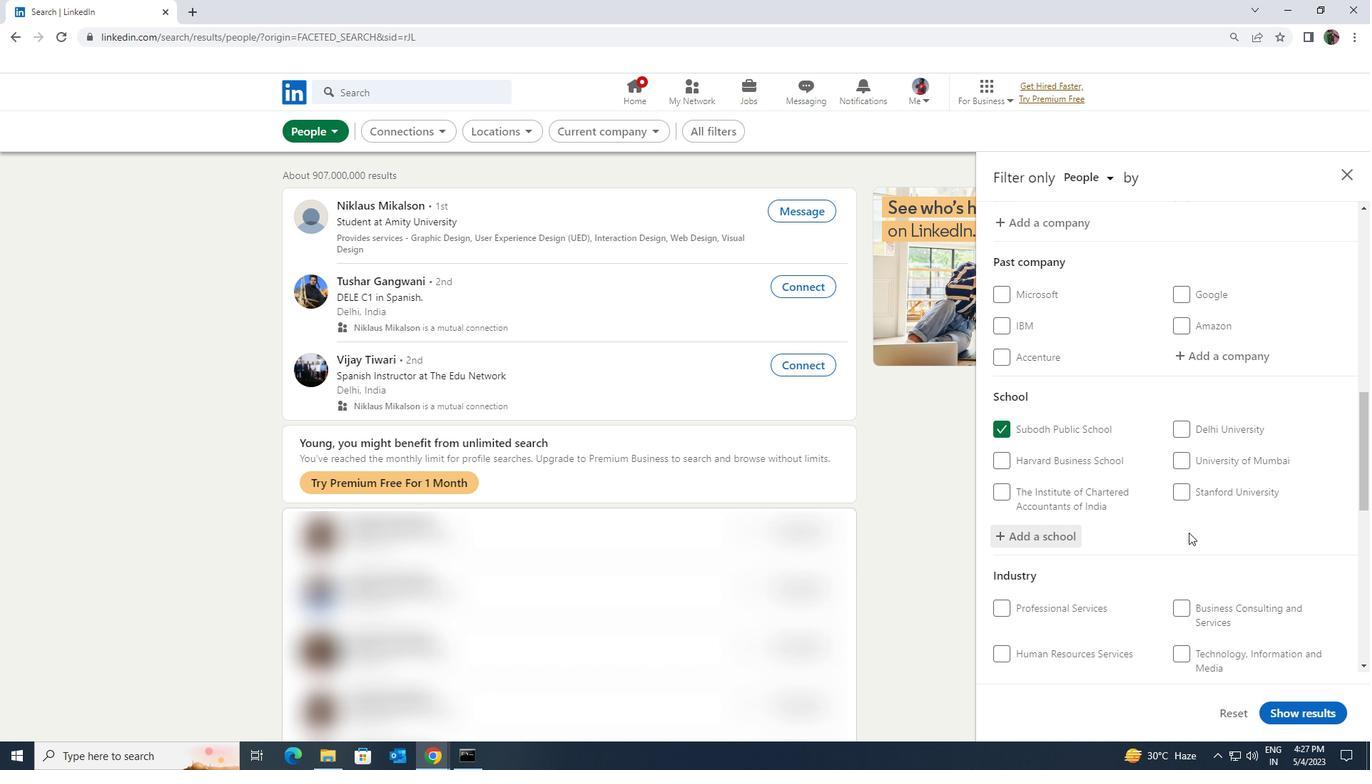 
Action: Mouse scrolled (1188, 532) with delta (0, 0)
Screenshot: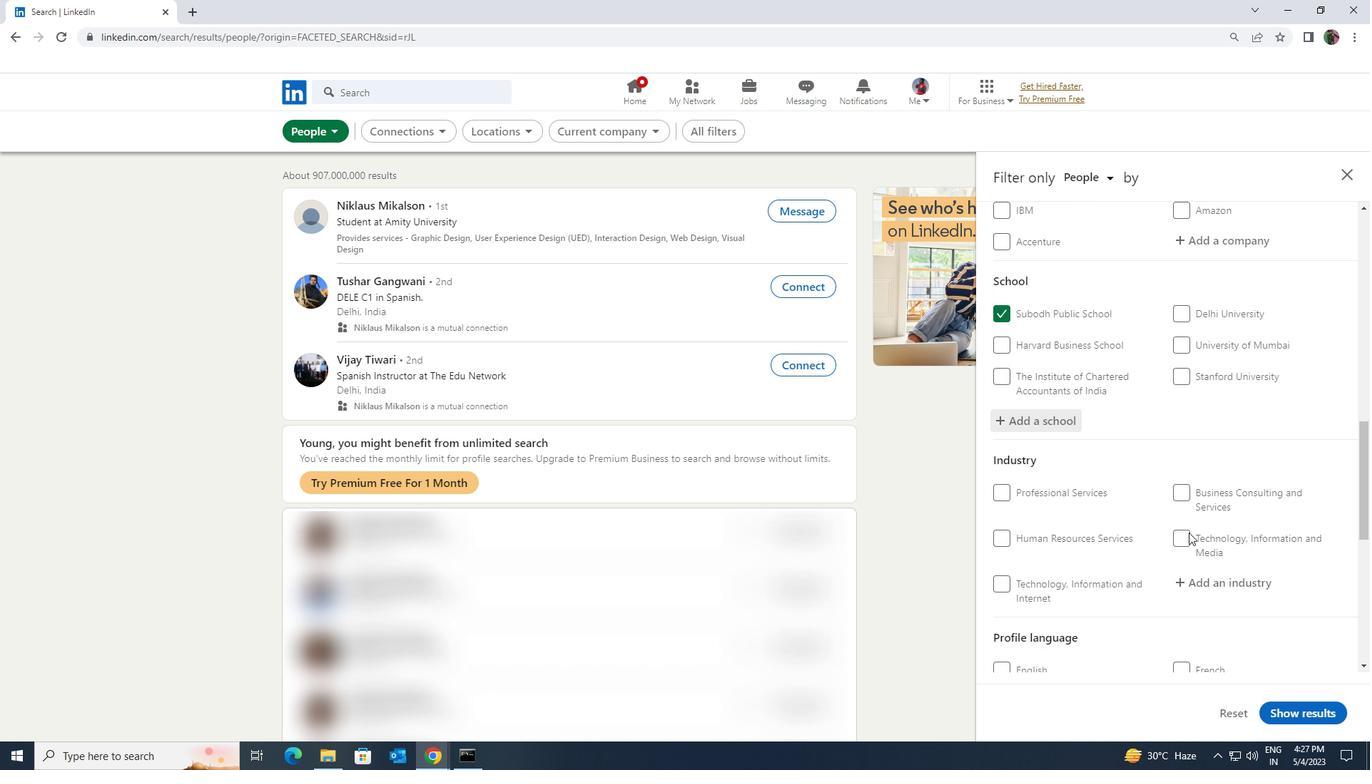 
Action: Mouse moved to (1198, 488)
Screenshot: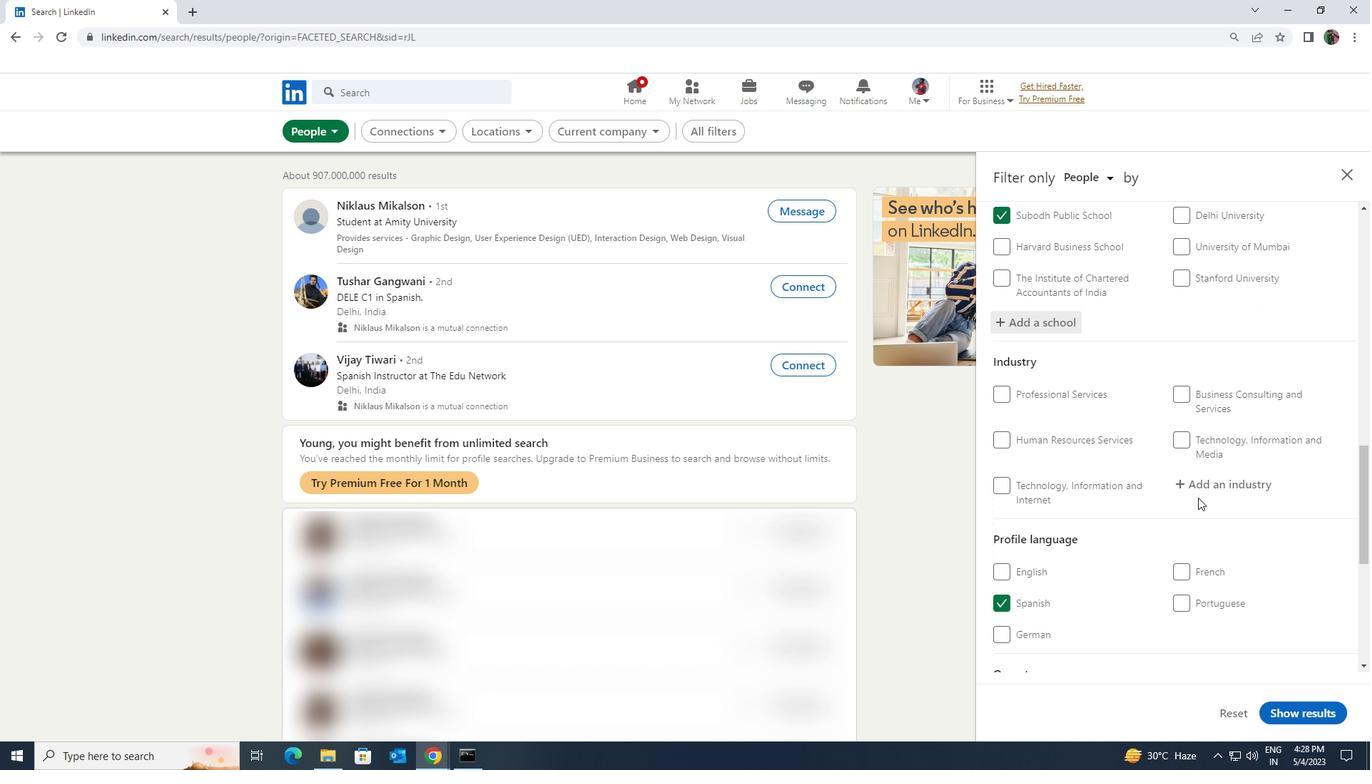 
Action: Mouse pressed left at (1198, 488)
Screenshot: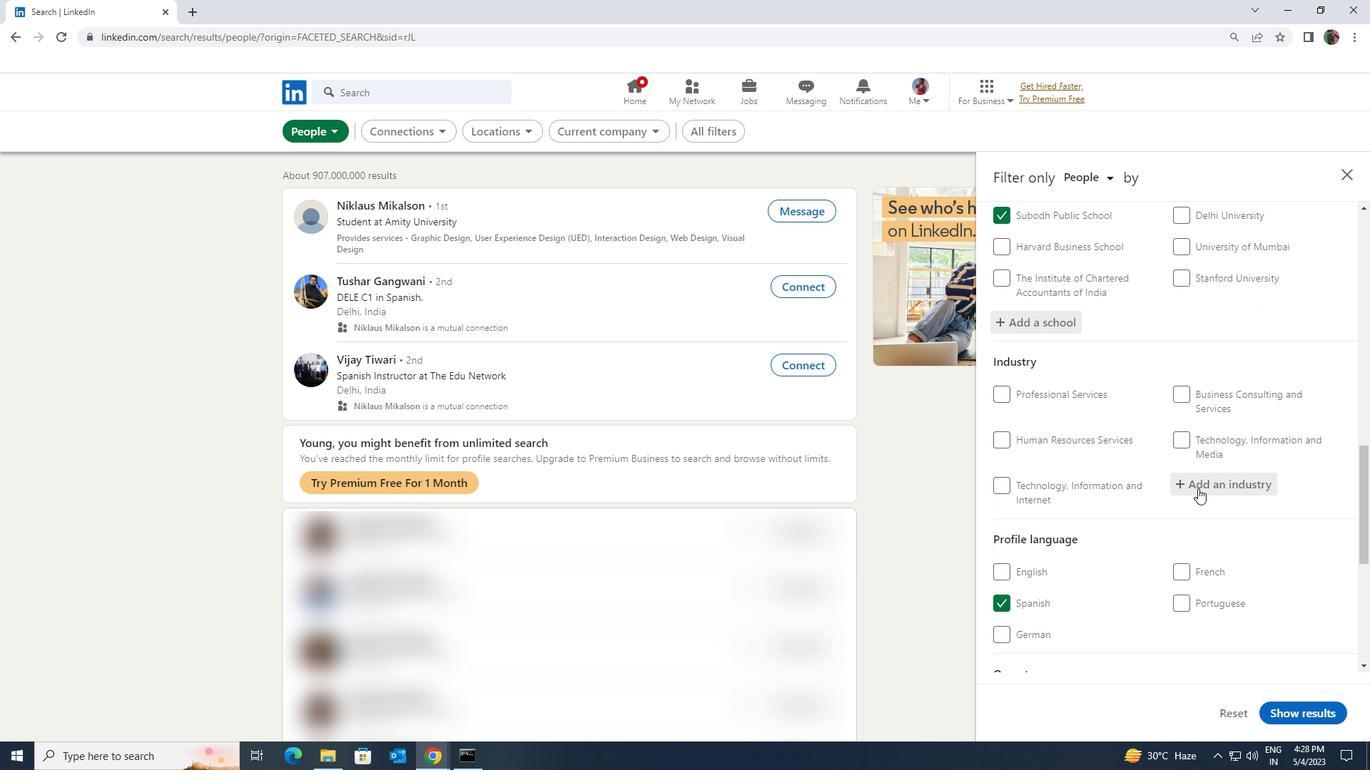 
Action: Key pressed <Key.shift>BOOK<Key.space><Key.shift>PUB
Screenshot: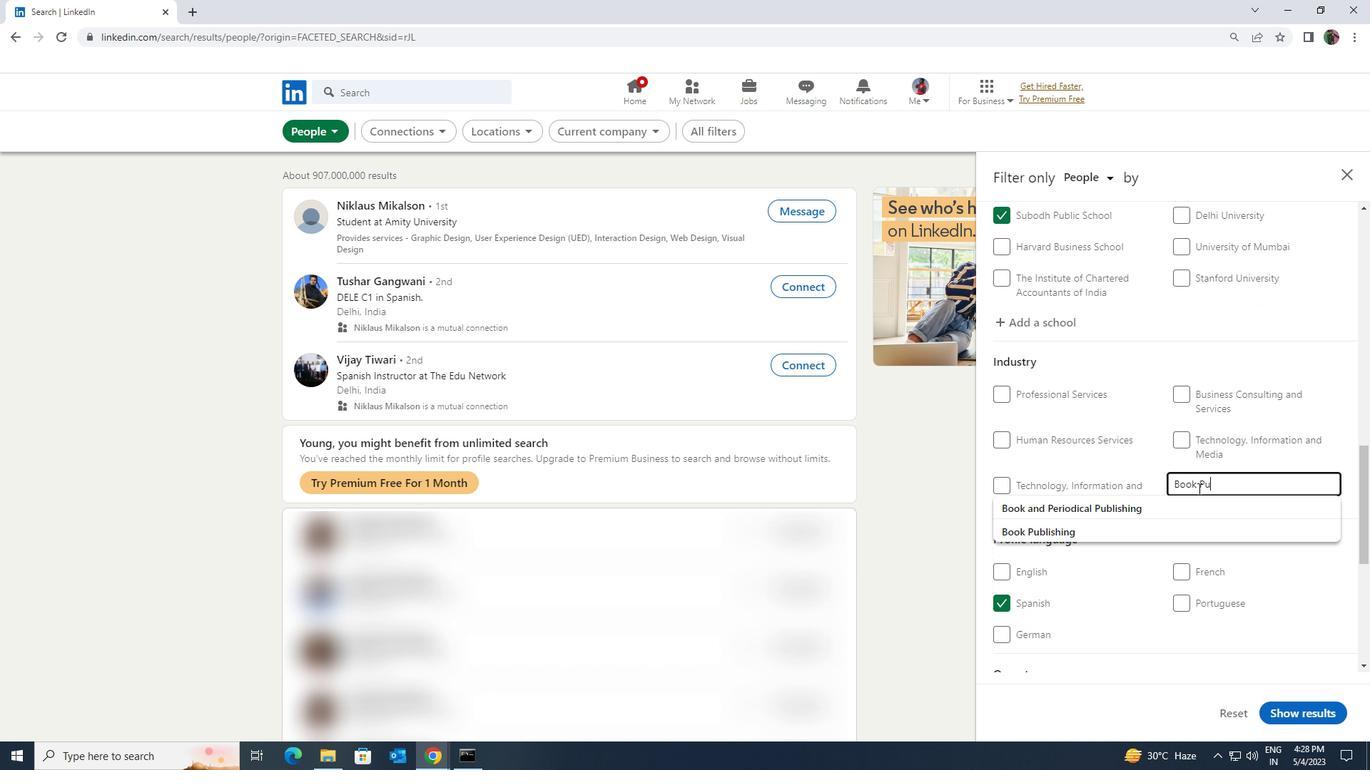 
Action: Mouse moved to (1168, 520)
Screenshot: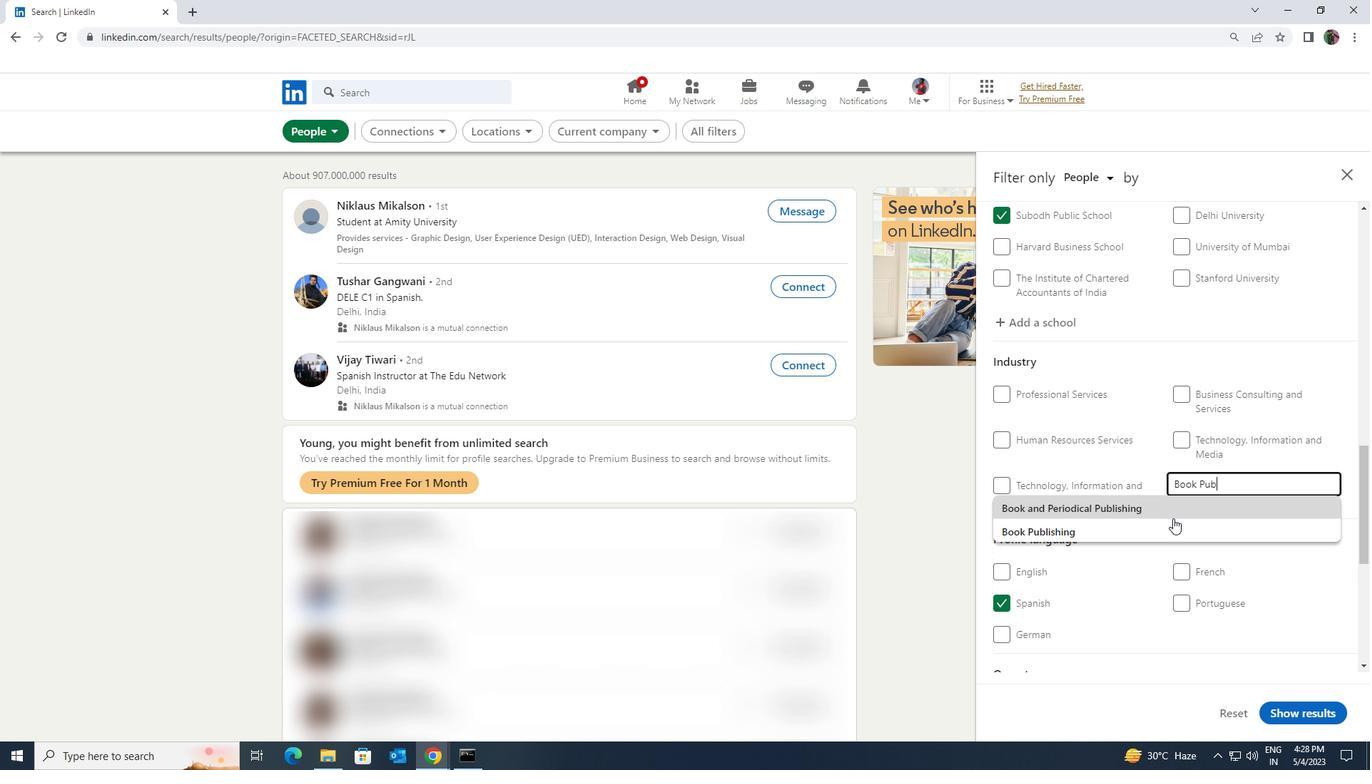 
Action: Mouse pressed left at (1168, 520)
Screenshot: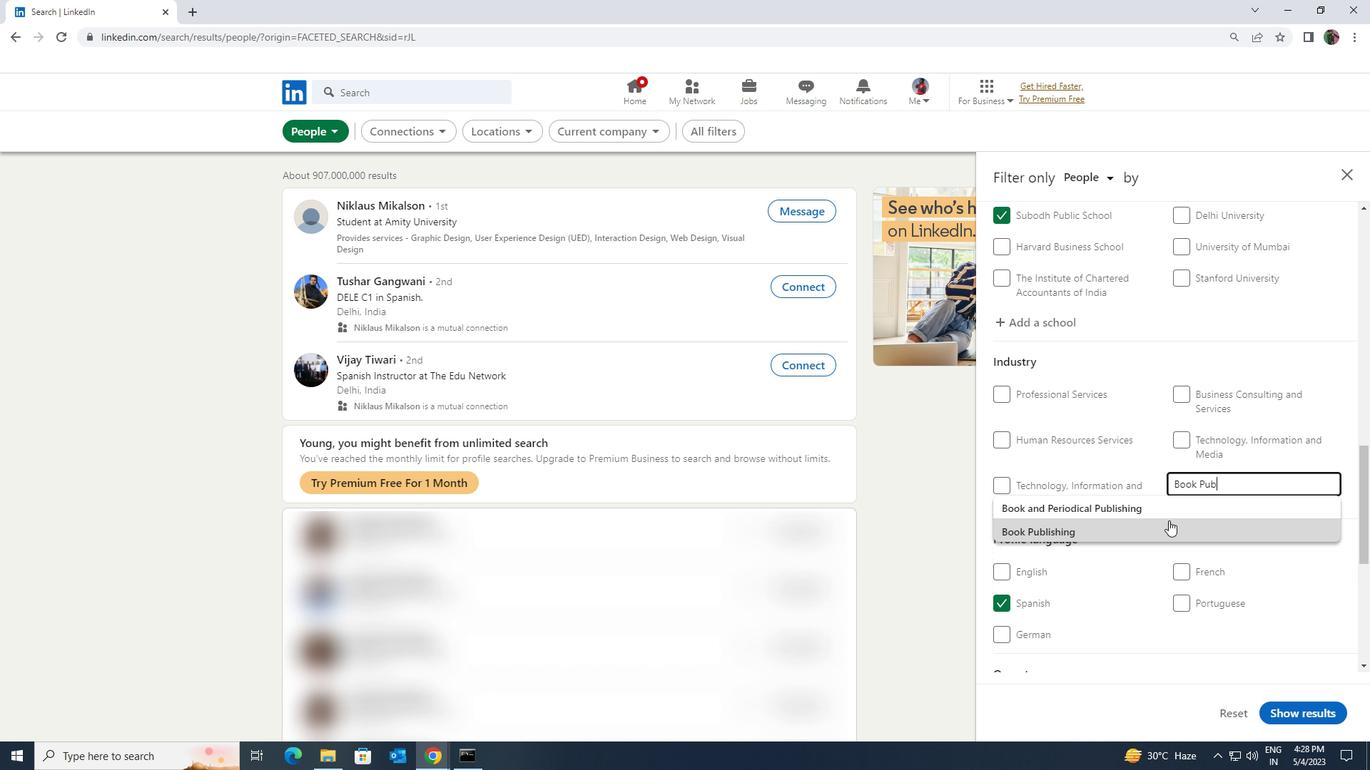 
Action: Mouse scrolled (1168, 520) with delta (0, 0)
Screenshot: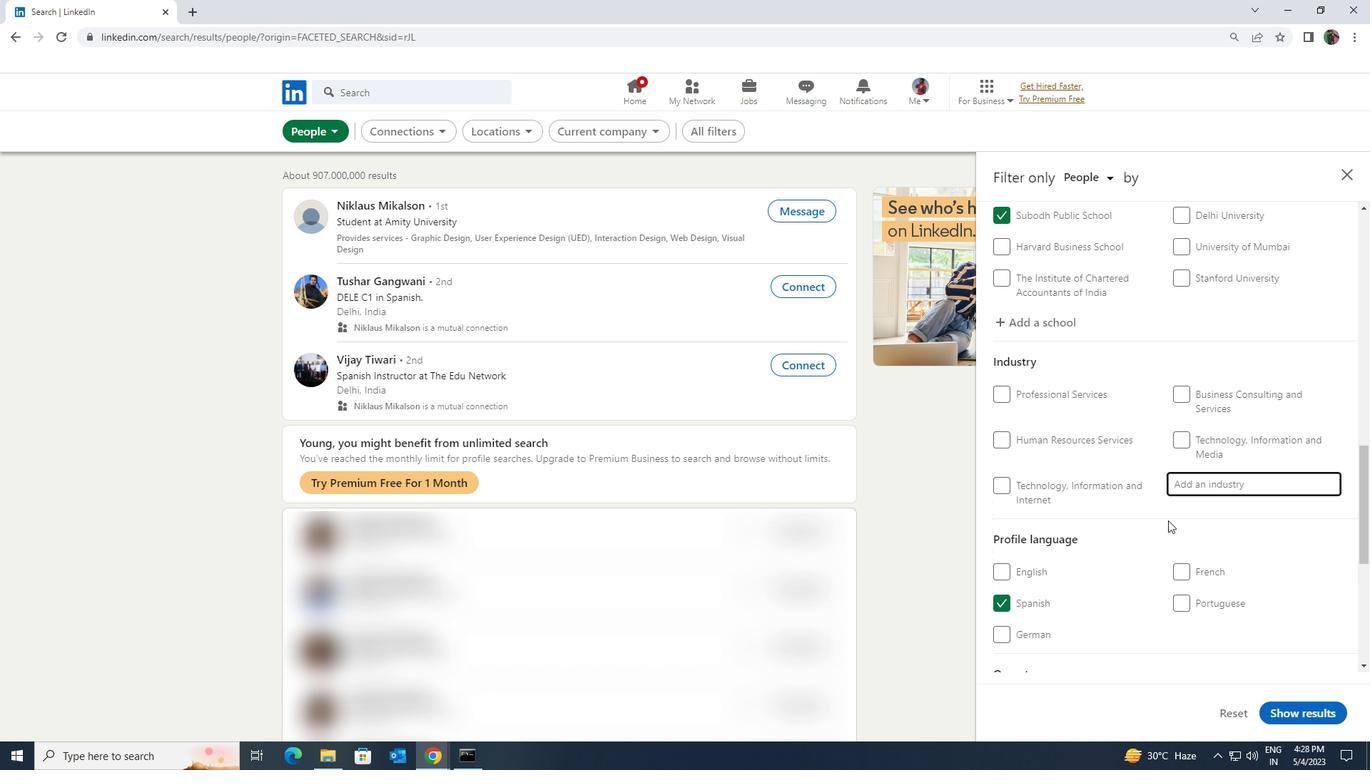 
Action: Mouse scrolled (1168, 520) with delta (0, 0)
Screenshot: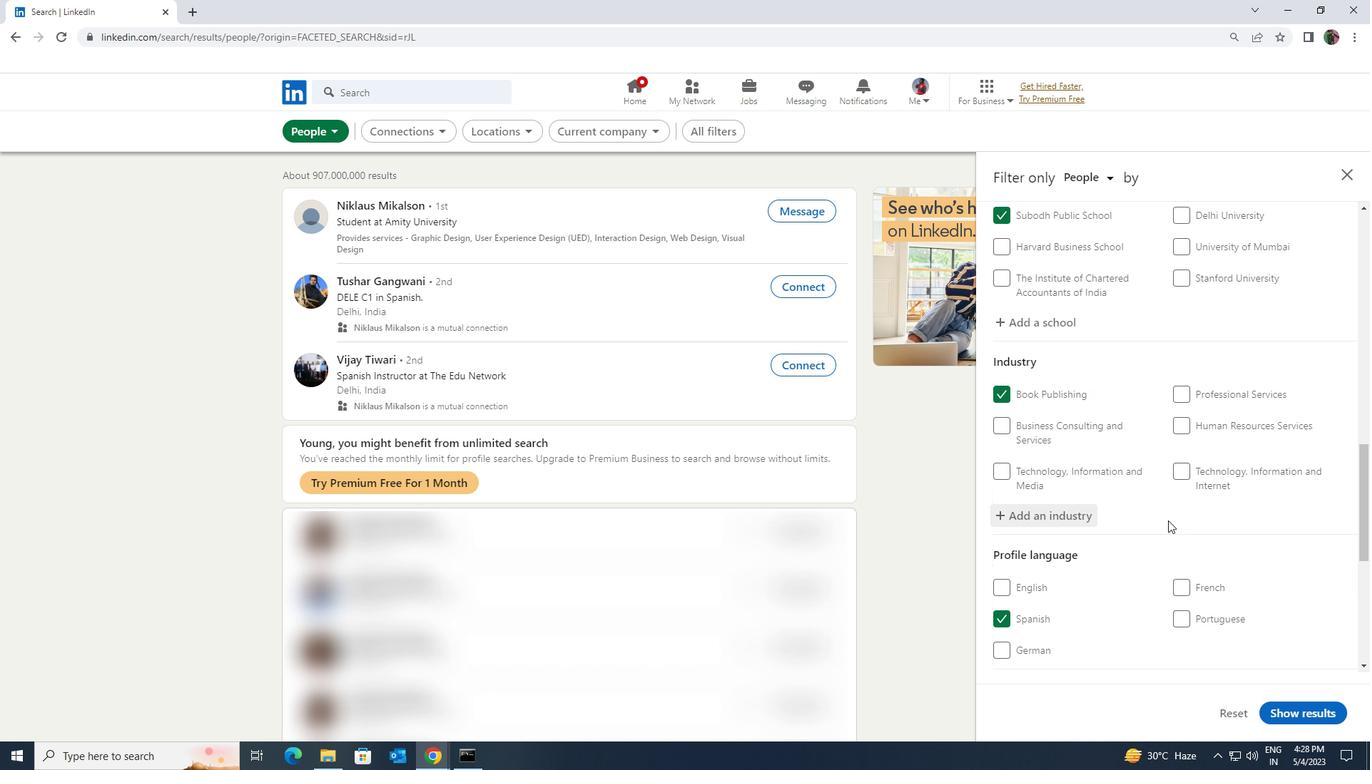 
Action: Mouse scrolled (1168, 520) with delta (0, 0)
Screenshot: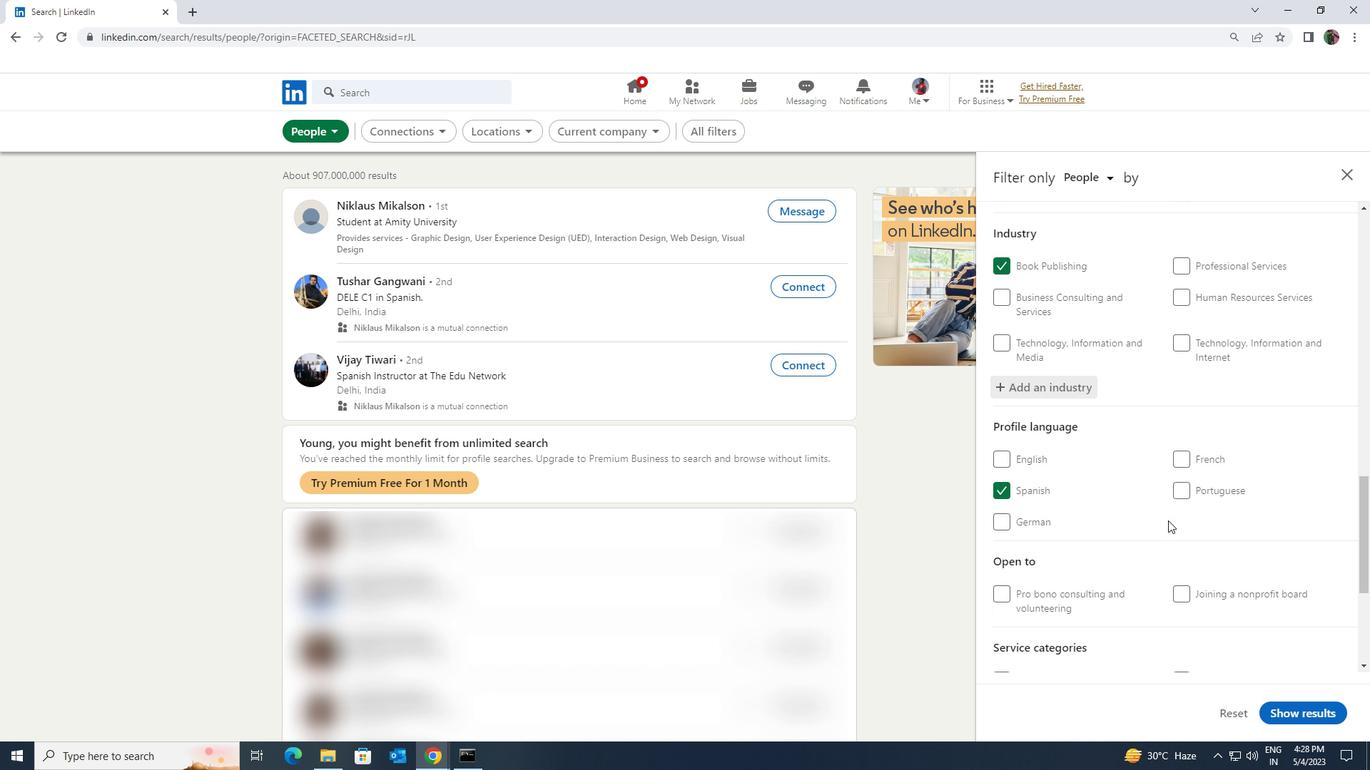 
Action: Mouse scrolled (1168, 520) with delta (0, 0)
Screenshot: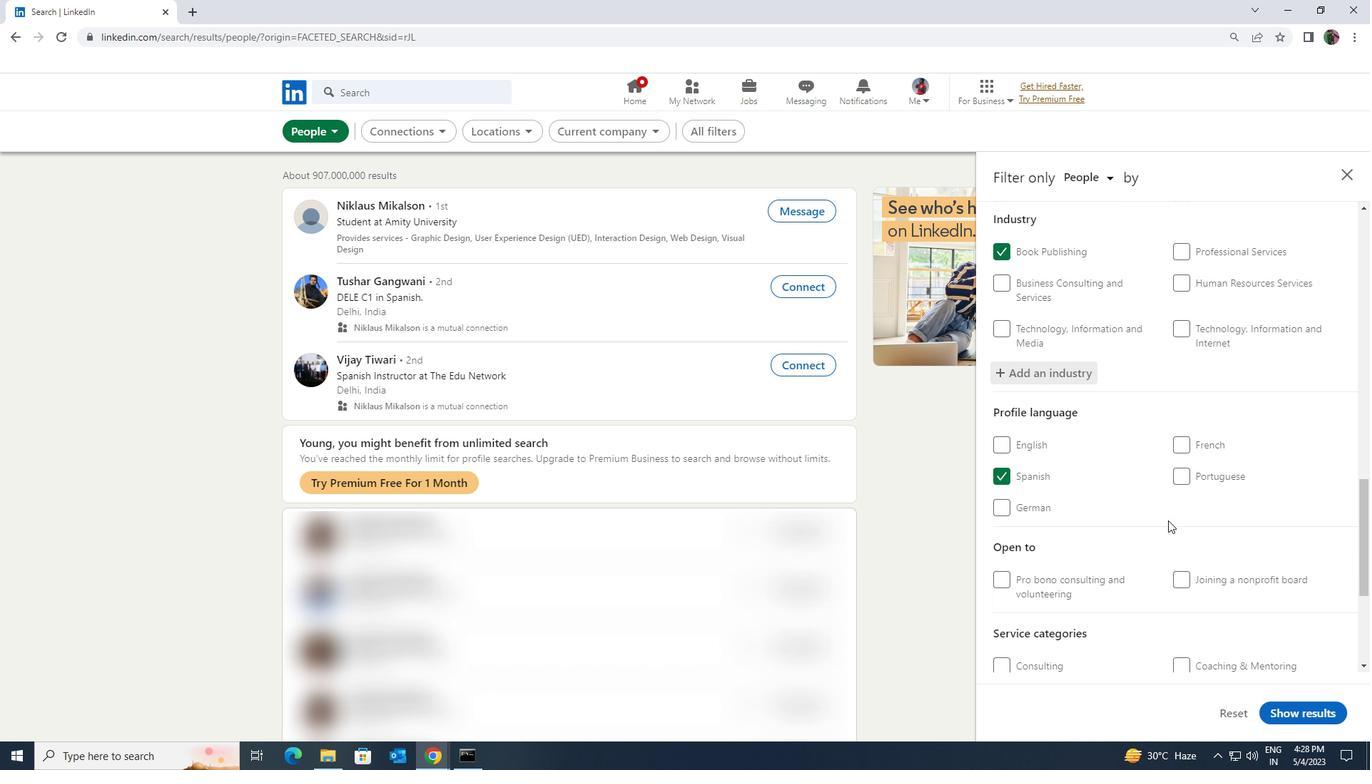 
Action: Mouse scrolled (1168, 520) with delta (0, 0)
Screenshot: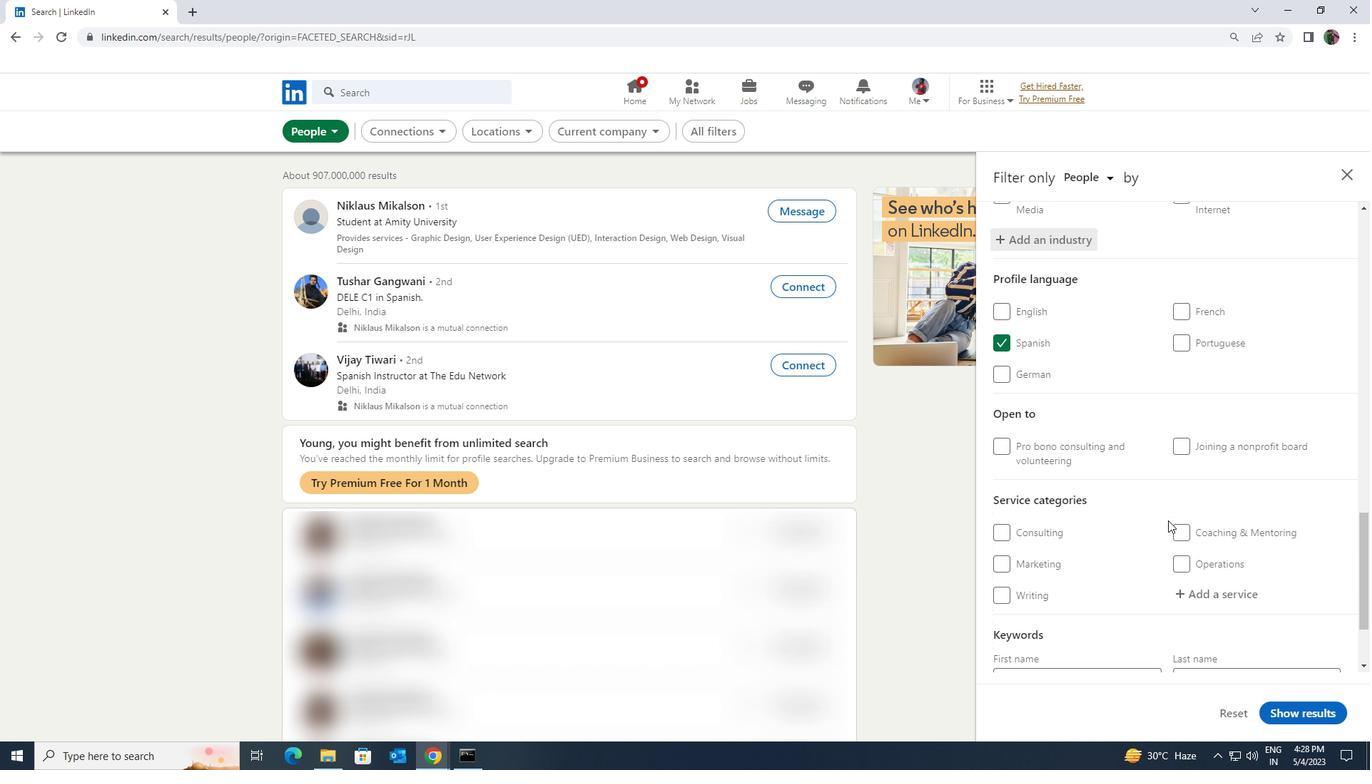 
Action: Mouse moved to (1183, 513)
Screenshot: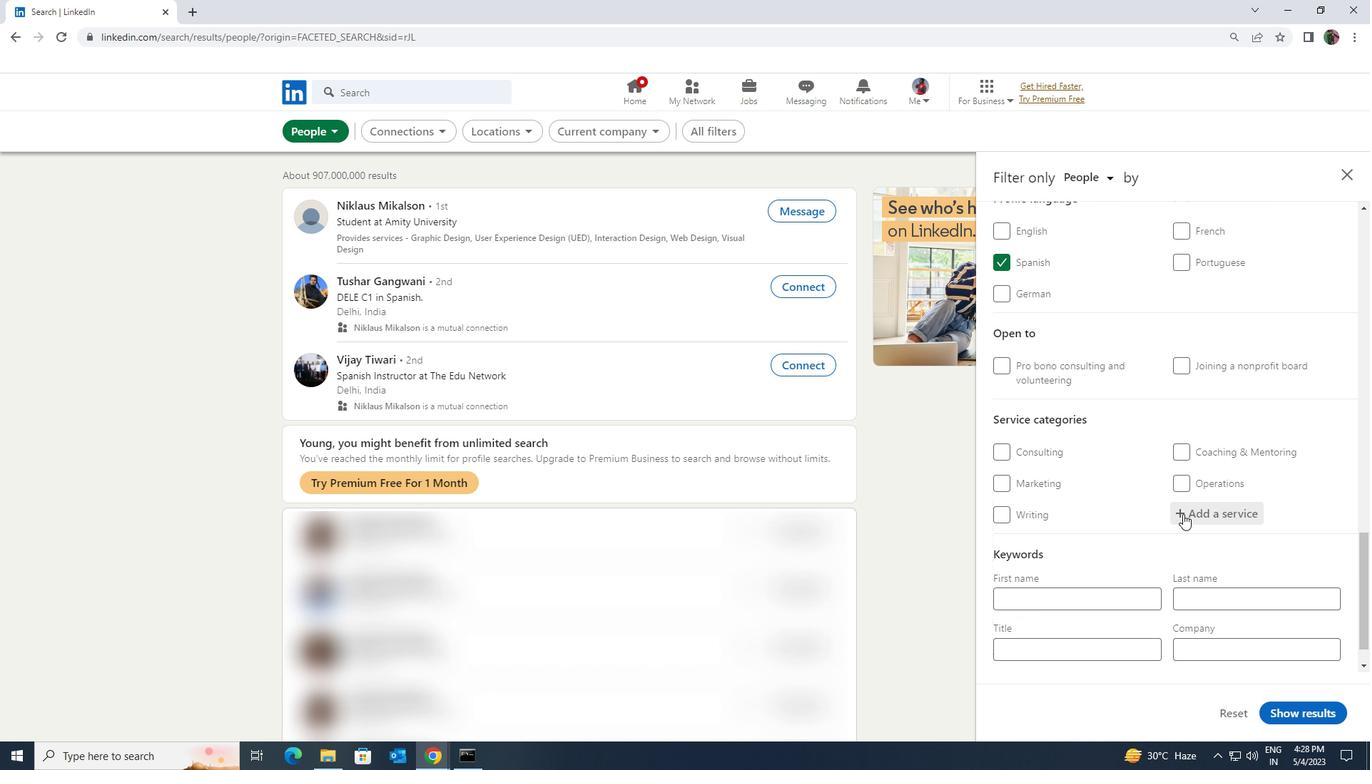 
Action: Mouse pressed left at (1183, 513)
Screenshot: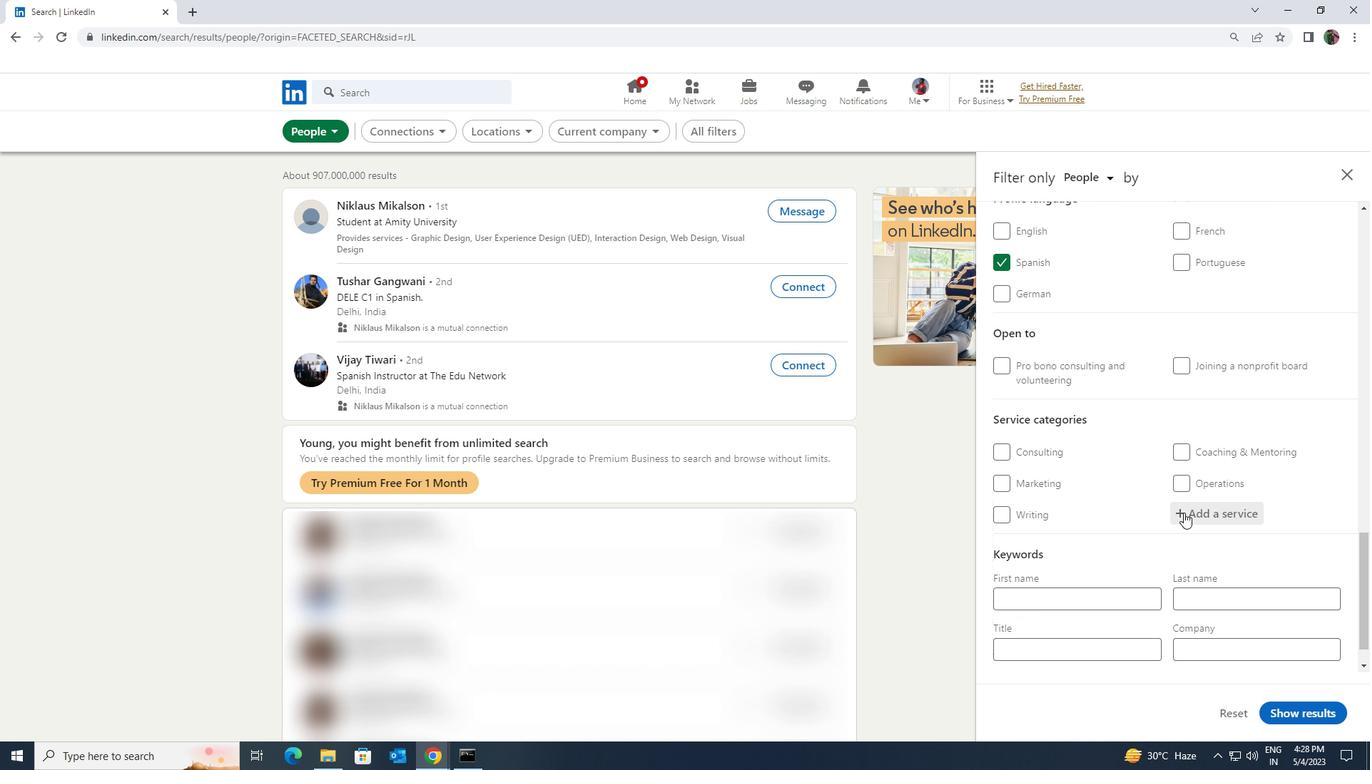 
Action: Key pressed <Key.shift>ANIMATION<Key.shift>ARCHU<Key.backspace>ITECTURE
Screenshot: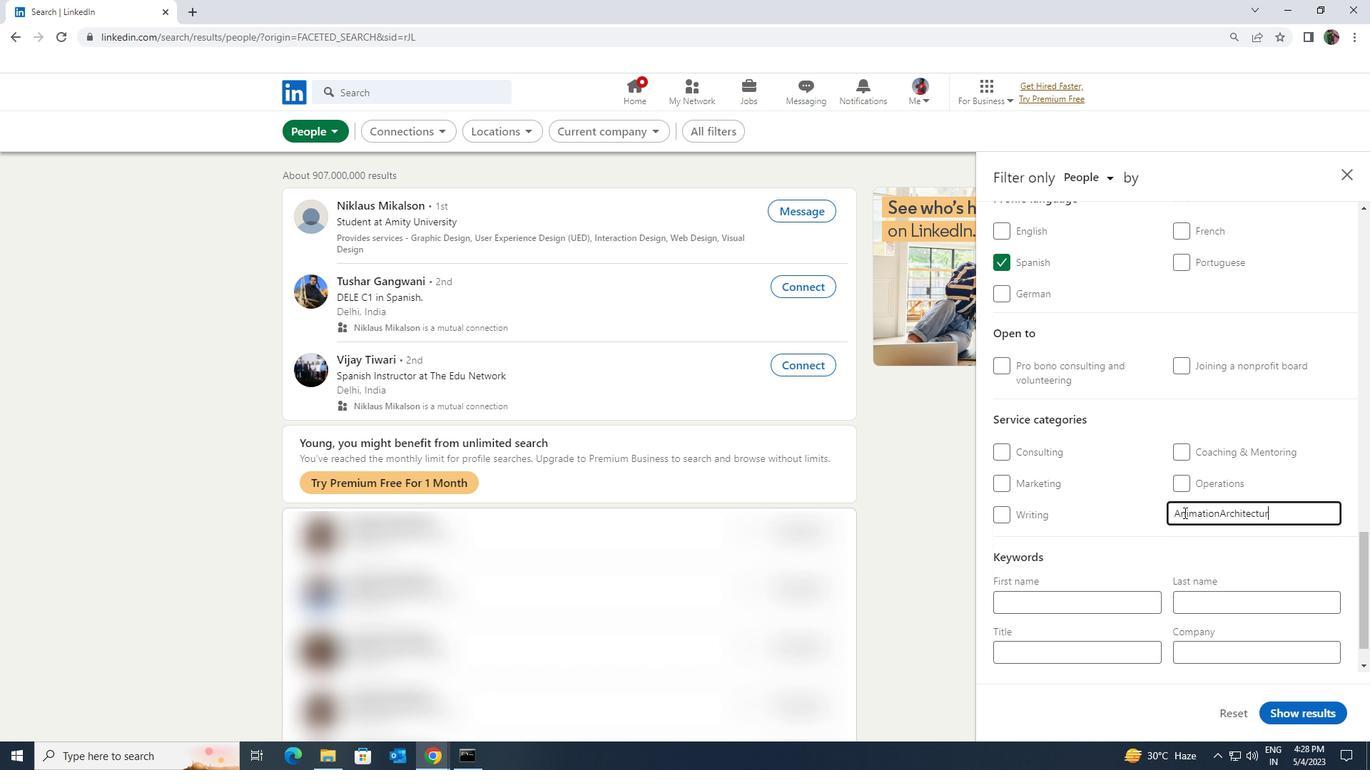 
Action: Mouse scrolled (1183, 512) with delta (0, 0)
Screenshot: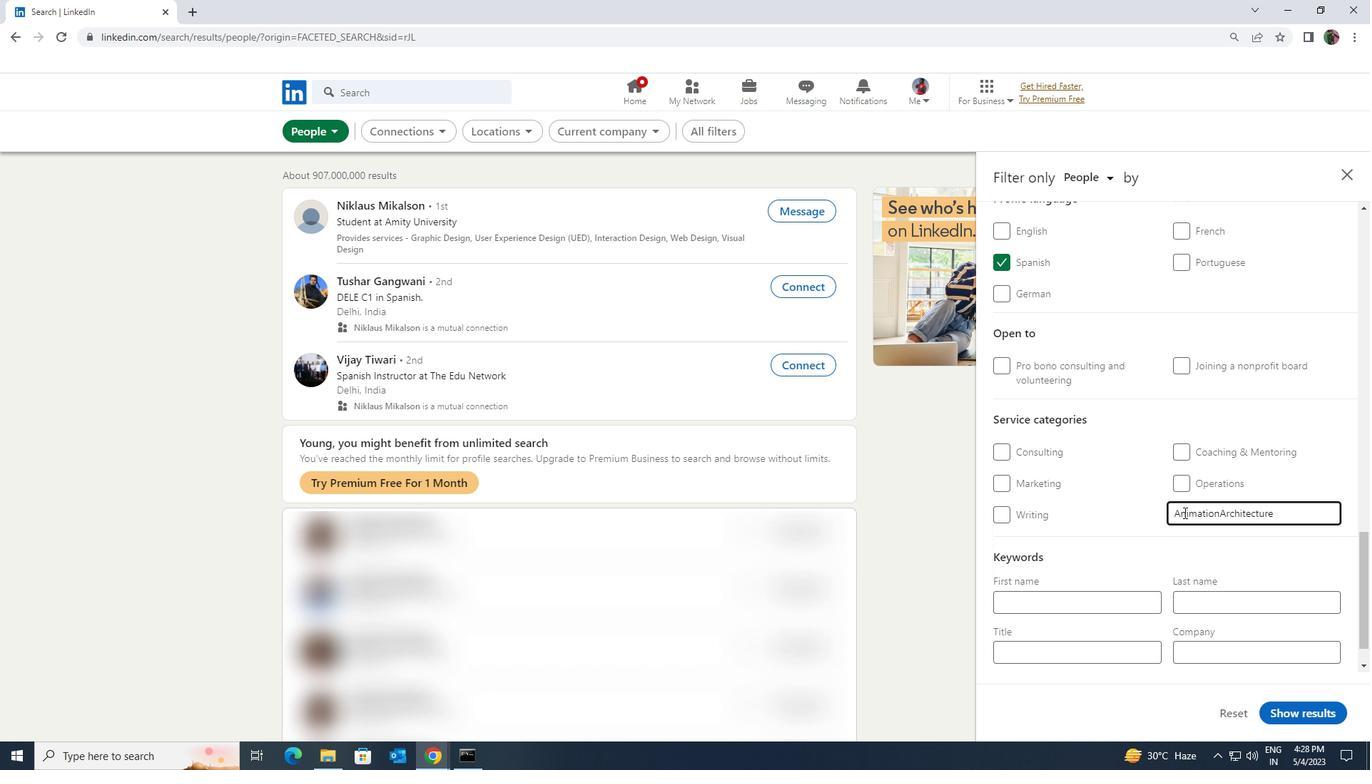 
Action: Mouse moved to (1135, 600)
Screenshot: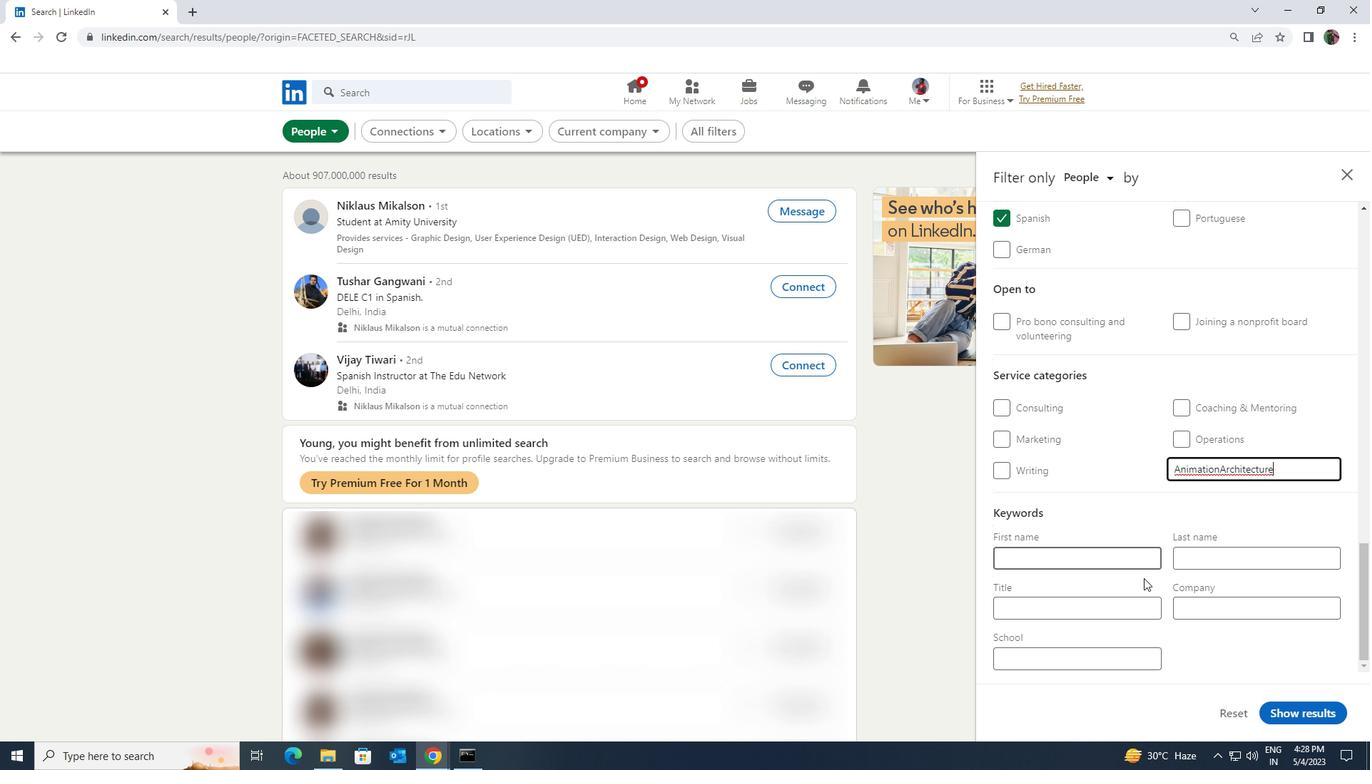 
Action: Mouse pressed left at (1135, 600)
Screenshot: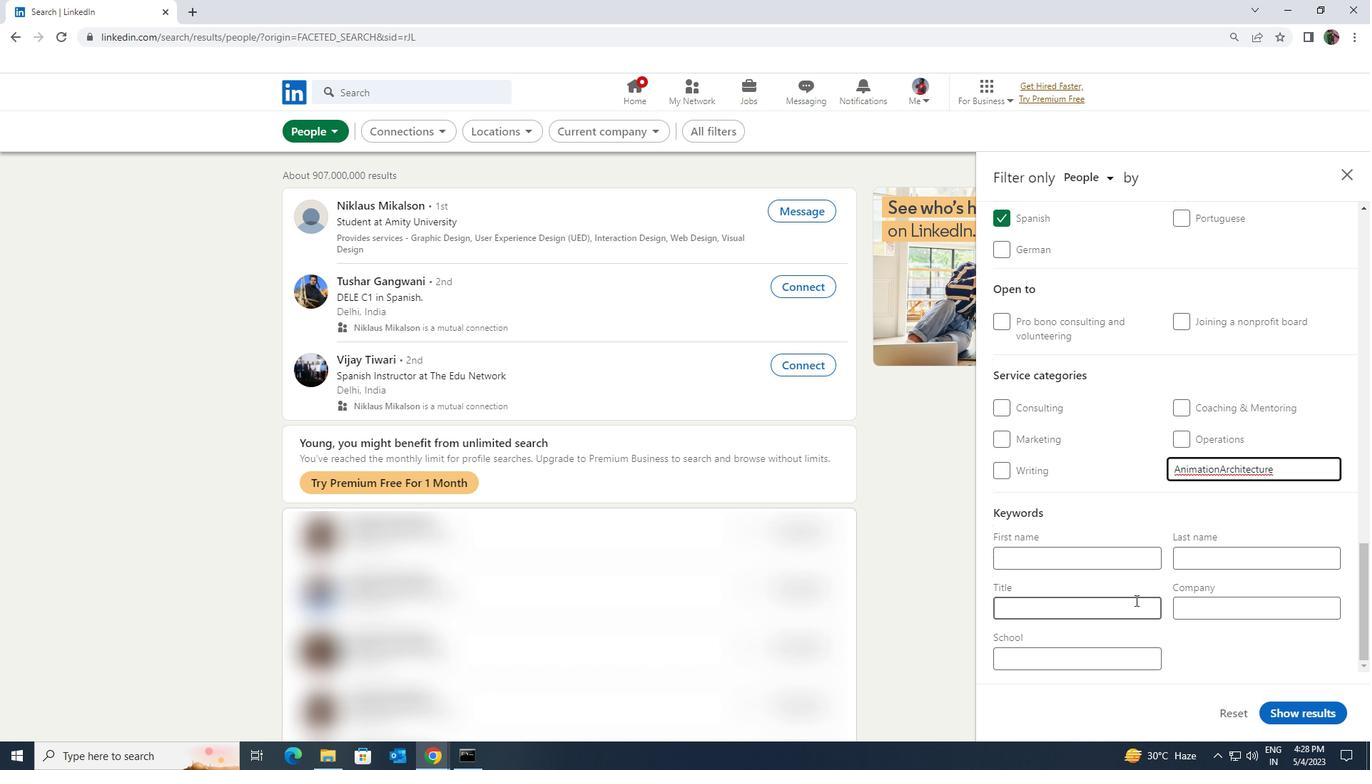 
Action: Key pressed <Key.shift><Key.shift><Key.shift><Key.shift><Key.shift><Key.shift><Key.shift><Key.shift><Key.shift><Key.shift><Key.shift><Key.shift><Key.shift><Key.shift><Key.shift><Key.shift><Key.shift><Key.shift>OFFICE<Key.space><Key.shift>MANAGER
Screenshot: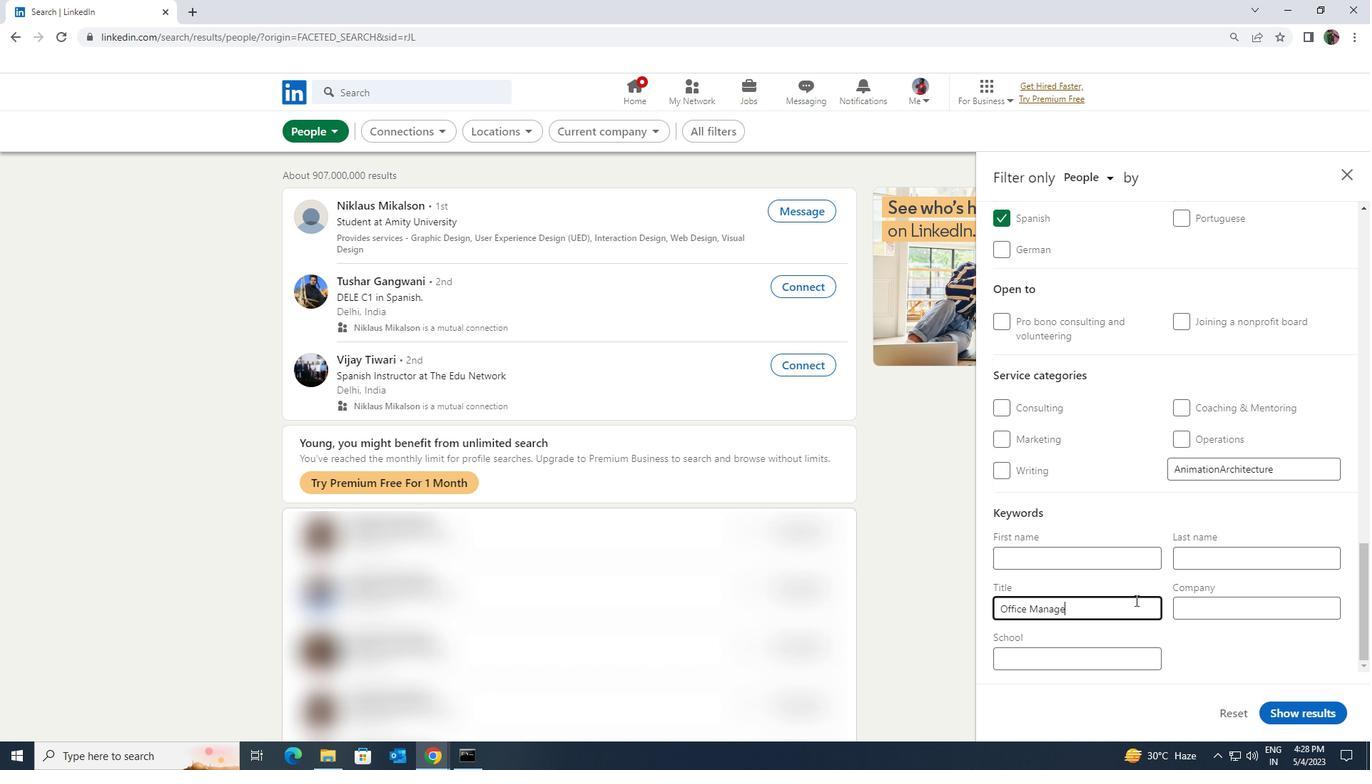 
Action: Mouse moved to (1265, 706)
Screenshot: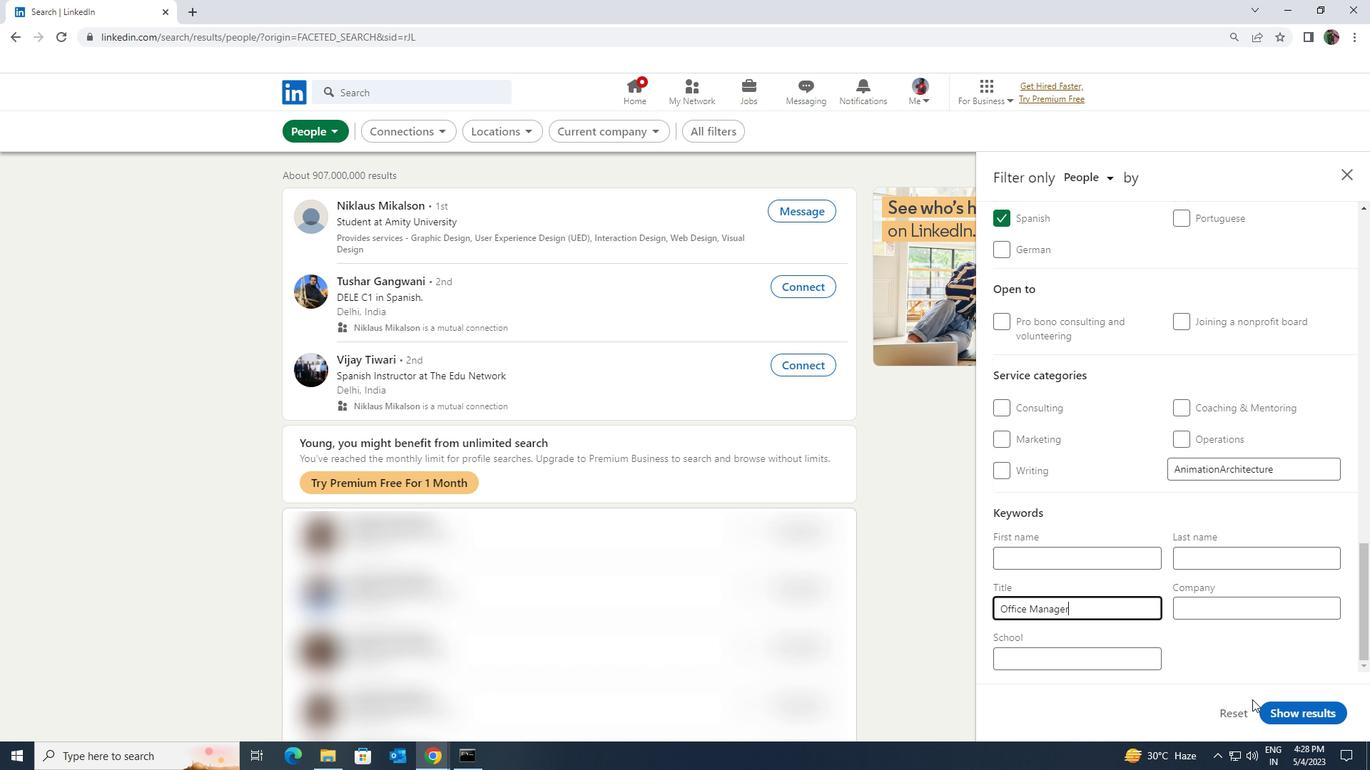 
Action: Mouse pressed left at (1265, 706)
Screenshot: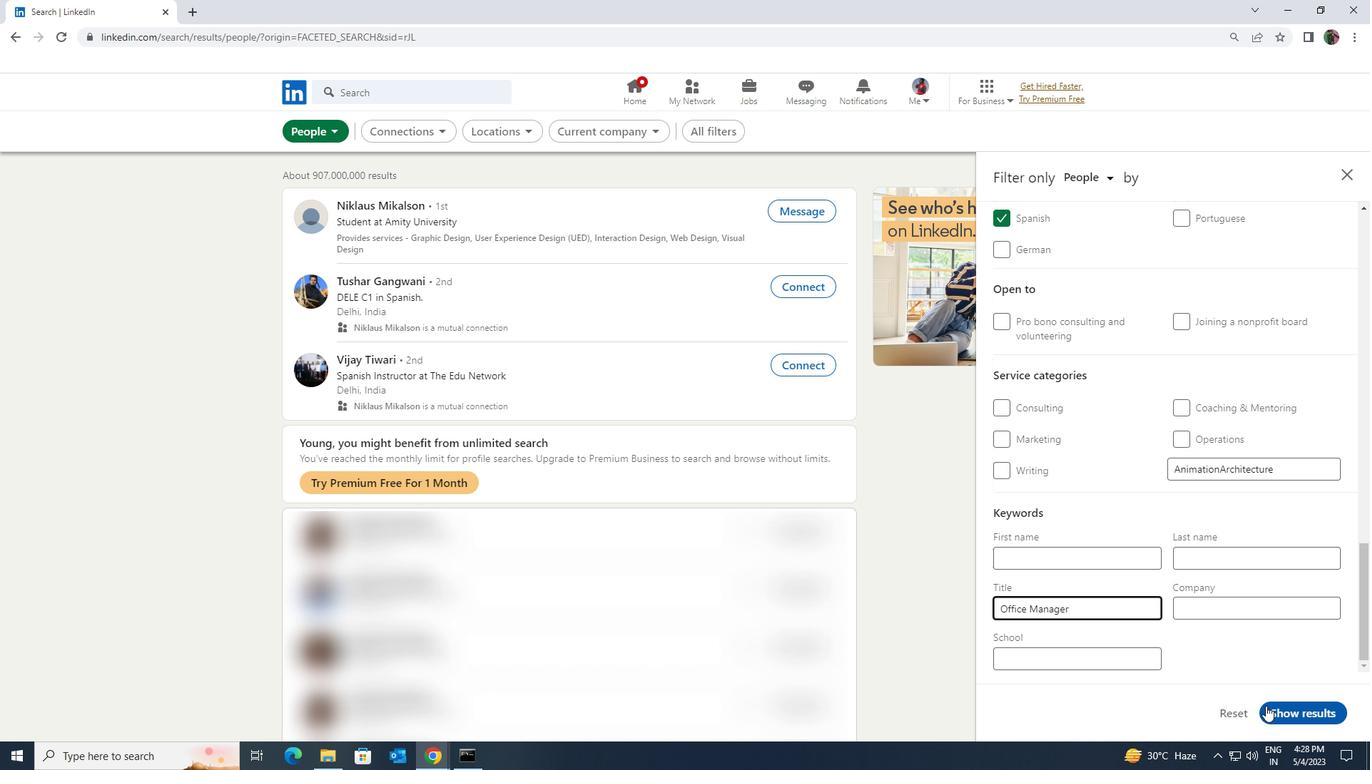 
Action: Mouse moved to (1271, 708)
Screenshot: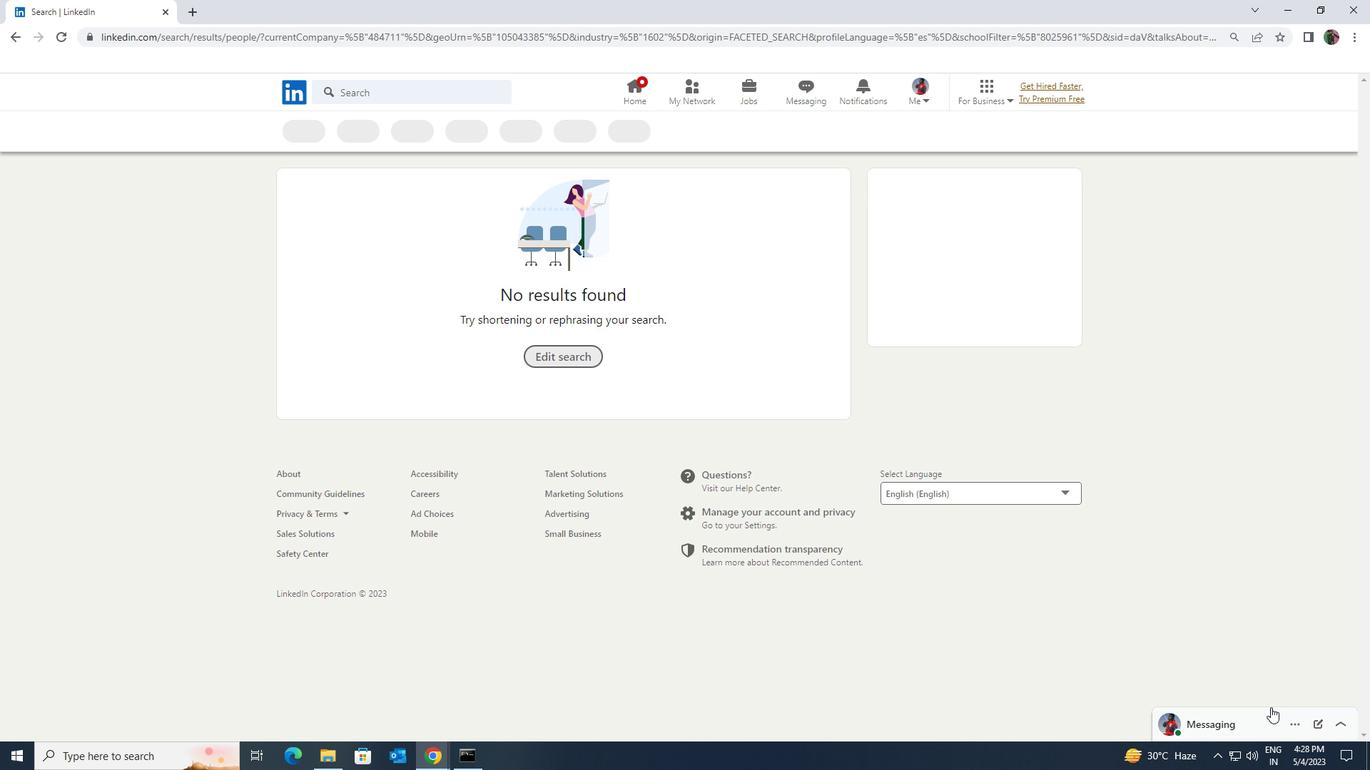 
